 Task: Look for space in Sanctorum, Mexico from 12th August, 2023 to 16th August, 2023 for 8 adults in price range Rs.10000 to Rs.16000. Place can be private room with 8 bedrooms having 8 beds and 8 bathrooms. Property type can be house, flat, guest house, hotel. Amenities needed are: wifi, TV, free parkinig on premises, gym, breakfast. Booking option can be shelf check-in. Required host language is English.
Action: Mouse moved to (438, 90)
Screenshot: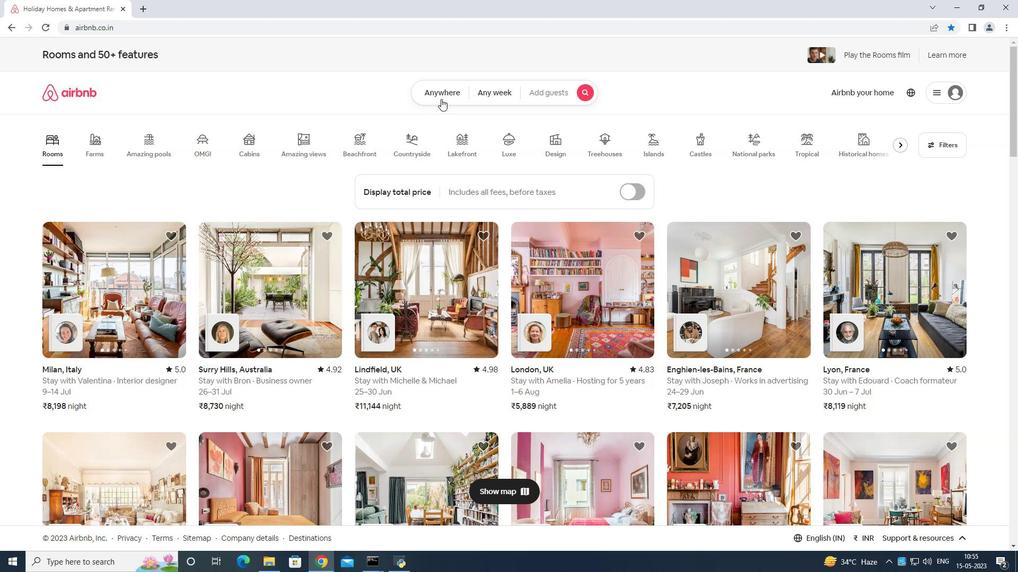 
Action: Mouse pressed left at (438, 90)
Screenshot: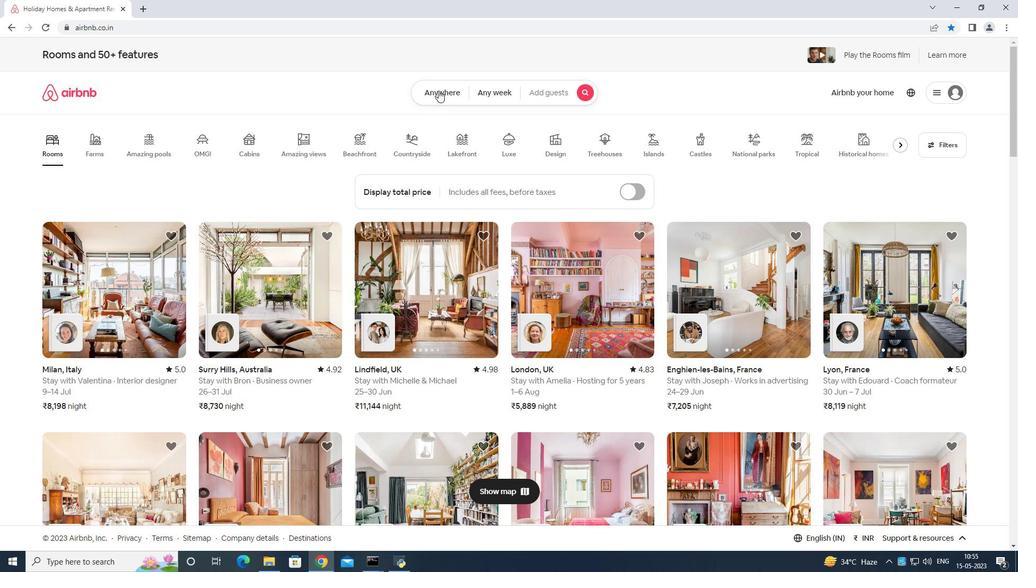 
Action: Mouse moved to (377, 126)
Screenshot: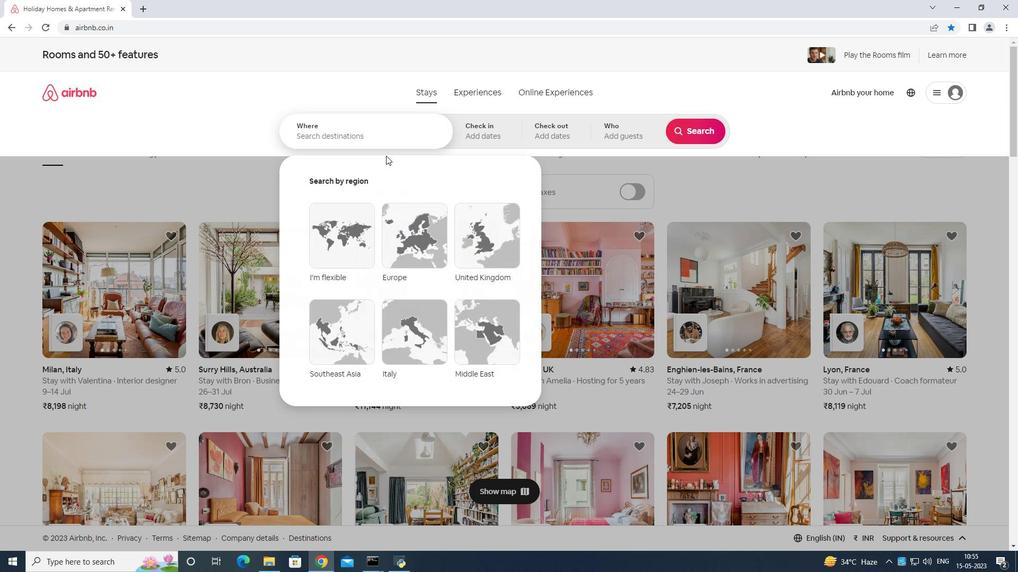 
Action: Mouse pressed left at (377, 126)
Screenshot: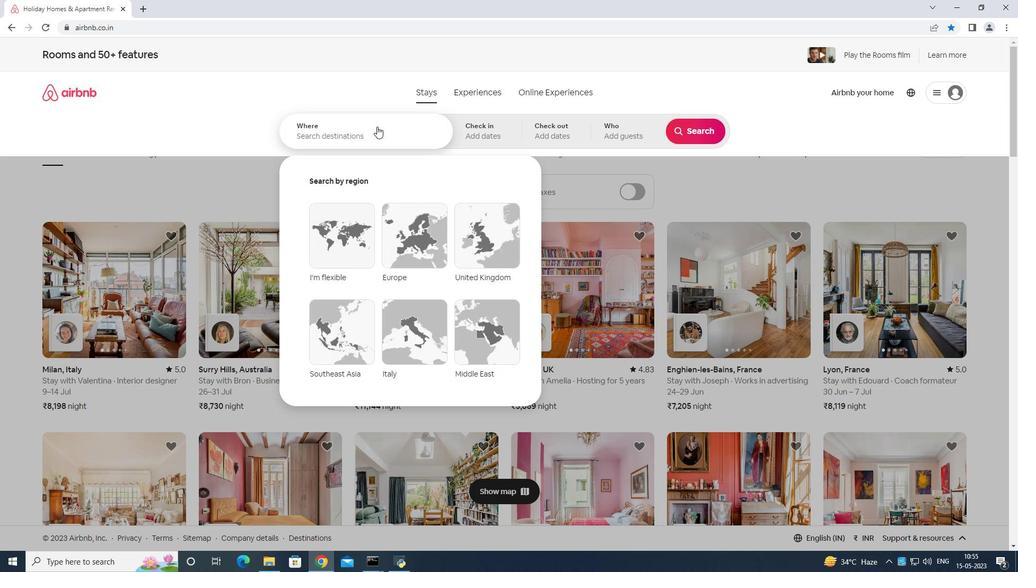 
Action: Key pressed <Key.shift>Sanctot<Key.backspace>rum<Key.space>mexico<Key.enter>
Screenshot: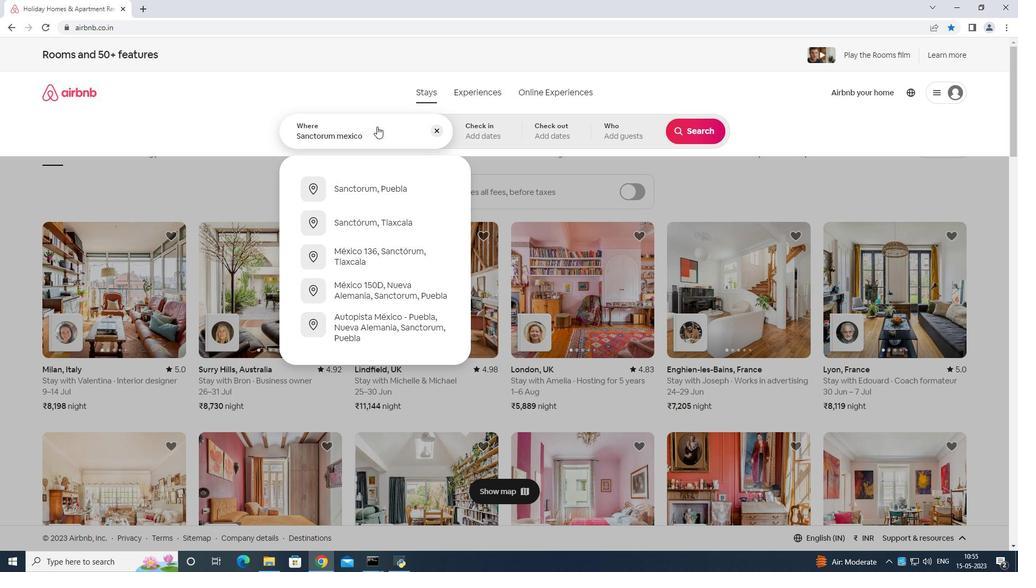 
Action: Mouse moved to (689, 215)
Screenshot: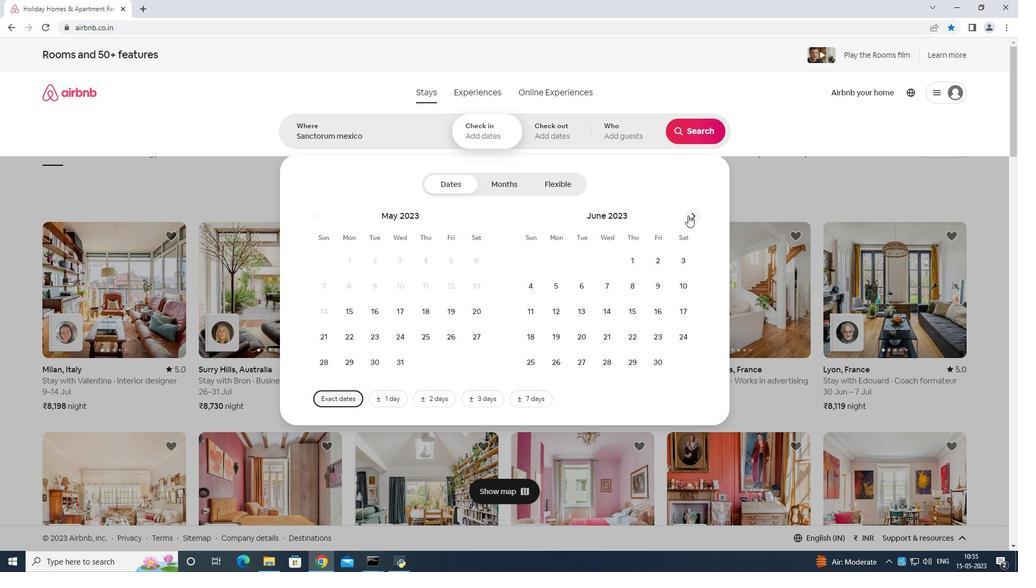 
Action: Mouse pressed left at (689, 215)
Screenshot: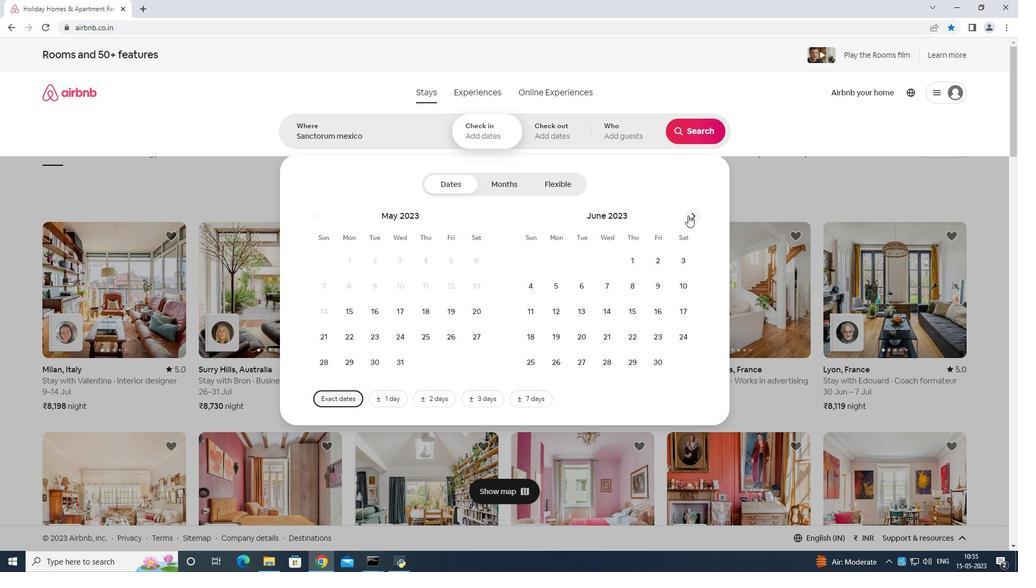 
Action: Mouse moved to (689, 215)
Screenshot: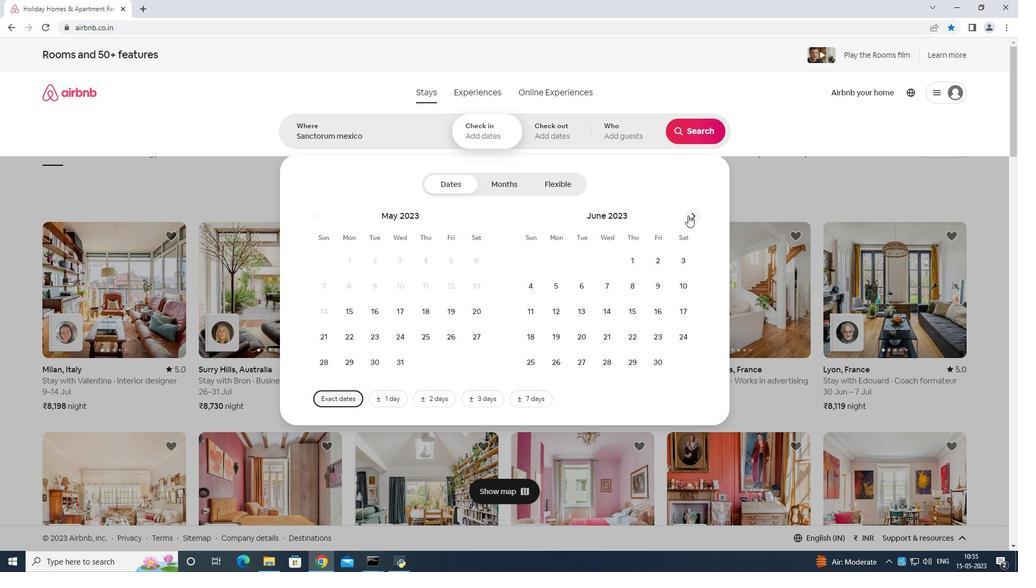 
Action: Mouse pressed left at (689, 215)
Screenshot: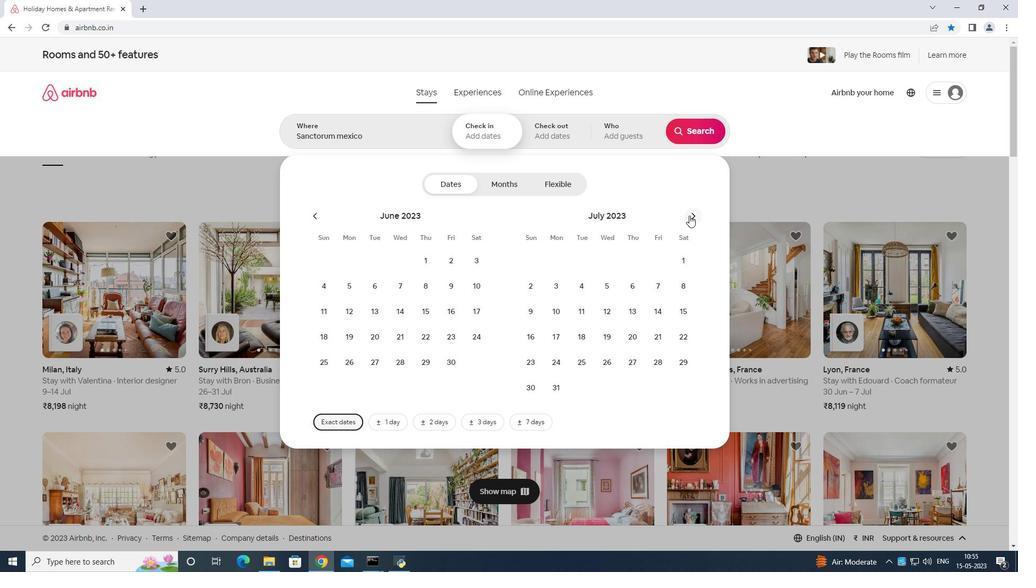 
Action: Mouse moved to (681, 287)
Screenshot: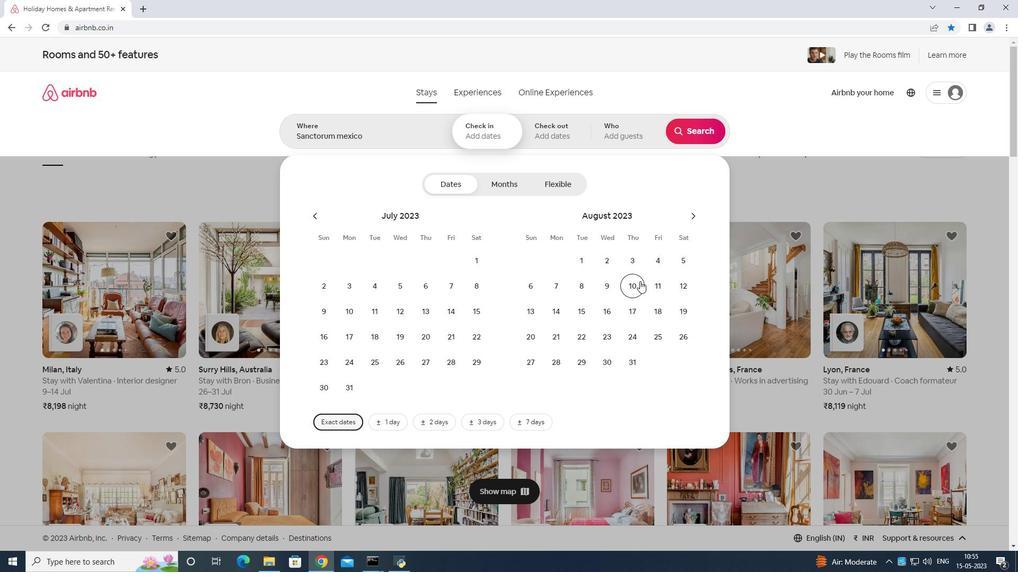 
Action: Mouse pressed left at (681, 287)
Screenshot: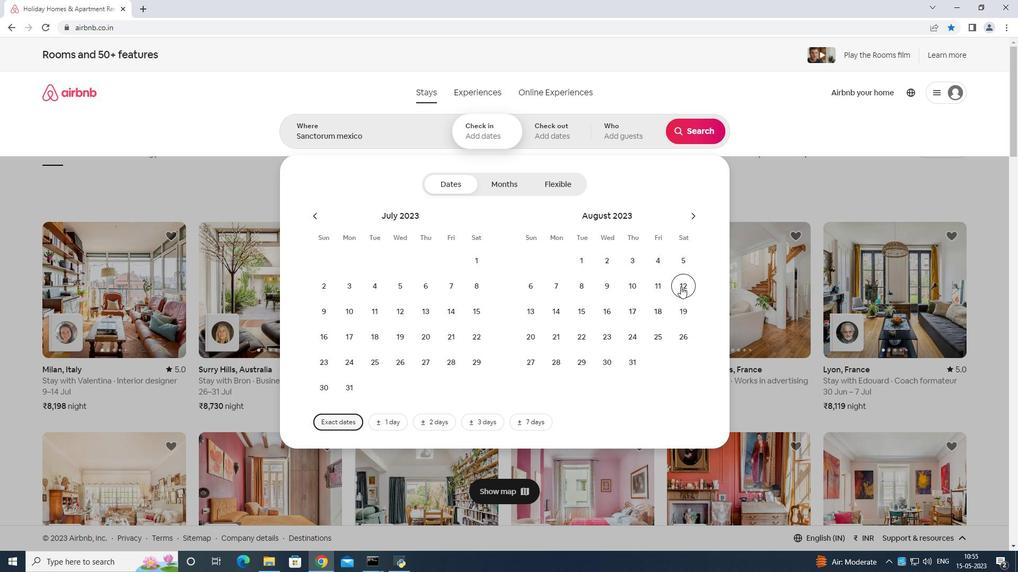 
Action: Mouse moved to (606, 309)
Screenshot: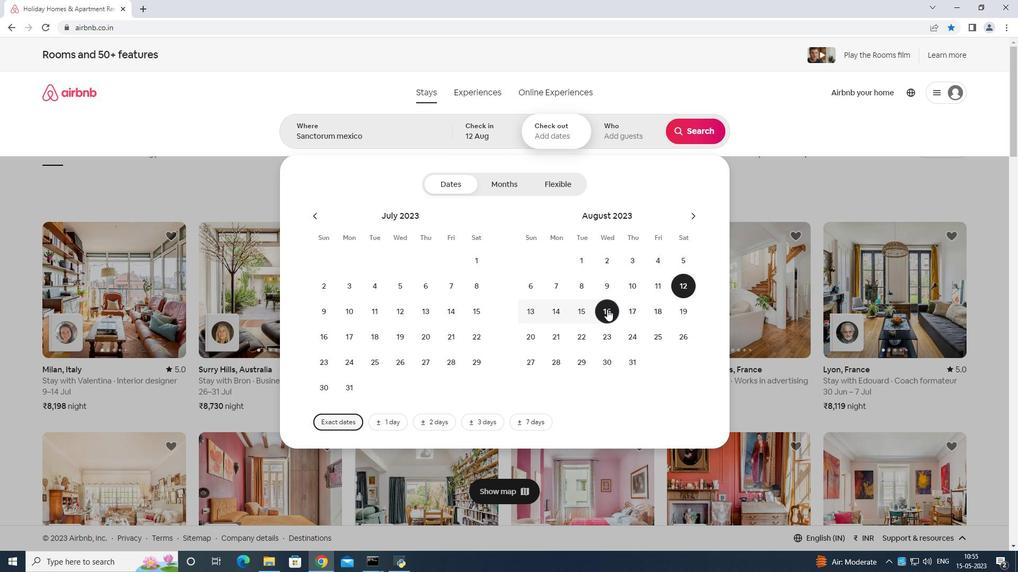 
Action: Mouse pressed left at (606, 309)
Screenshot: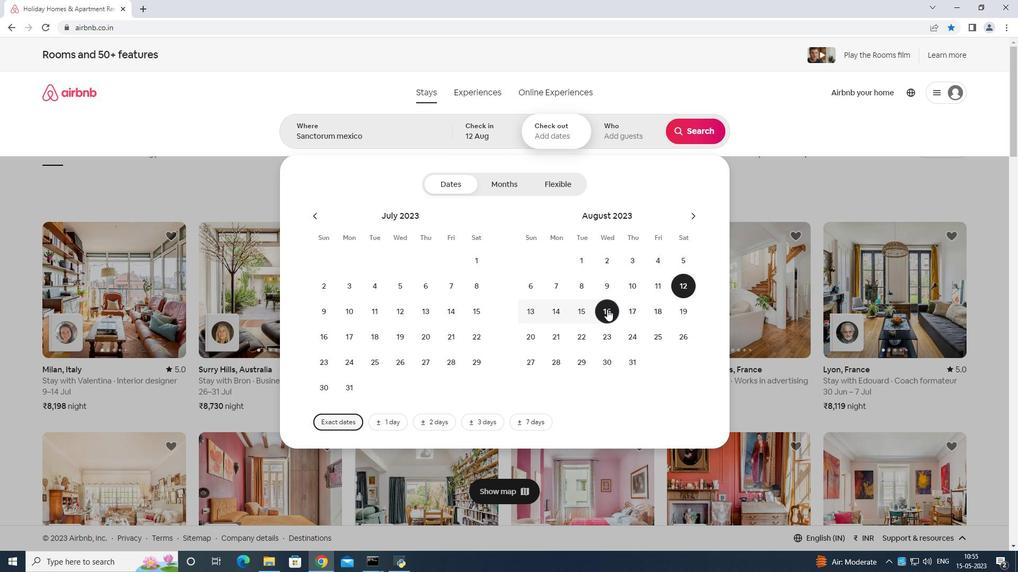 
Action: Mouse moved to (613, 134)
Screenshot: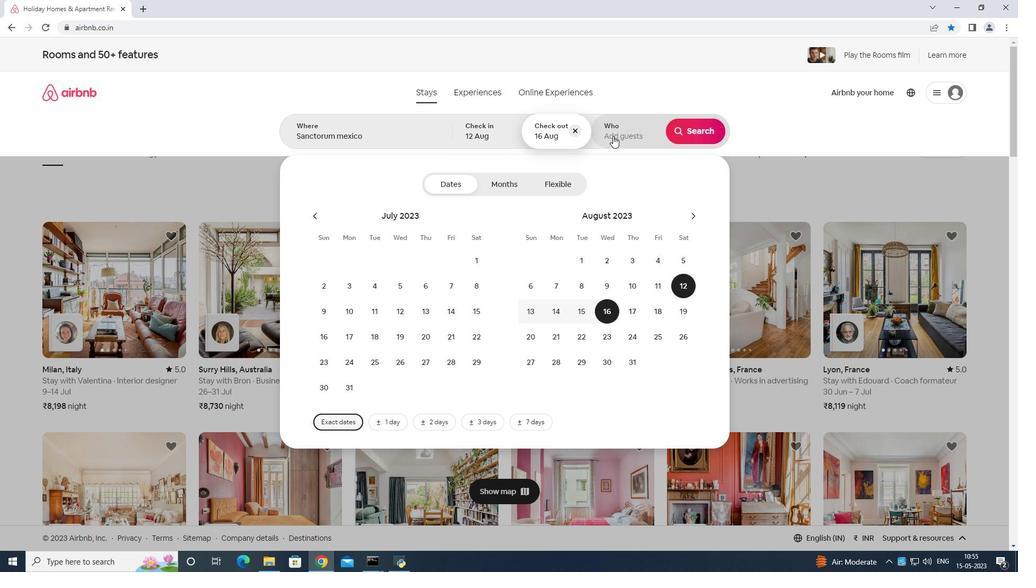
Action: Mouse pressed left at (613, 134)
Screenshot: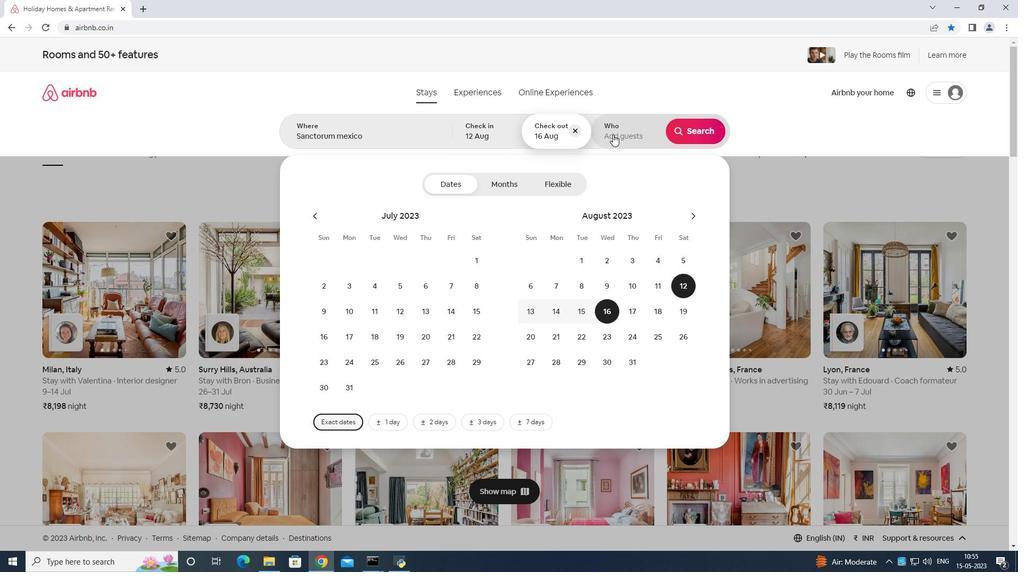 
Action: Mouse moved to (698, 185)
Screenshot: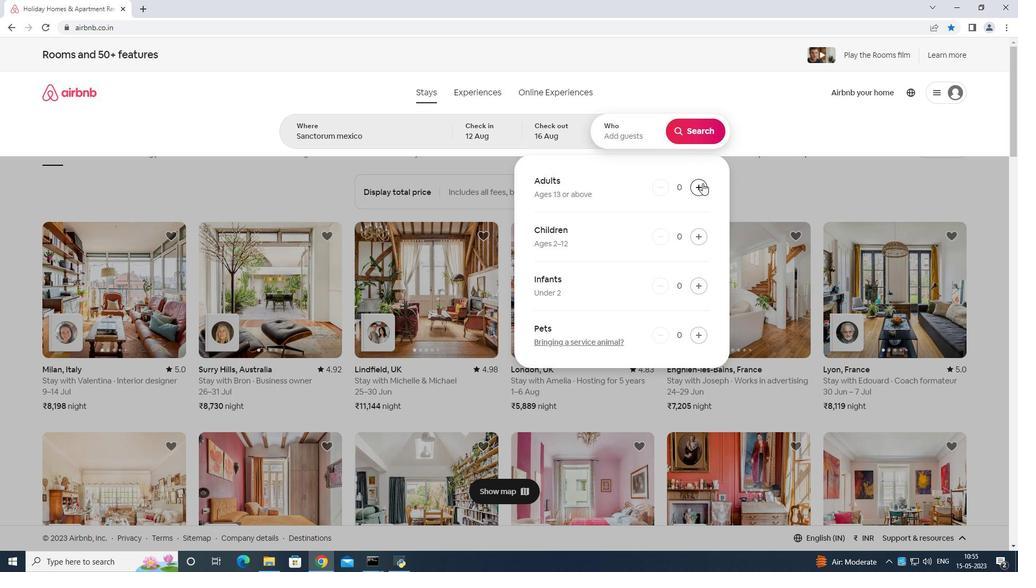 
Action: Mouse pressed left at (698, 185)
Screenshot: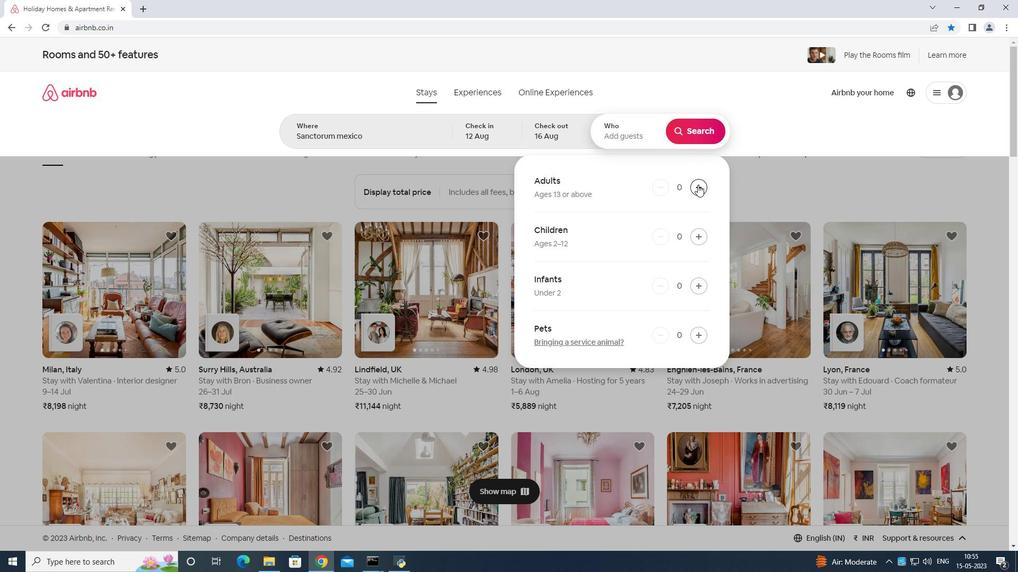 
Action: Mouse moved to (697, 185)
Screenshot: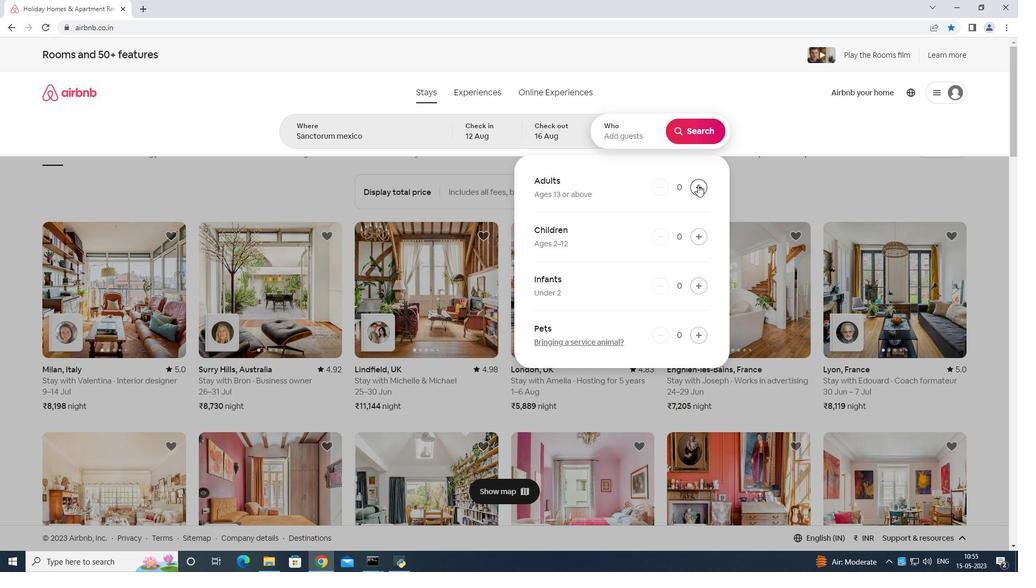 
Action: Mouse pressed left at (697, 185)
Screenshot: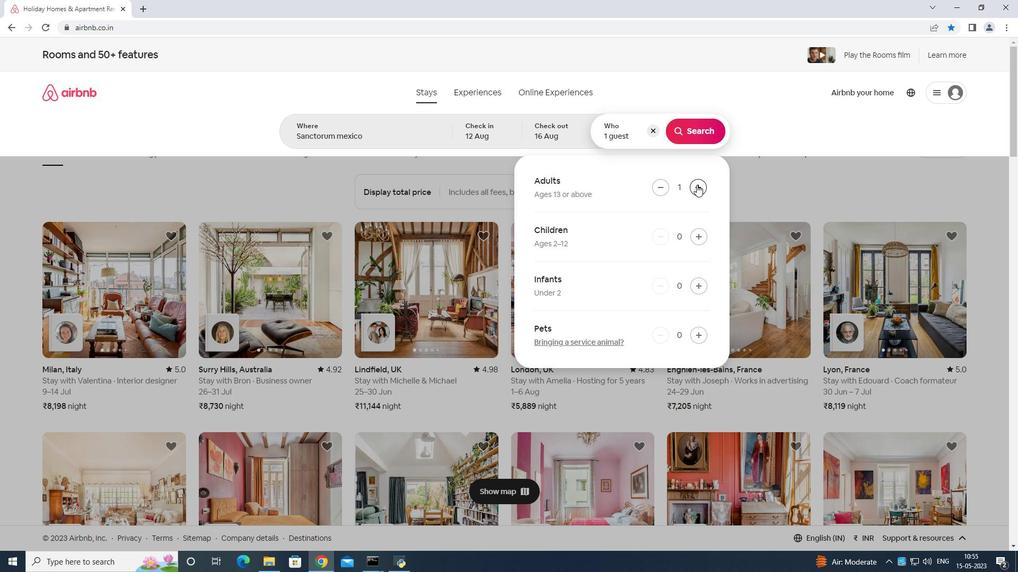 
Action: Mouse pressed left at (697, 185)
Screenshot: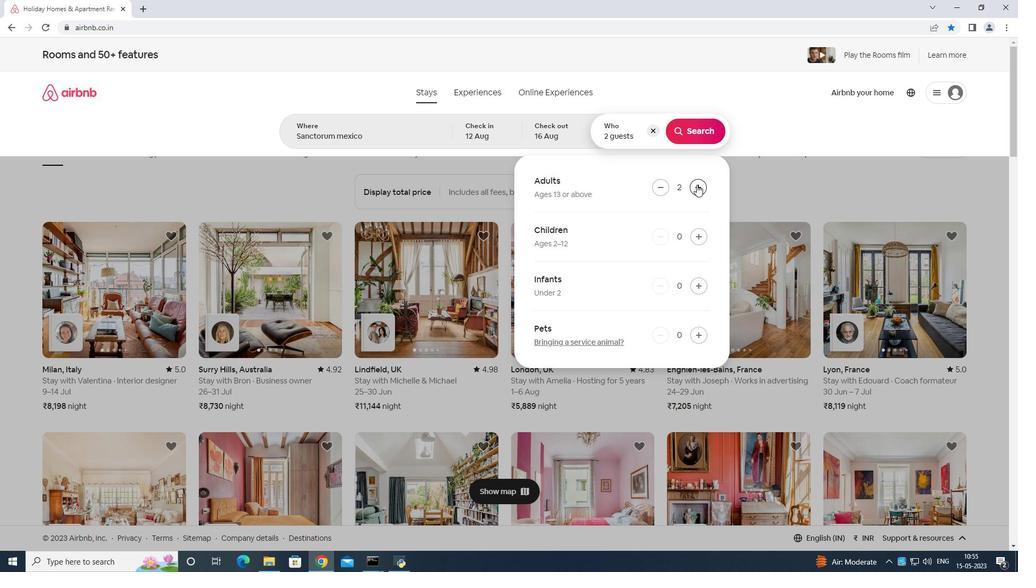 
Action: Mouse pressed left at (697, 185)
Screenshot: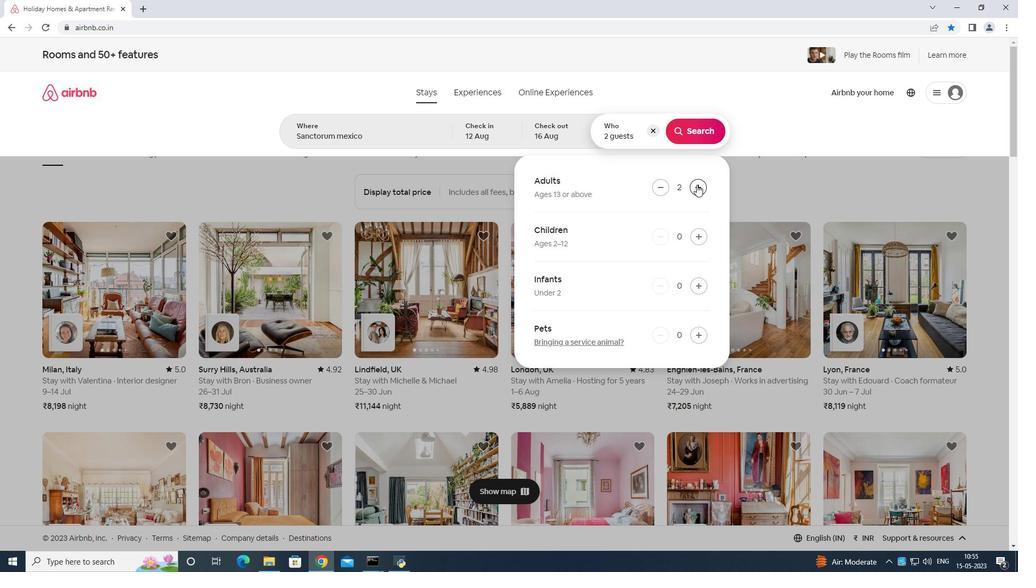 
Action: Mouse moved to (696, 185)
Screenshot: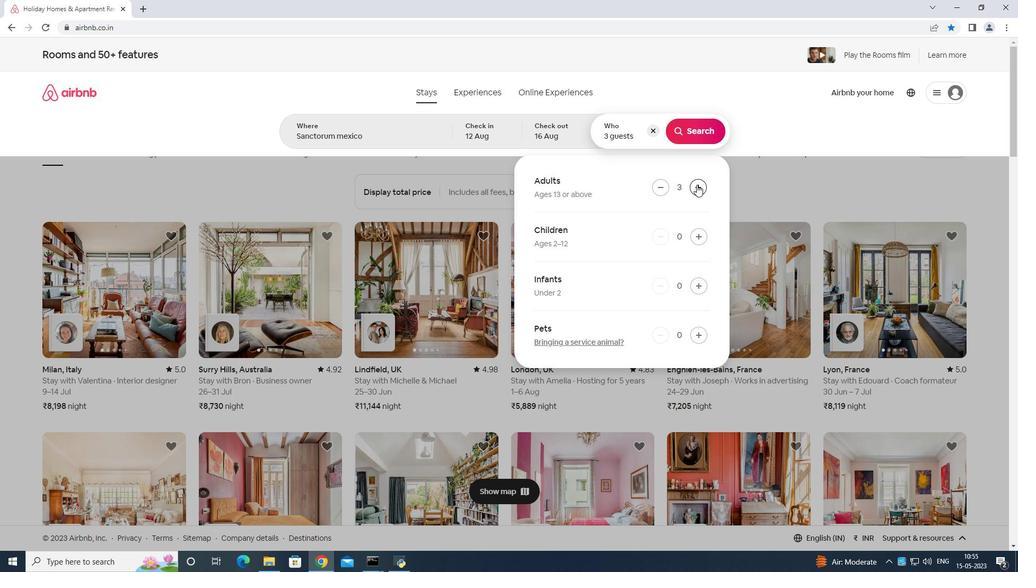 
Action: Mouse pressed left at (696, 185)
Screenshot: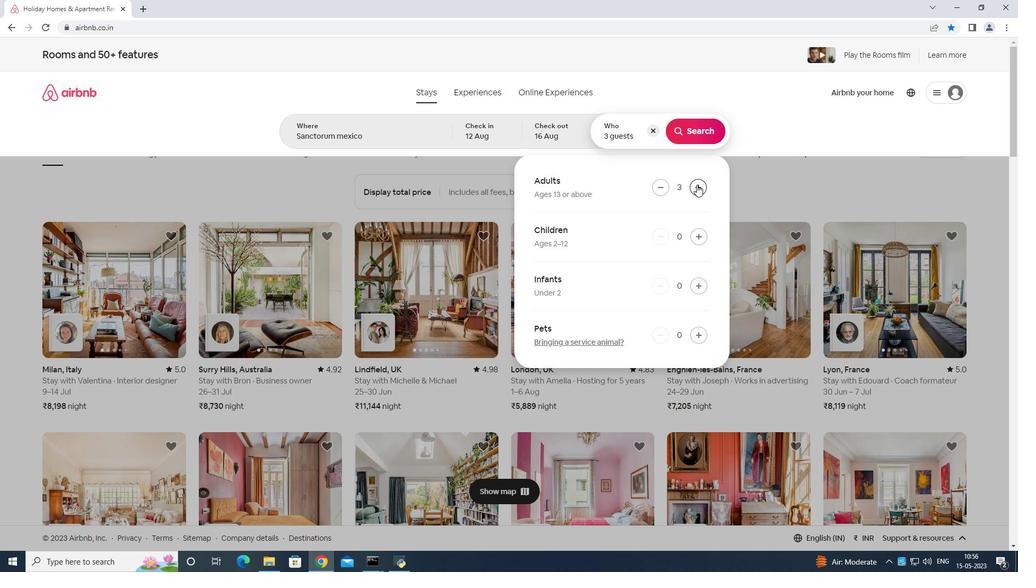 
Action: Mouse pressed left at (696, 185)
Screenshot: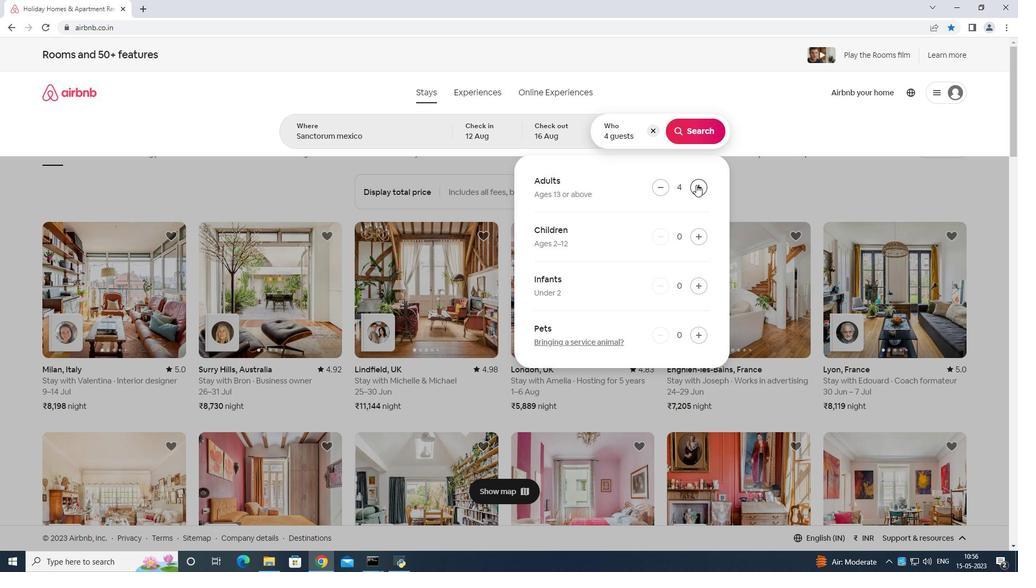 
Action: Mouse pressed left at (696, 185)
Screenshot: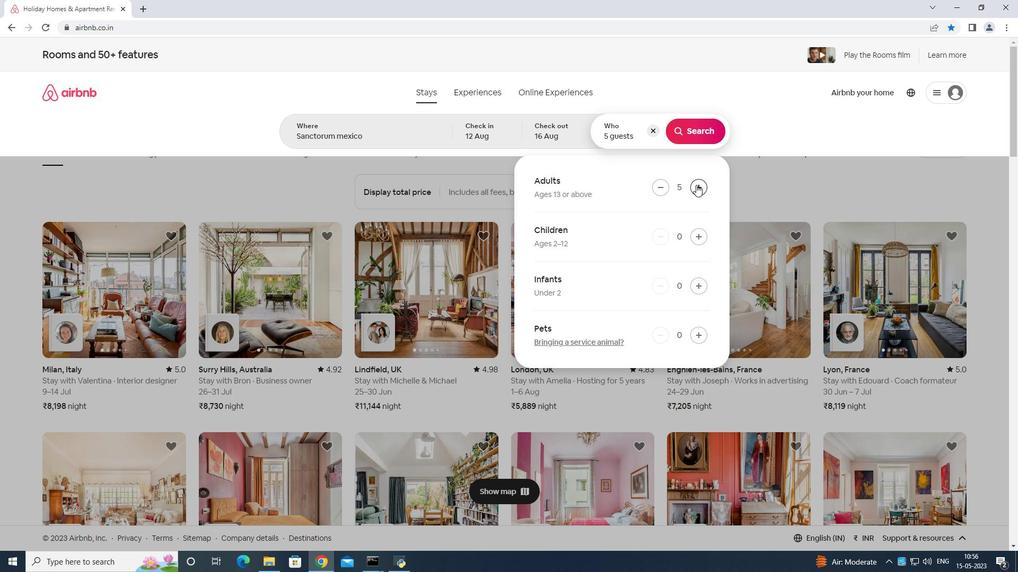 
Action: Mouse pressed left at (696, 185)
Screenshot: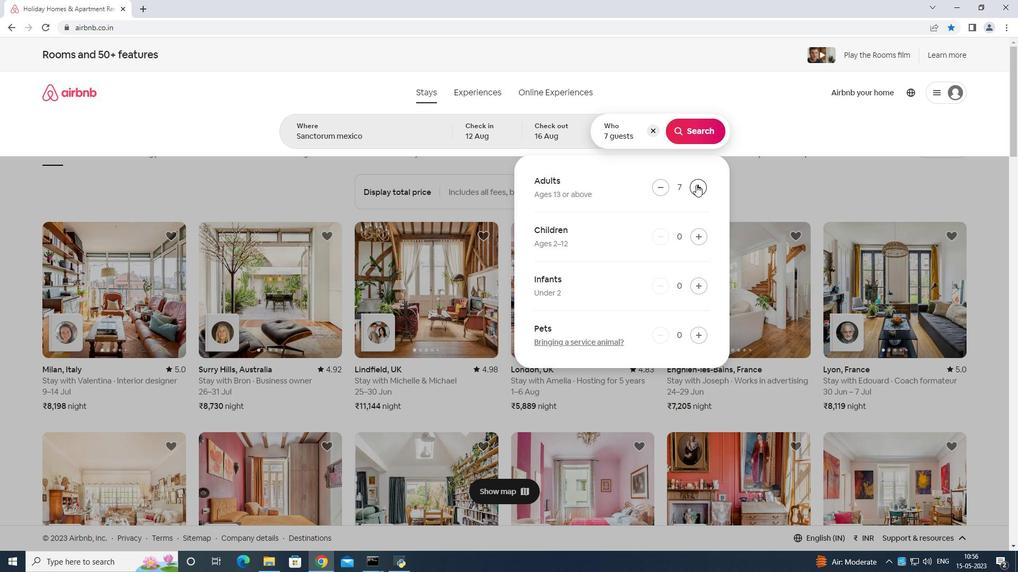 
Action: Mouse moved to (689, 134)
Screenshot: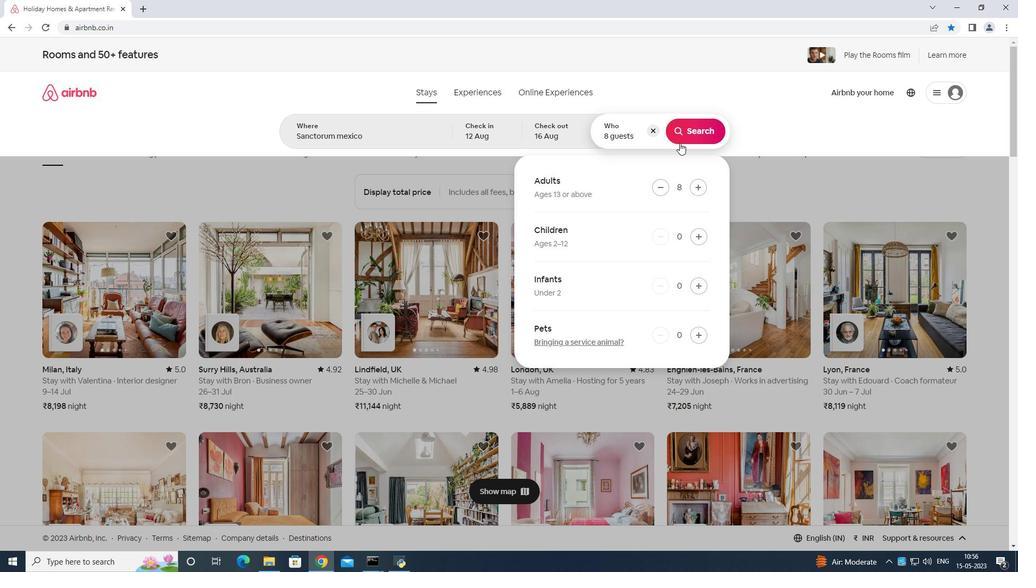 
Action: Mouse pressed left at (689, 134)
Screenshot: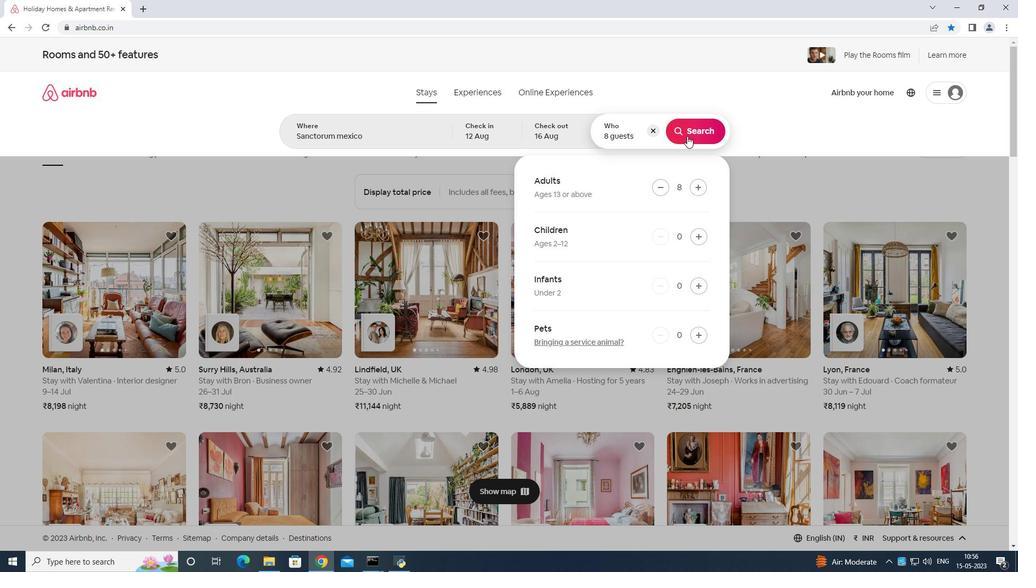 
Action: Mouse moved to (972, 96)
Screenshot: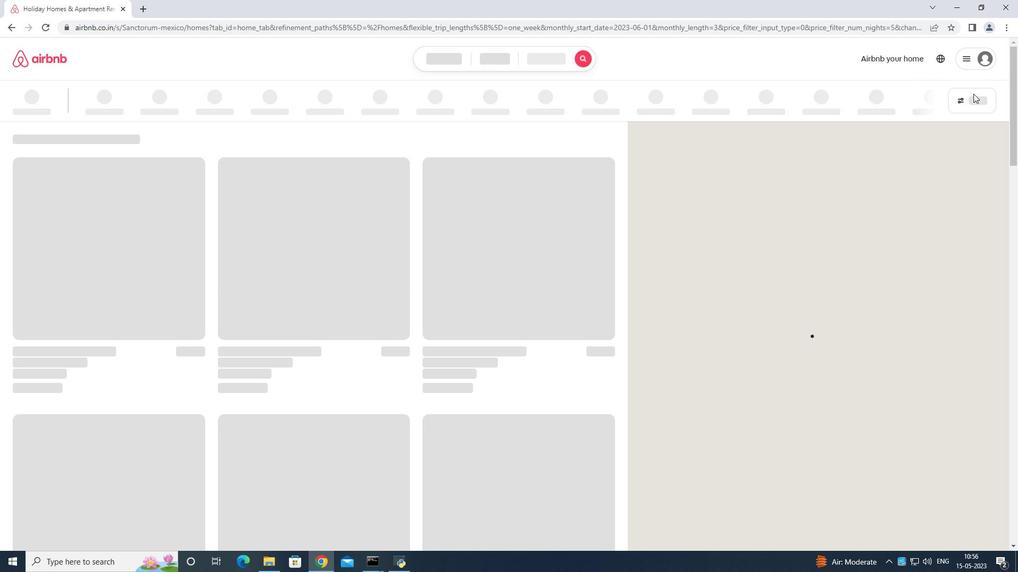 
Action: Mouse pressed left at (972, 96)
Screenshot: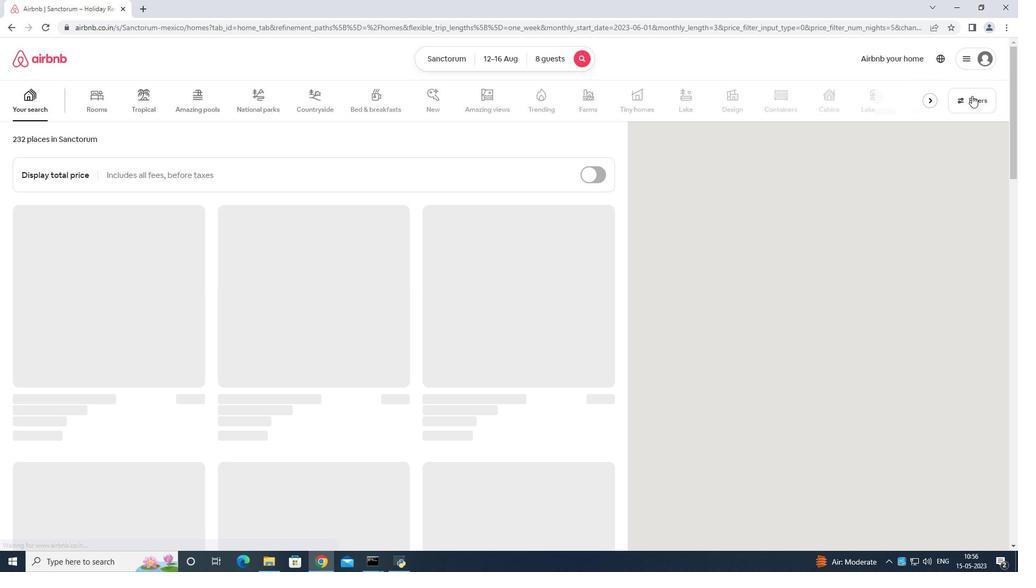 
Action: Mouse moved to (461, 352)
Screenshot: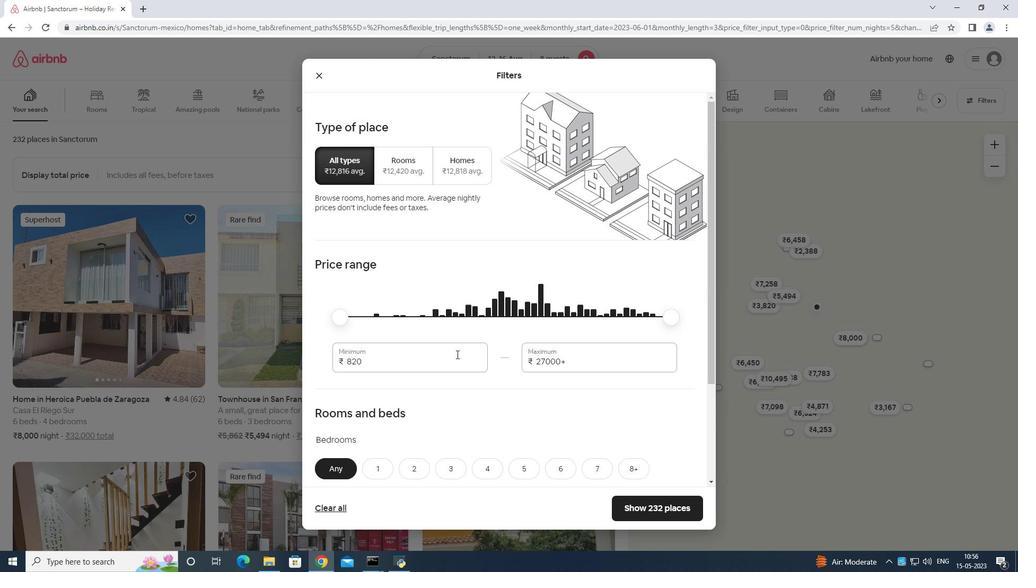 
Action: Mouse pressed left at (459, 353)
Screenshot: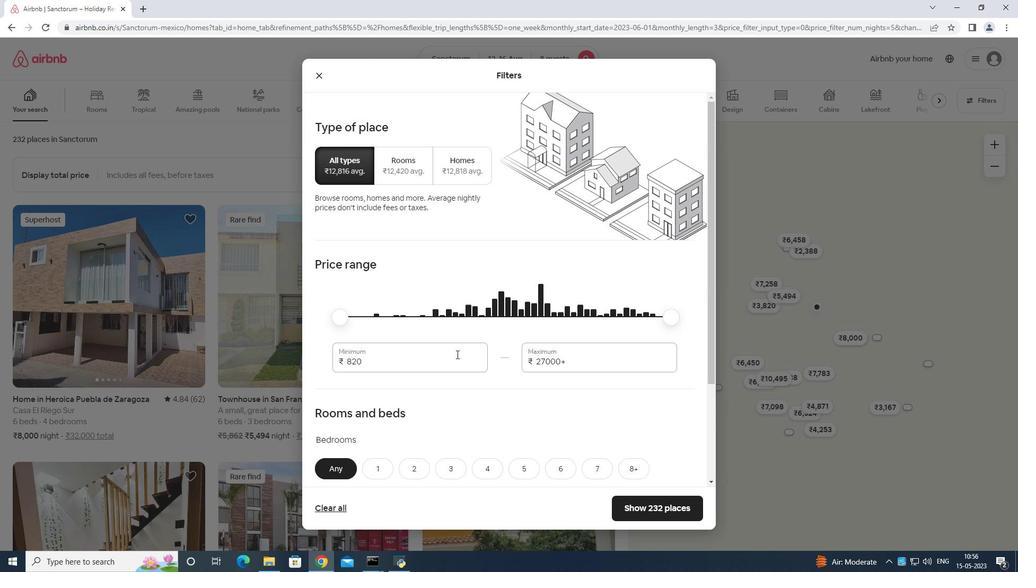 
Action: Mouse moved to (462, 352)
Screenshot: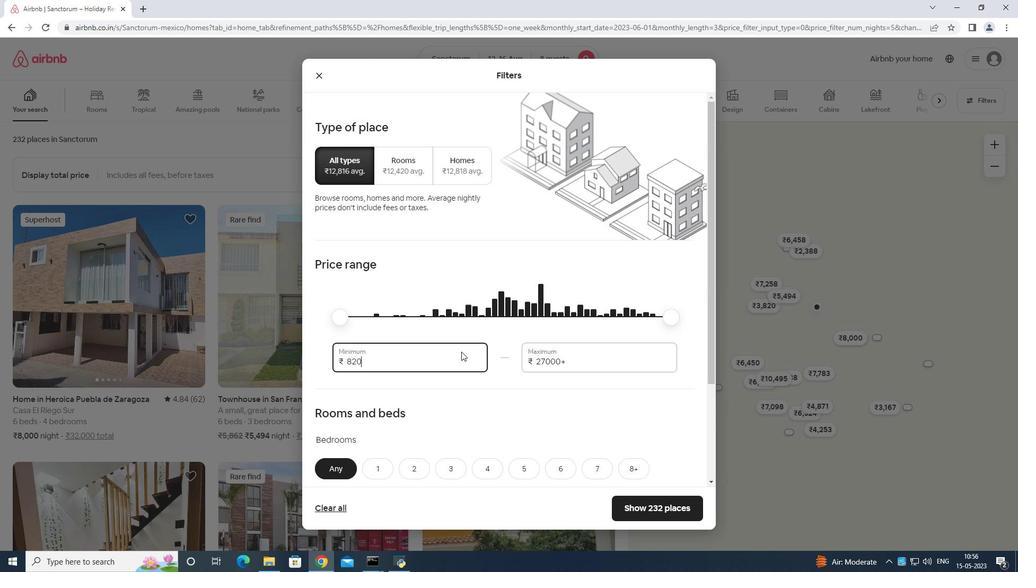 
Action: Key pressed <Key.backspace><Key.backspace><Key.backspace><Key.backspace><Key.backspace><Key.backspace><Key.backspace><Key.backspace><Key.backspace>10000
Screenshot: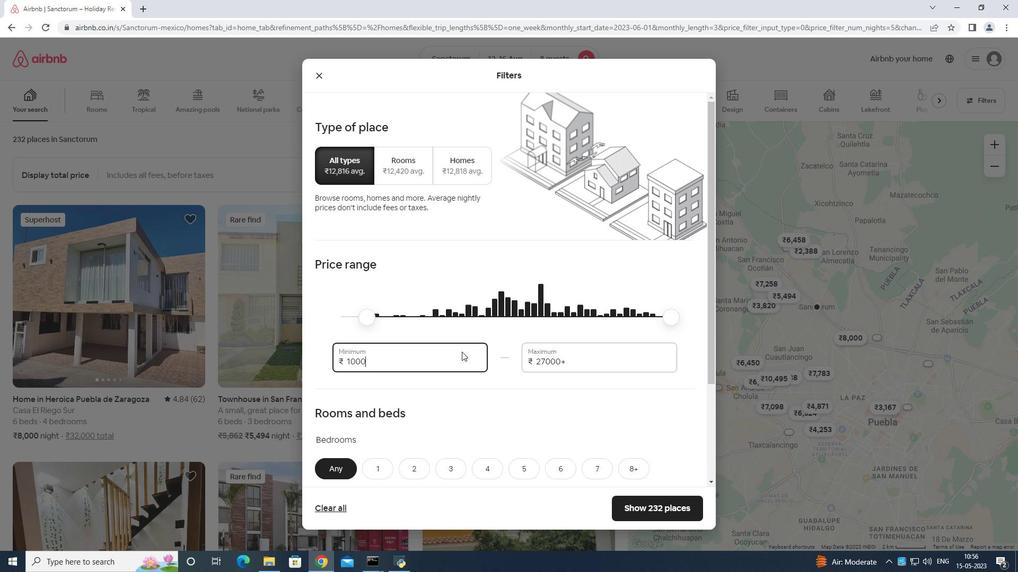 
Action: Mouse moved to (615, 357)
Screenshot: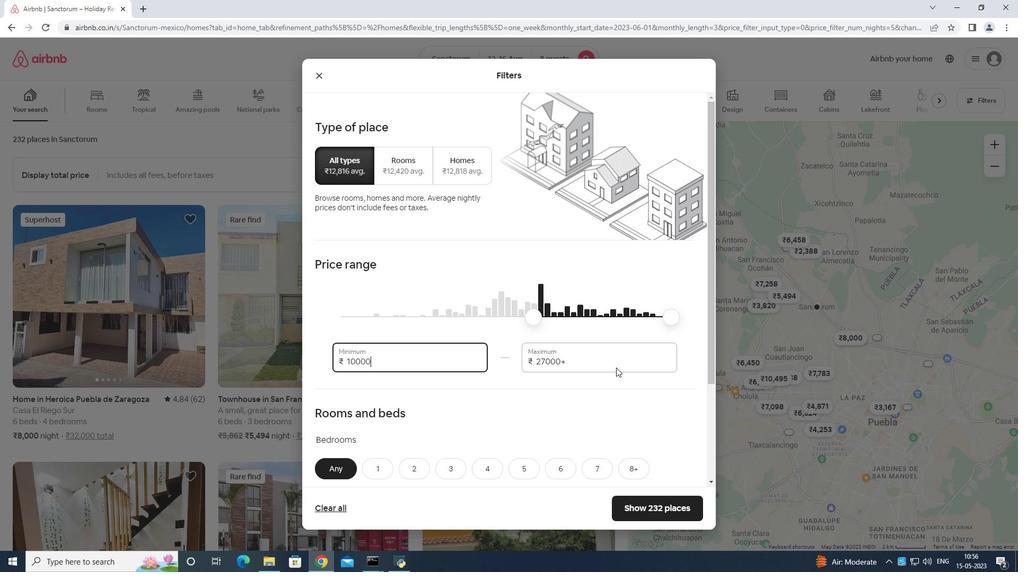 
Action: Mouse pressed left at (615, 357)
Screenshot: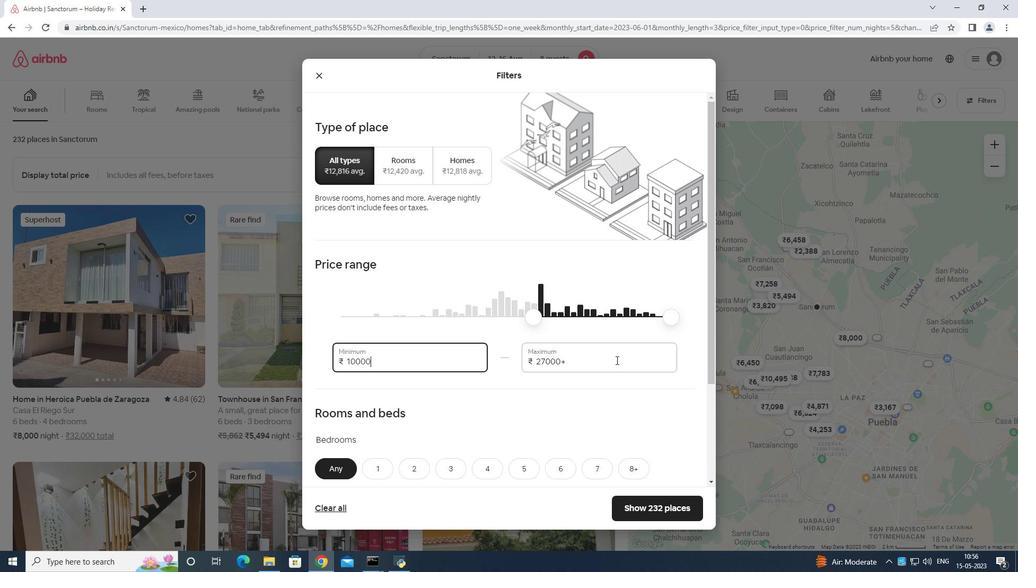 
Action: Mouse moved to (615, 357)
Screenshot: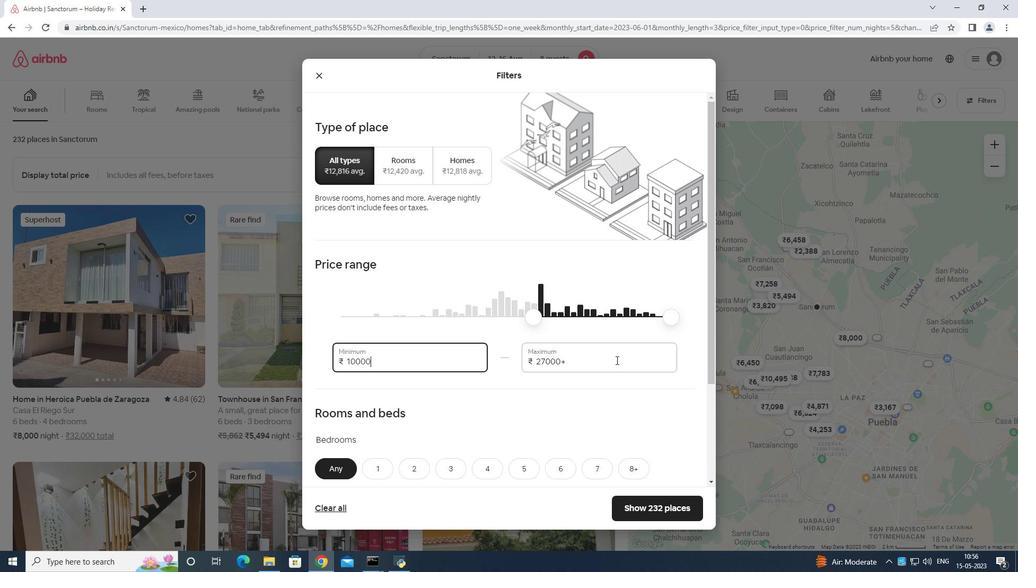 
Action: Key pressed <Key.backspace><Key.backspace><Key.backspace><Key.backspace><Key.backspace><Key.backspace><Key.backspace><Key.backspace><Key.backspace><Key.backspace><Key.backspace>16000
Screenshot: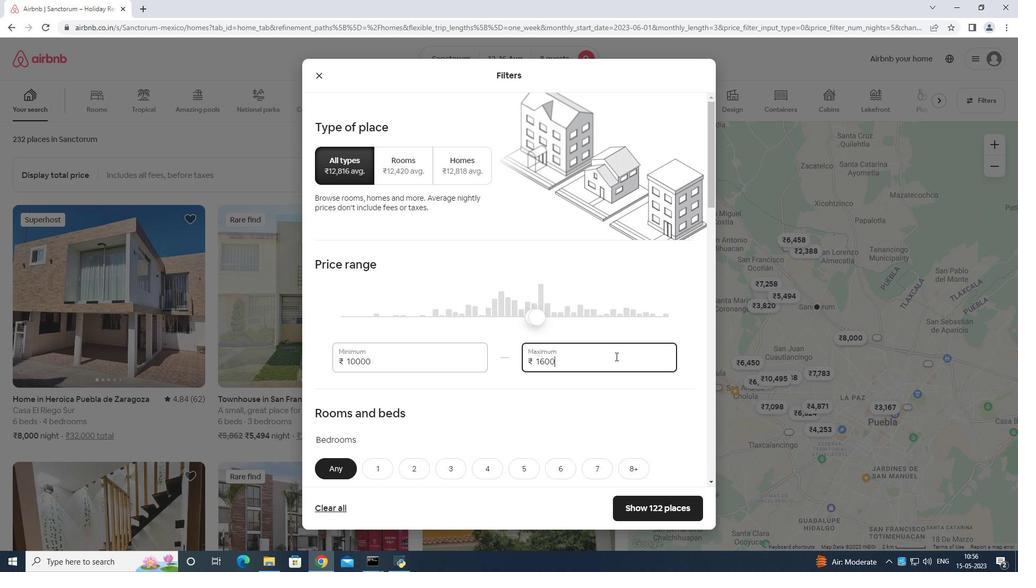 
Action: Mouse moved to (617, 355)
Screenshot: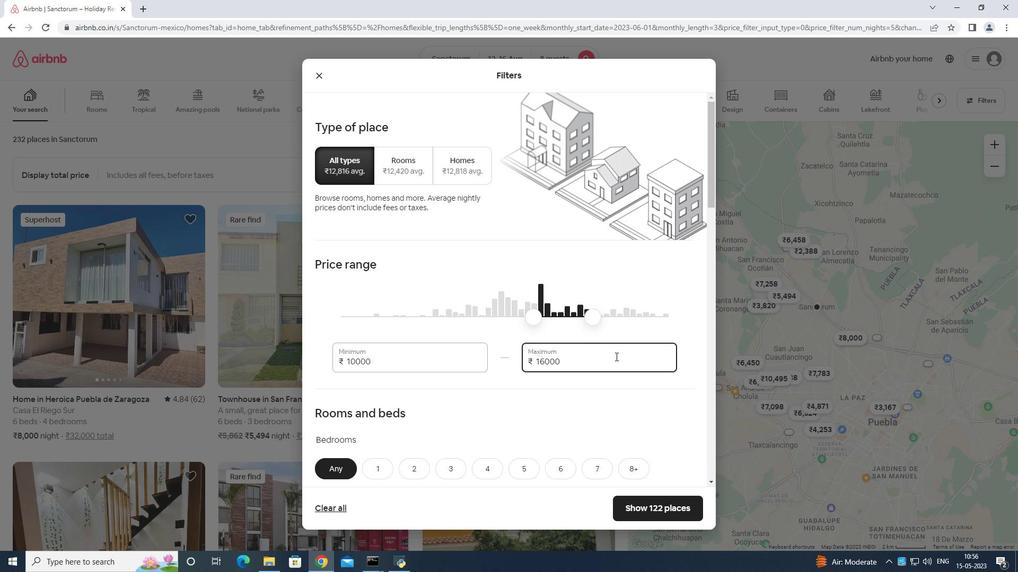 
Action: Mouse scrolled (617, 354) with delta (0, 0)
Screenshot: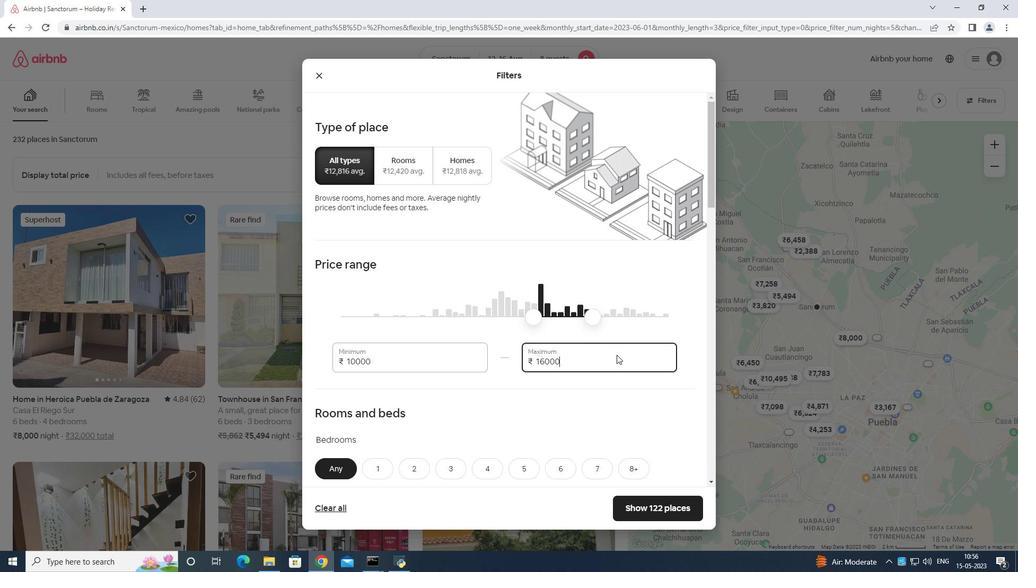 
Action: Mouse scrolled (617, 354) with delta (0, 0)
Screenshot: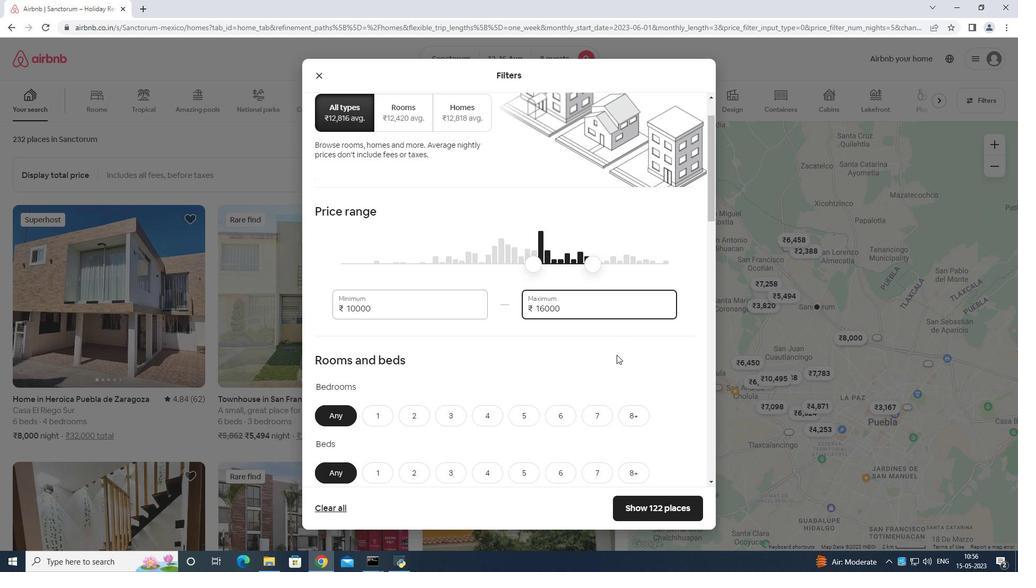 
Action: Mouse scrolled (617, 354) with delta (0, 0)
Screenshot: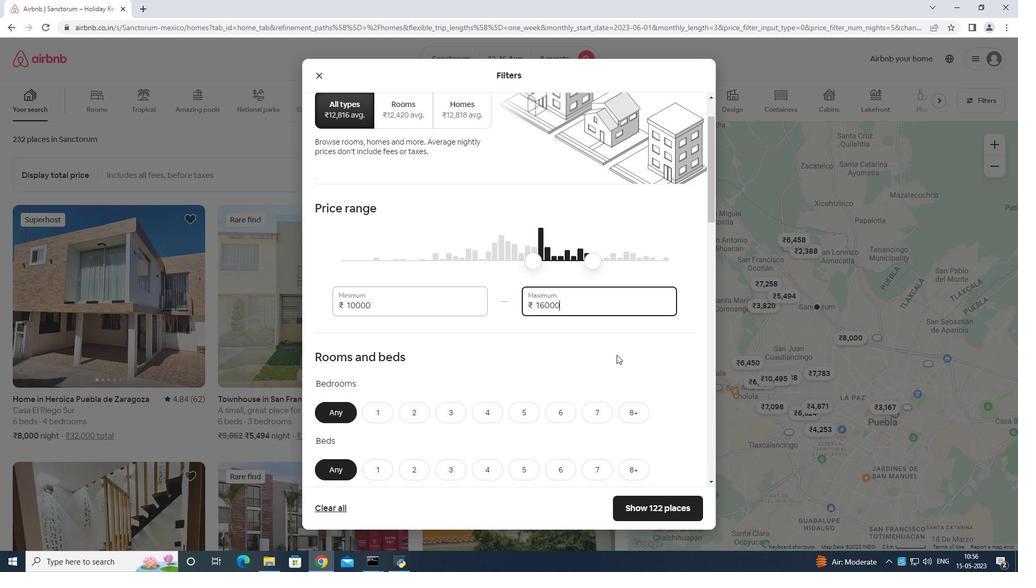 
Action: Mouse scrolled (617, 354) with delta (0, 0)
Screenshot: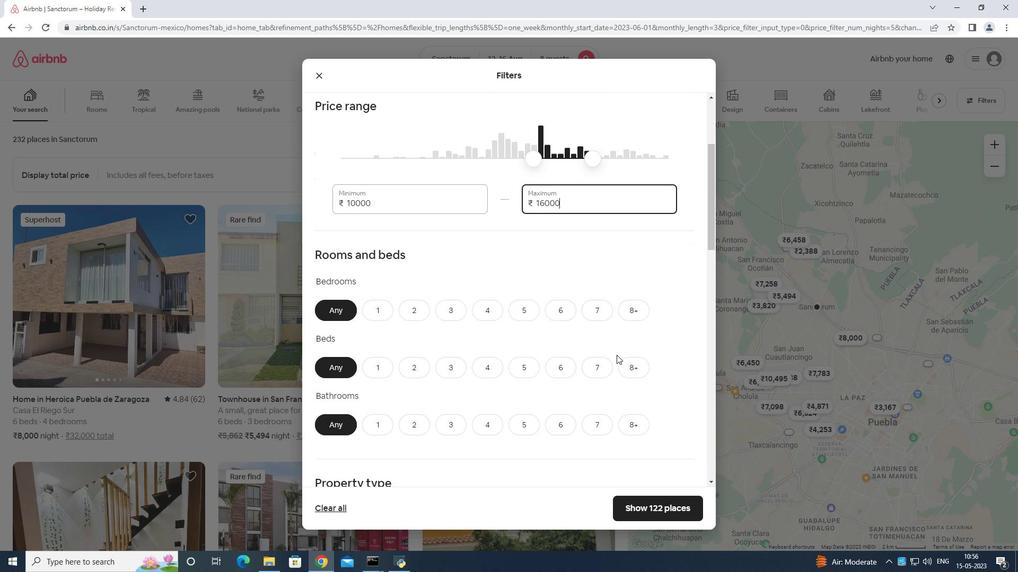 
Action: Mouse moved to (638, 255)
Screenshot: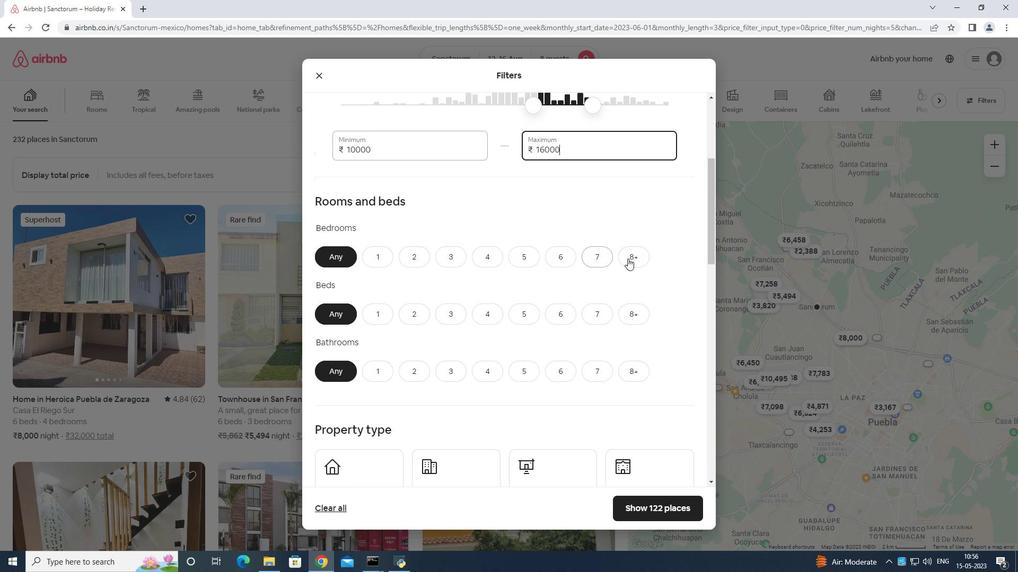 
Action: Mouse pressed left at (638, 255)
Screenshot: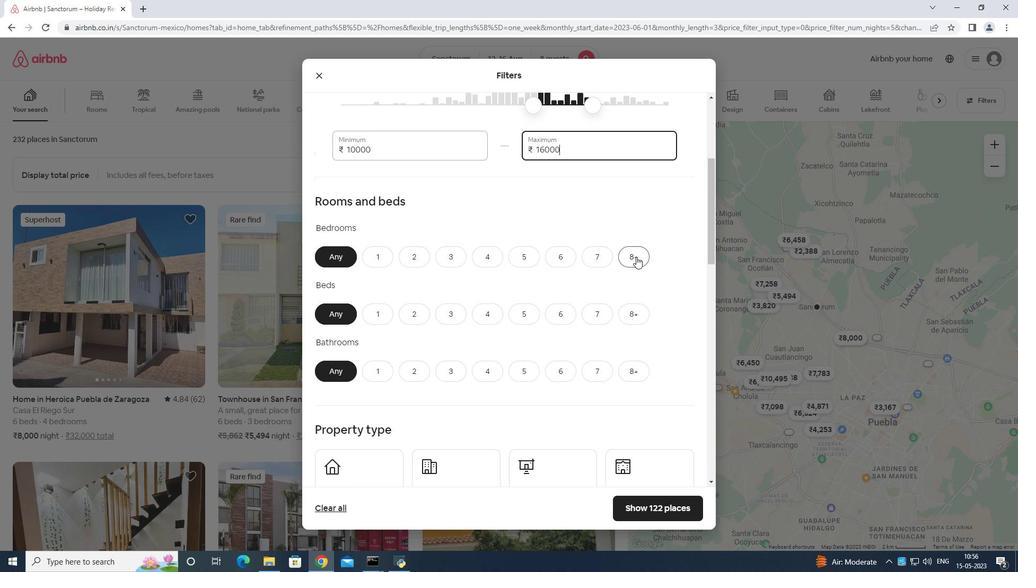 
Action: Mouse moved to (634, 309)
Screenshot: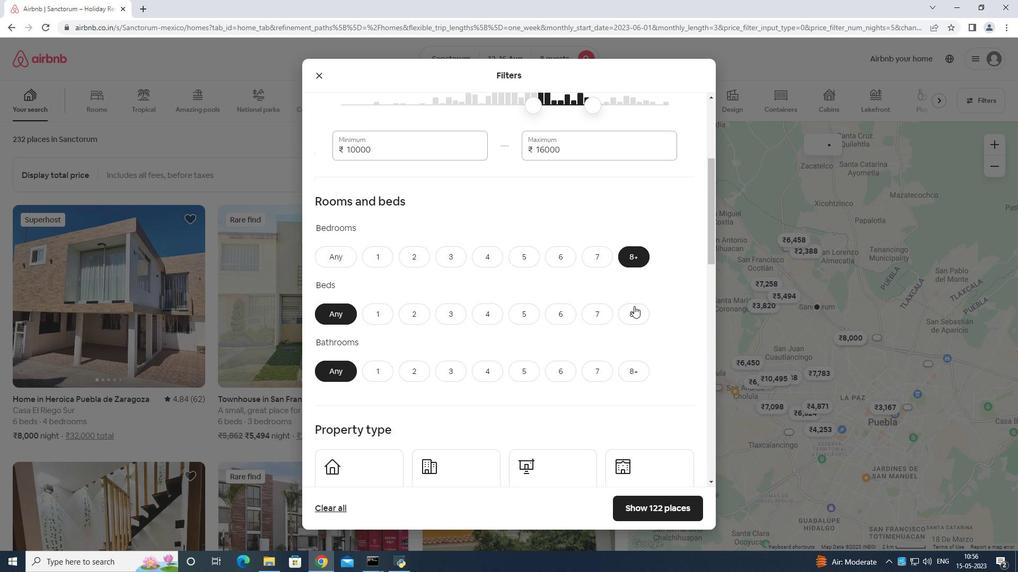 
Action: Mouse pressed left at (634, 309)
Screenshot: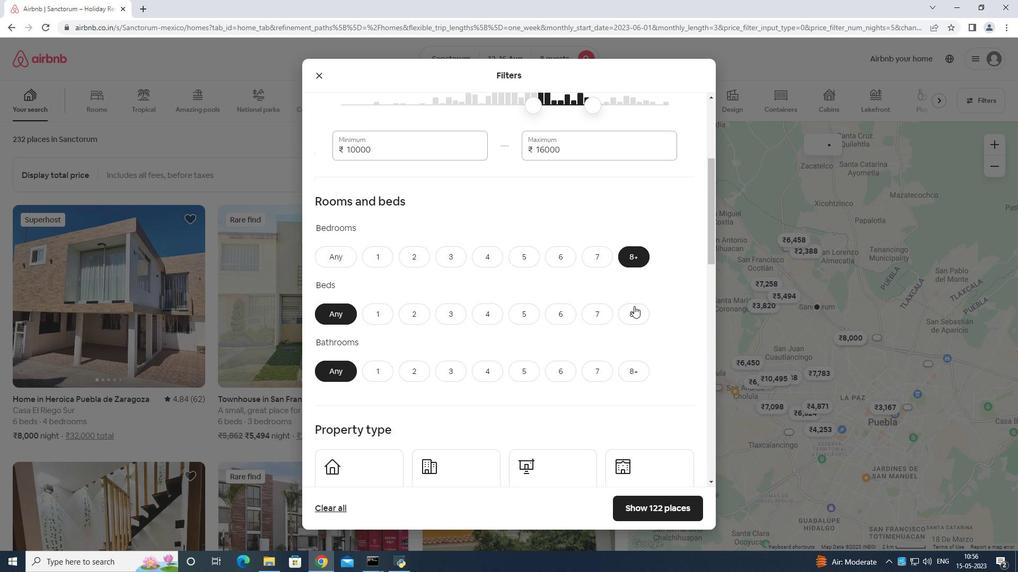 
Action: Mouse moved to (631, 374)
Screenshot: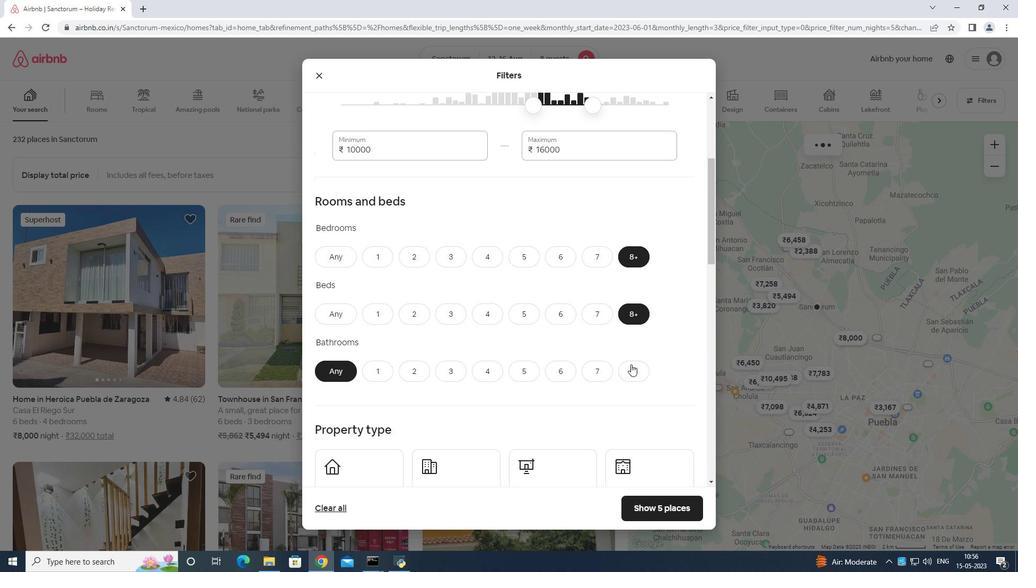 
Action: Mouse pressed left at (631, 374)
Screenshot: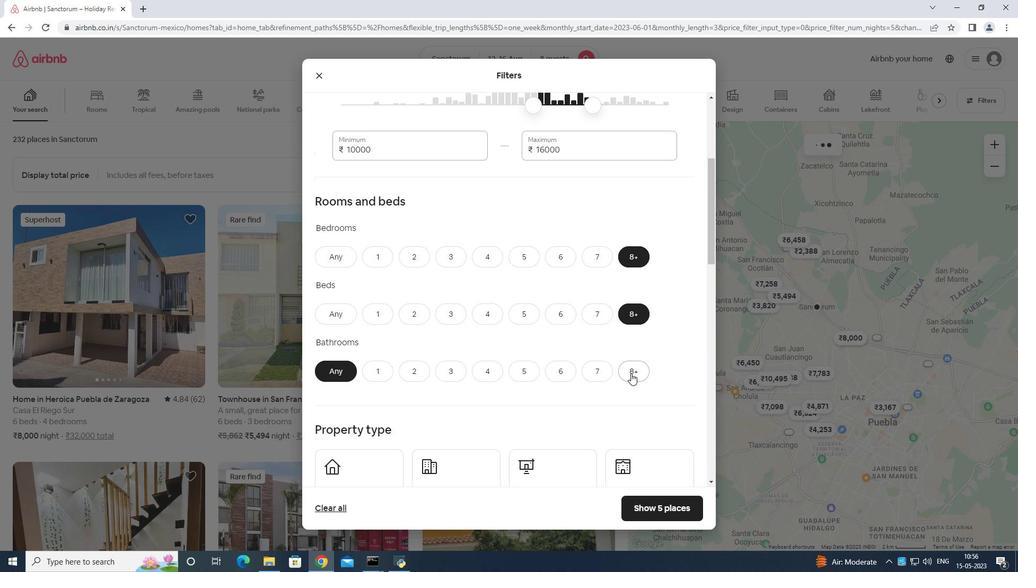 
Action: Mouse moved to (632, 353)
Screenshot: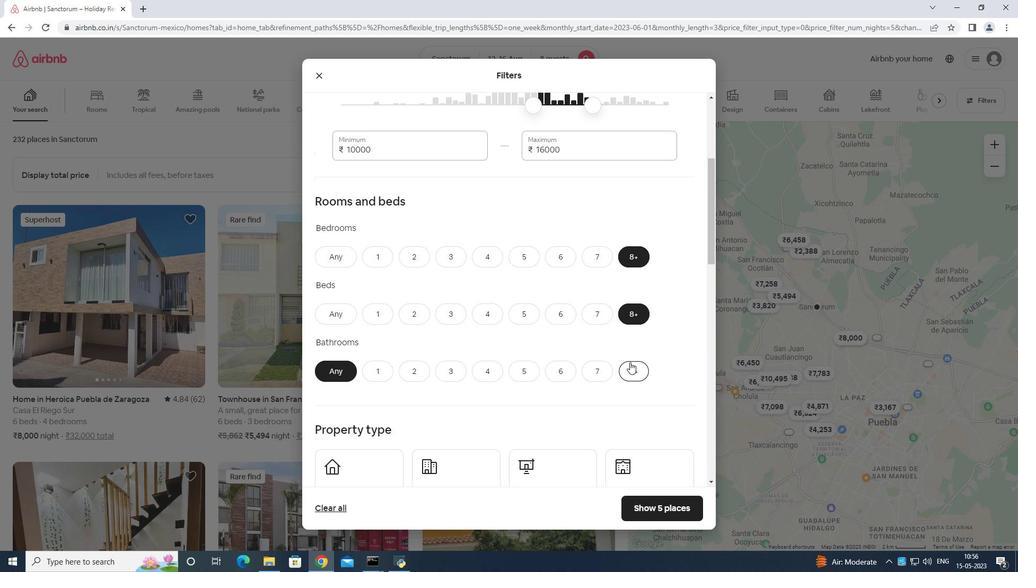 
Action: Mouse scrolled (632, 353) with delta (0, 0)
Screenshot: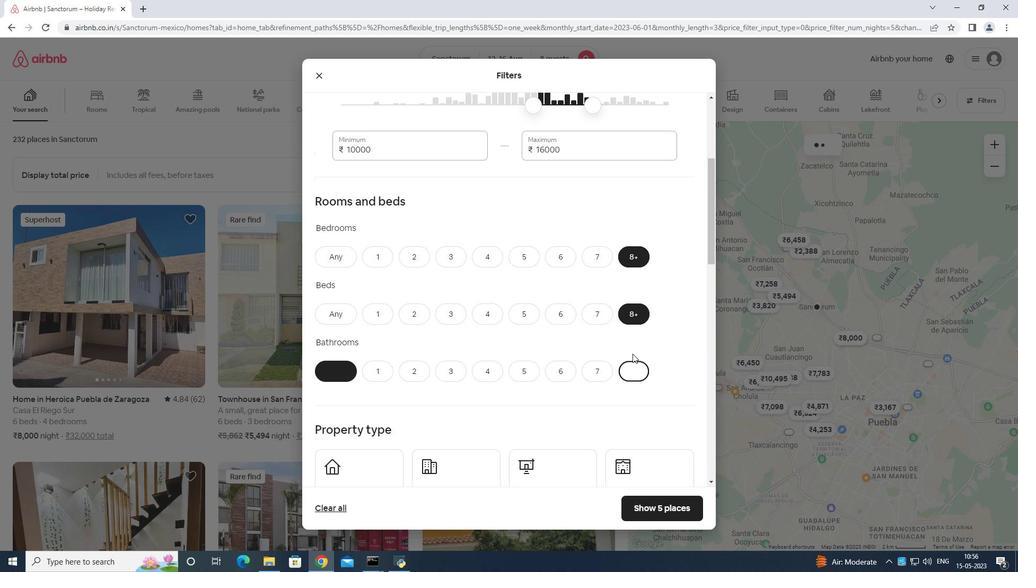 
Action: Mouse moved to (630, 354)
Screenshot: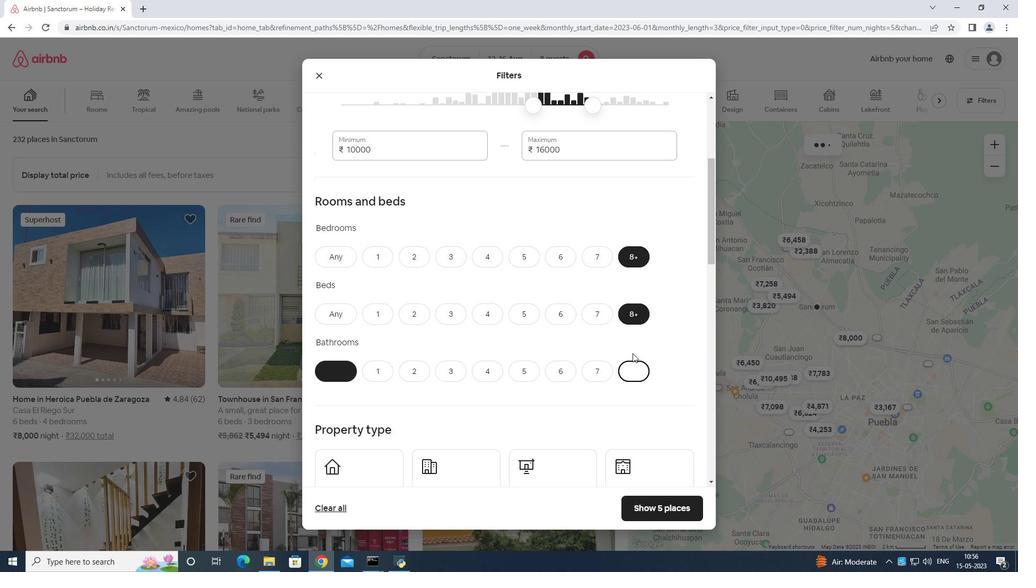 
Action: Mouse scrolled (630, 353) with delta (0, 0)
Screenshot: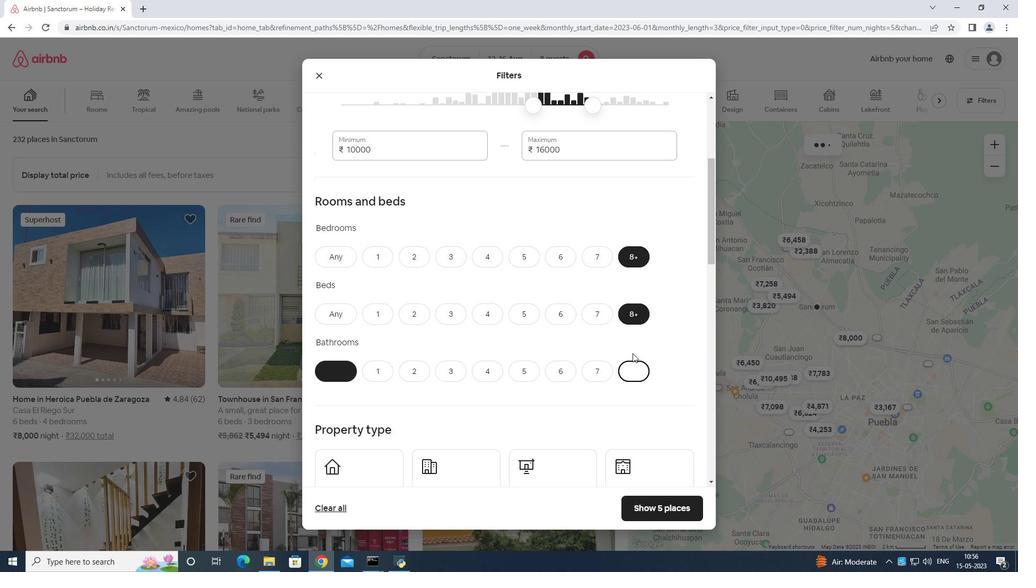 
Action: Mouse moved to (630, 354)
Screenshot: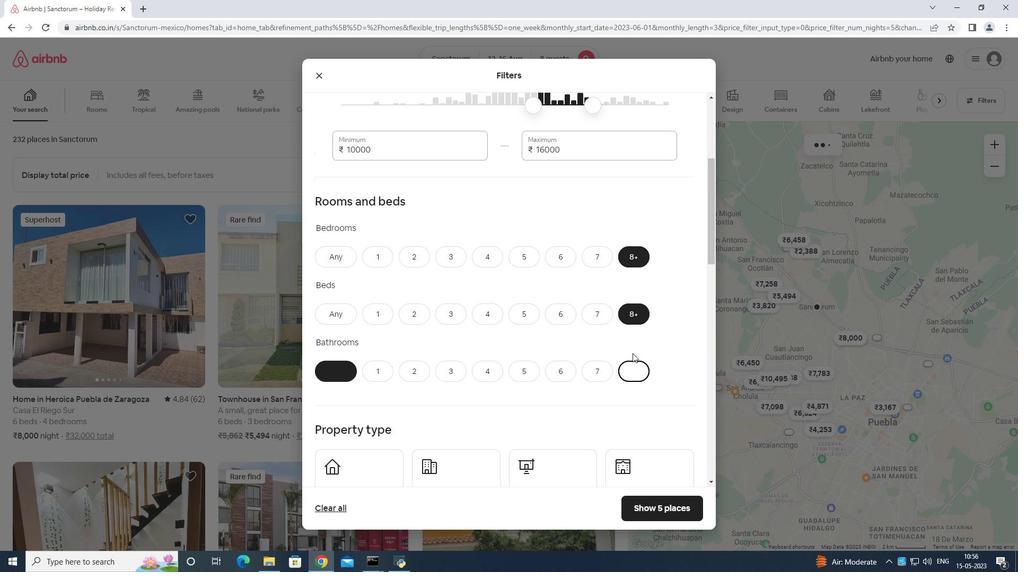 
Action: Mouse scrolled (630, 353) with delta (0, 0)
Screenshot: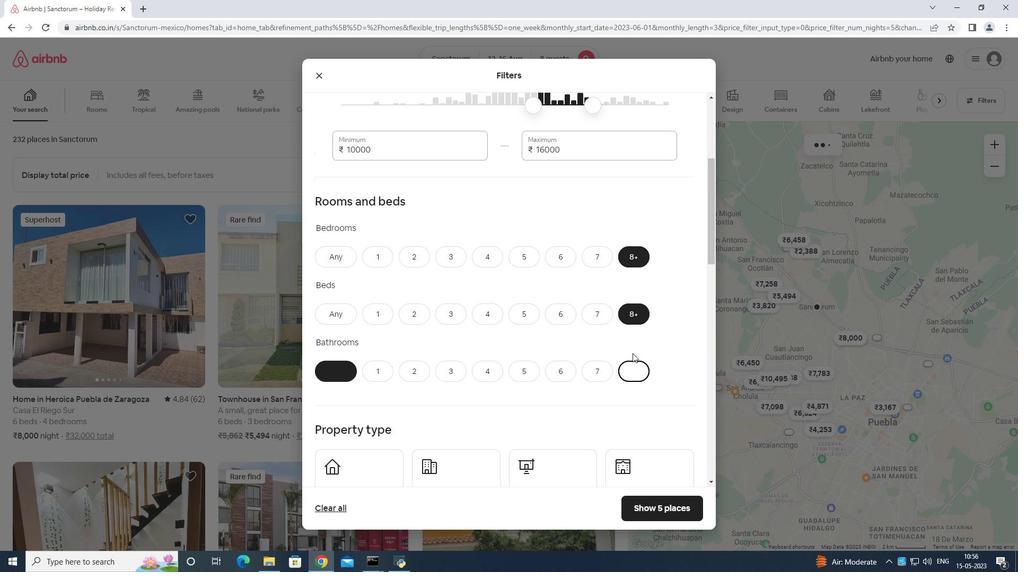 
Action: Mouse moved to (357, 308)
Screenshot: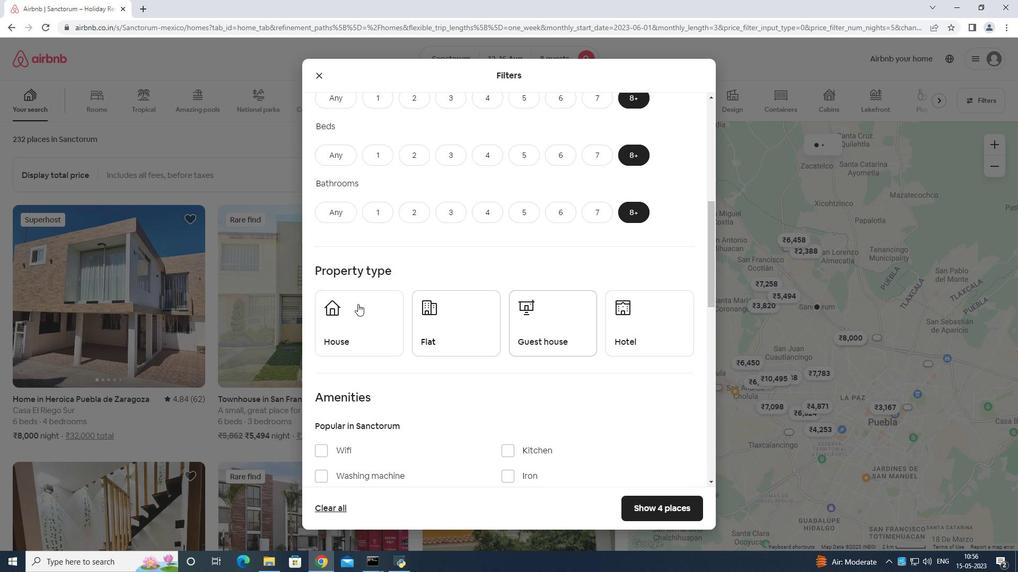 
Action: Mouse pressed left at (357, 308)
Screenshot: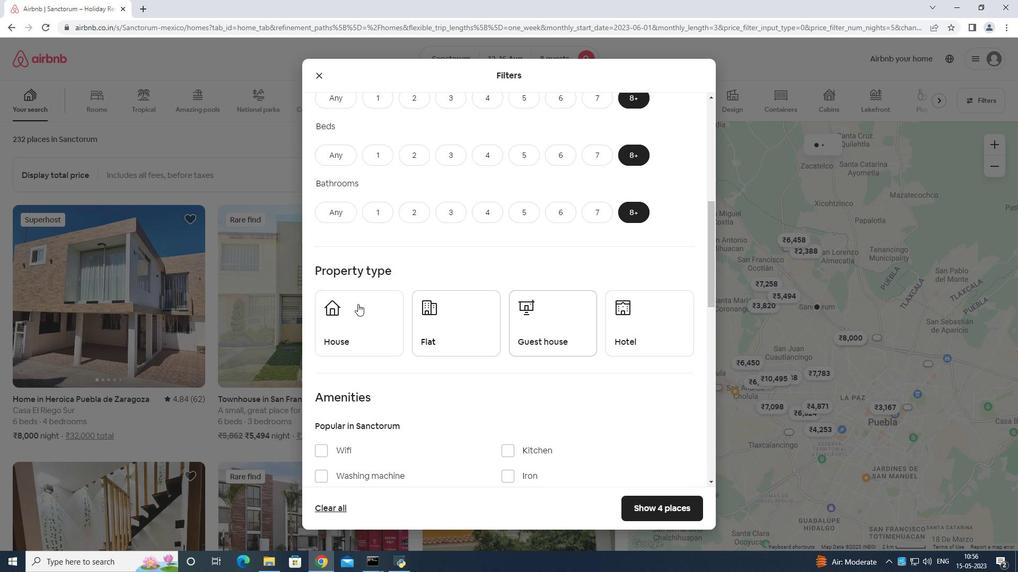 
Action: Mouse moved to (441, 314)
Screenshot: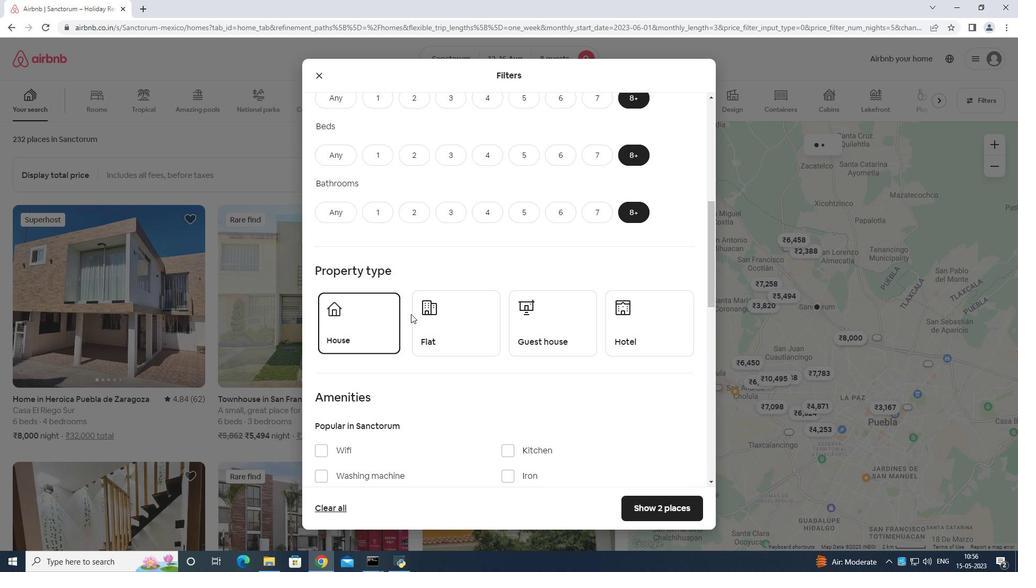 
Action: Mouse pressed left at (441, 314)
Screenshot: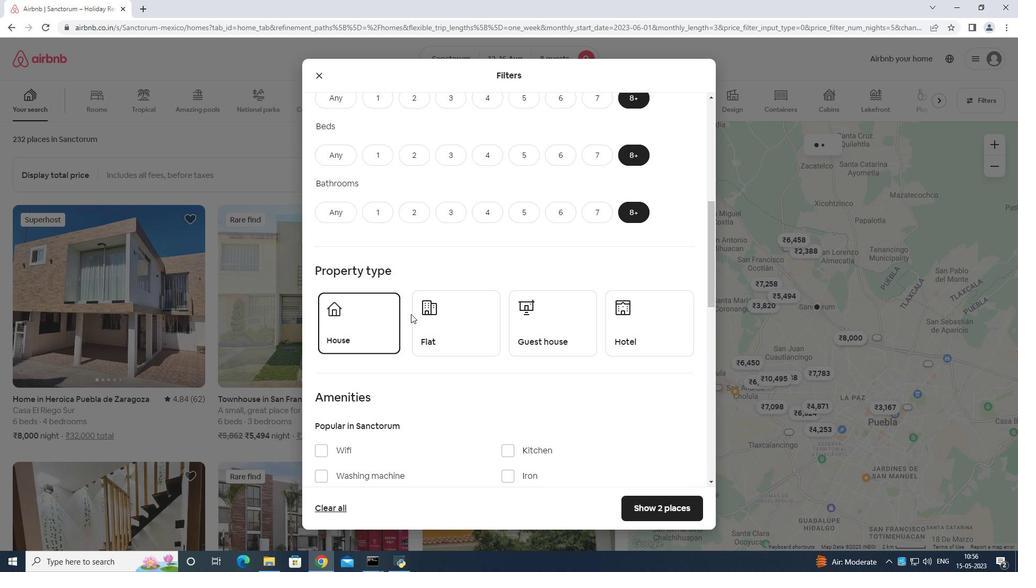 
Action: Mouse moved to (538, 326)
Screenshot: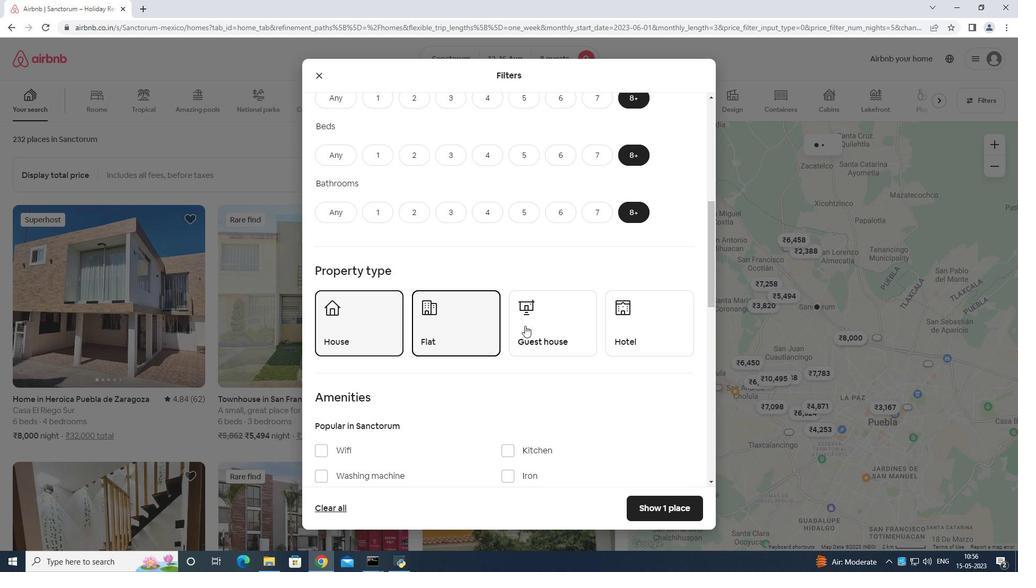 
Action: Mouse pressed left at (538, 326)
Screenshot: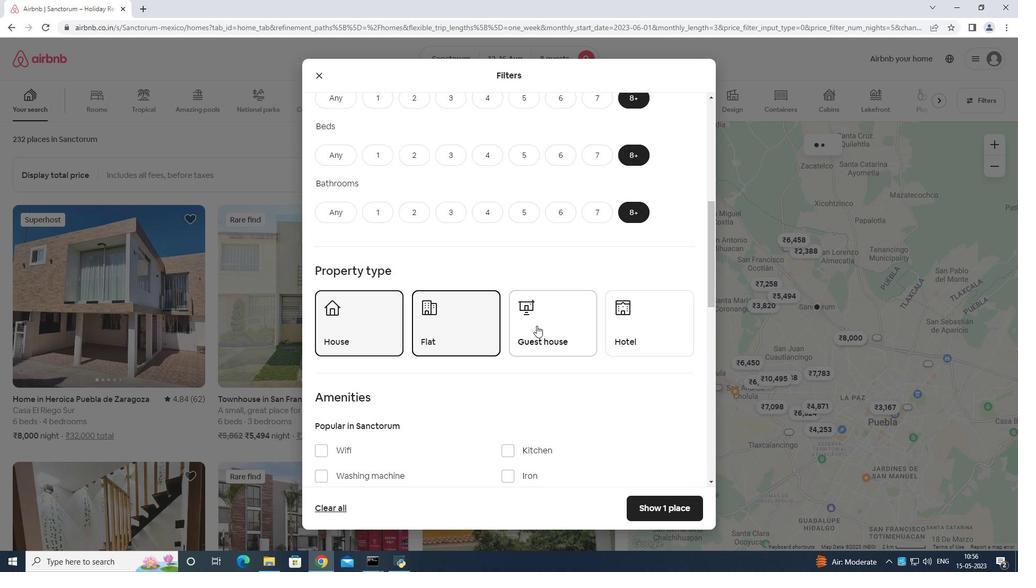 
Action: Mouse moved to (637, 320)
Screenshot: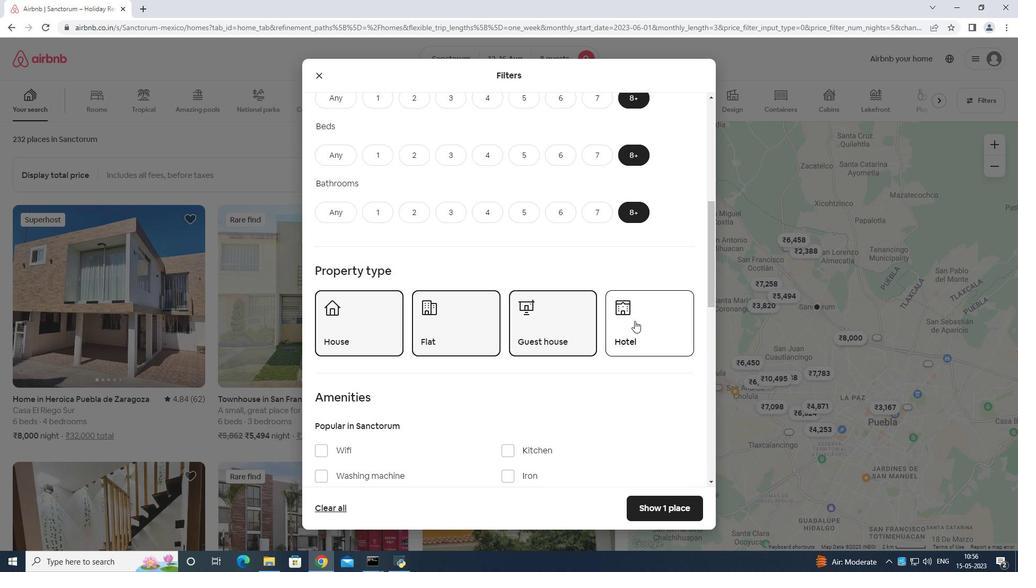 
Action: Mouse pressed left at (637, 320)
Screenshot: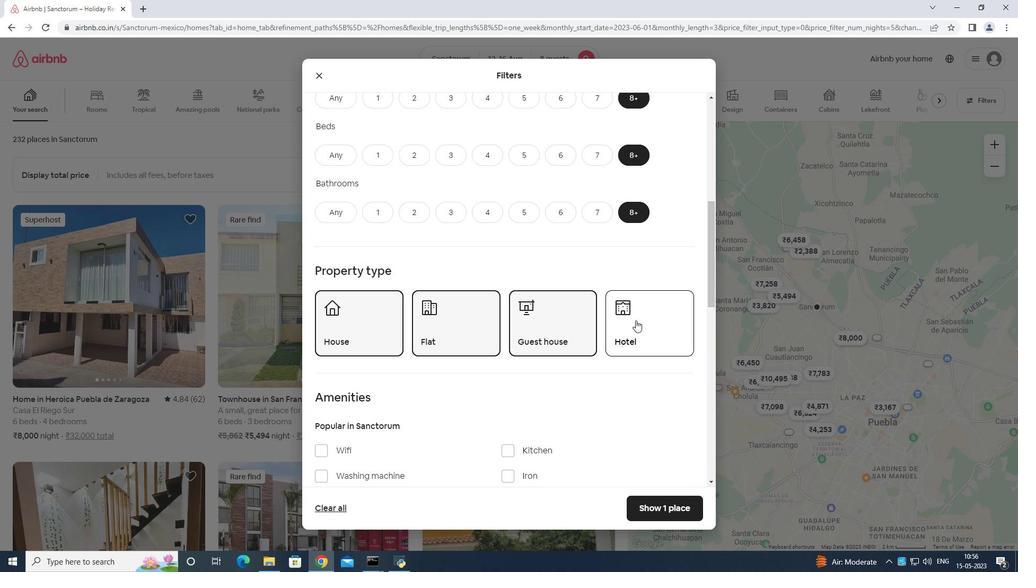 
Action: Mouse moved to (531, 358)
Screenshot: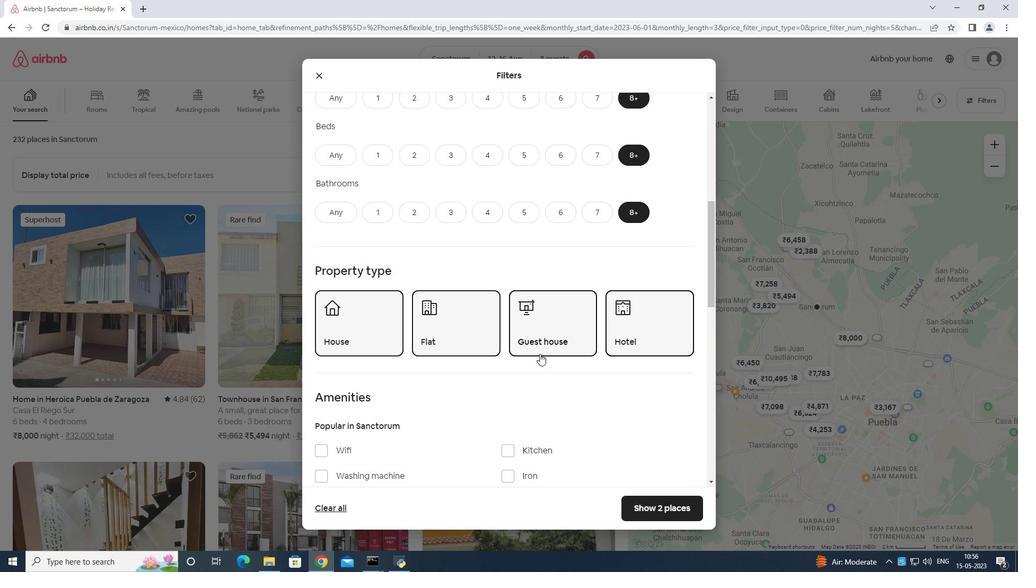 
Action: Mouse scrolled (531, 358) with delta (0, 0)
Screenshot: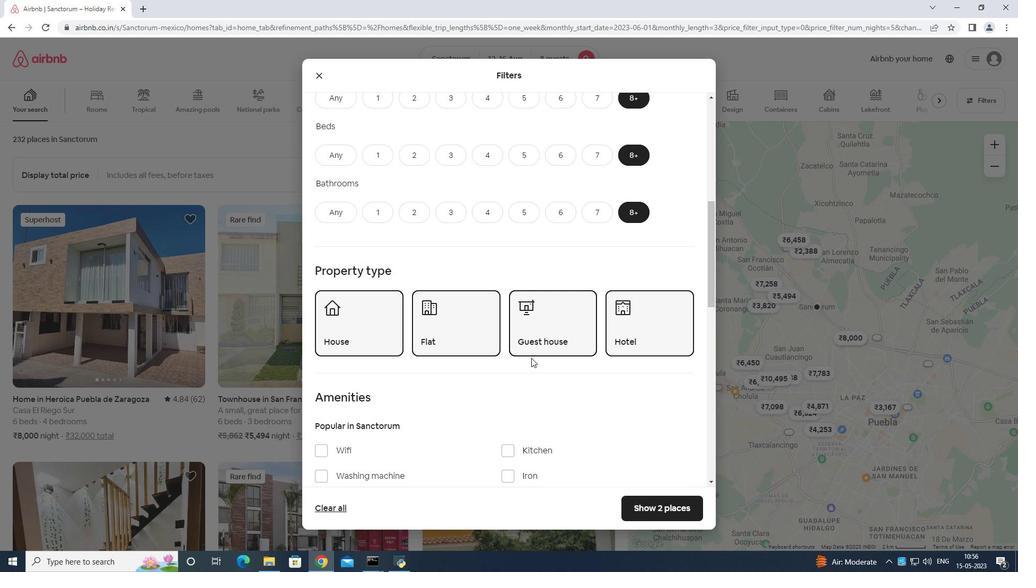 
Action: Mouse moved to (531, 359)
Screenshot: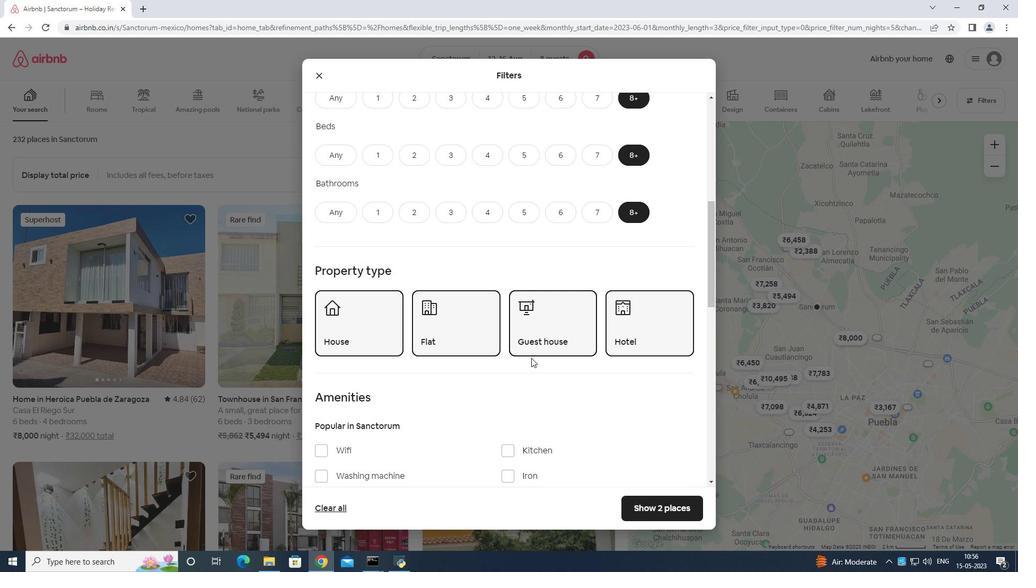 
Action: Mouse scrolled (531, 358) with delta (0, 0)
Screenshot: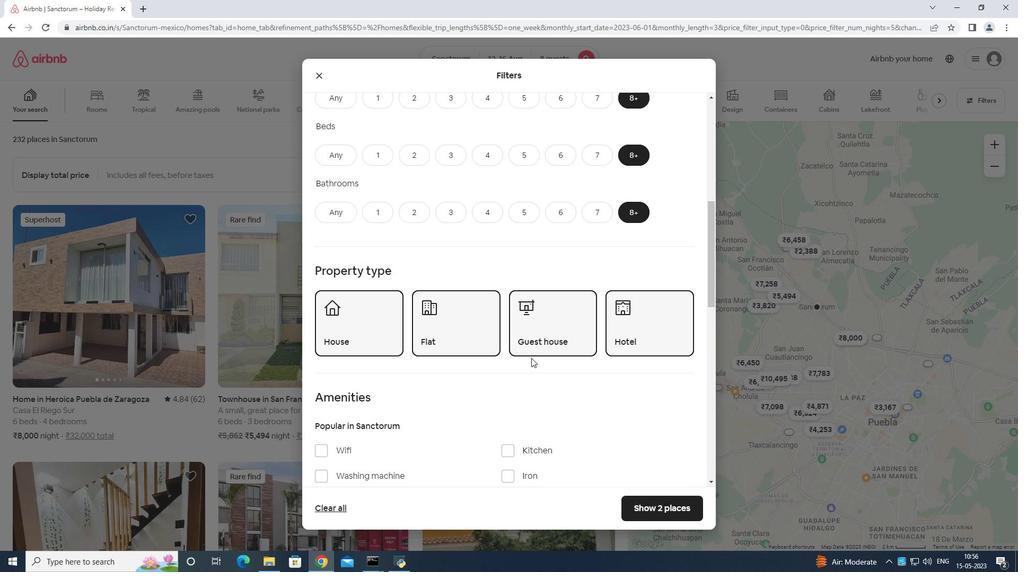 
Action: Mouse moved to (529, 356)
Screenshot: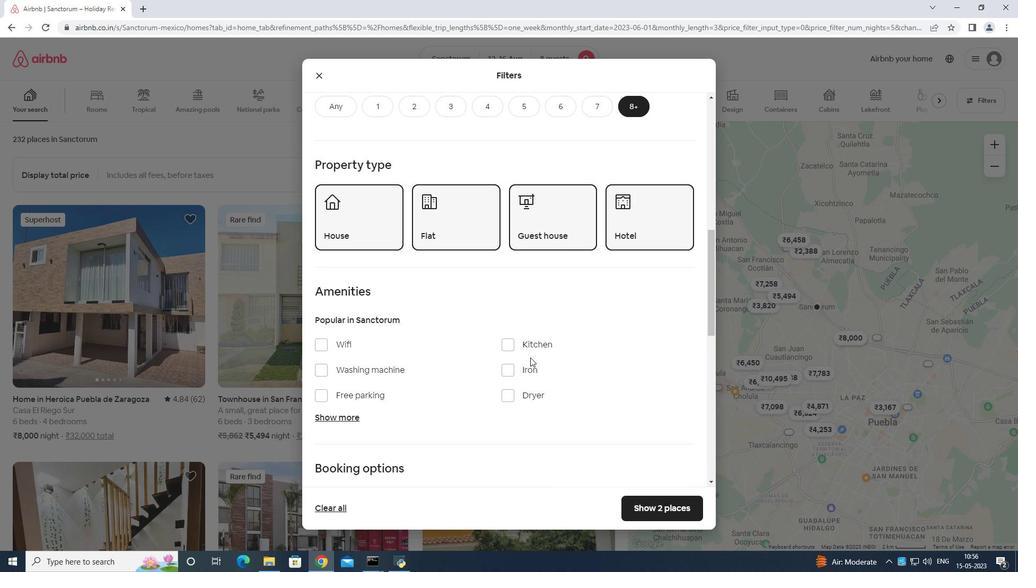 
Action: Mouse scrolled (529, 355) with delta (0, 0)
Screenshot: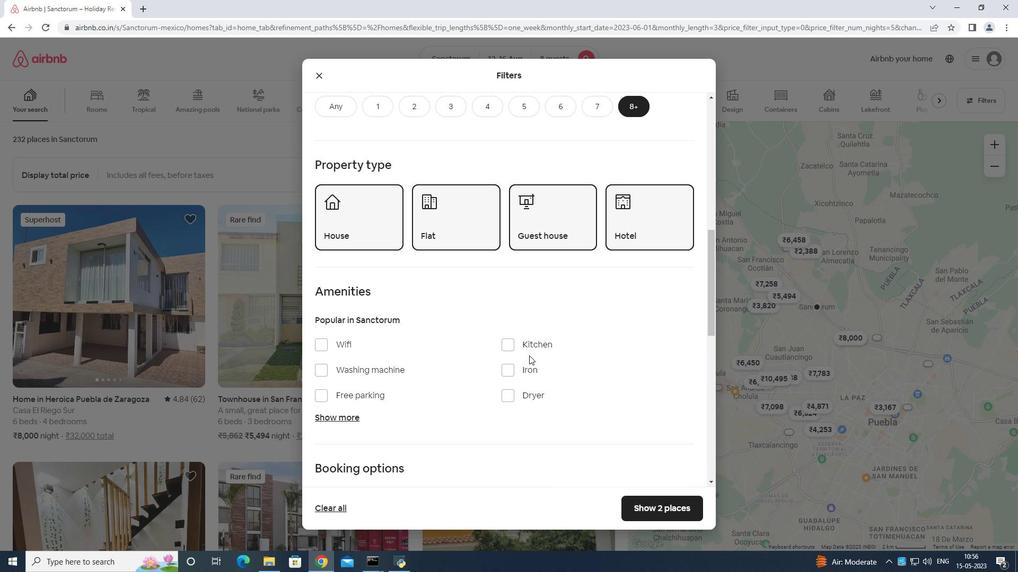 
Action: Mouse moved to (327, 288)
Screenshot: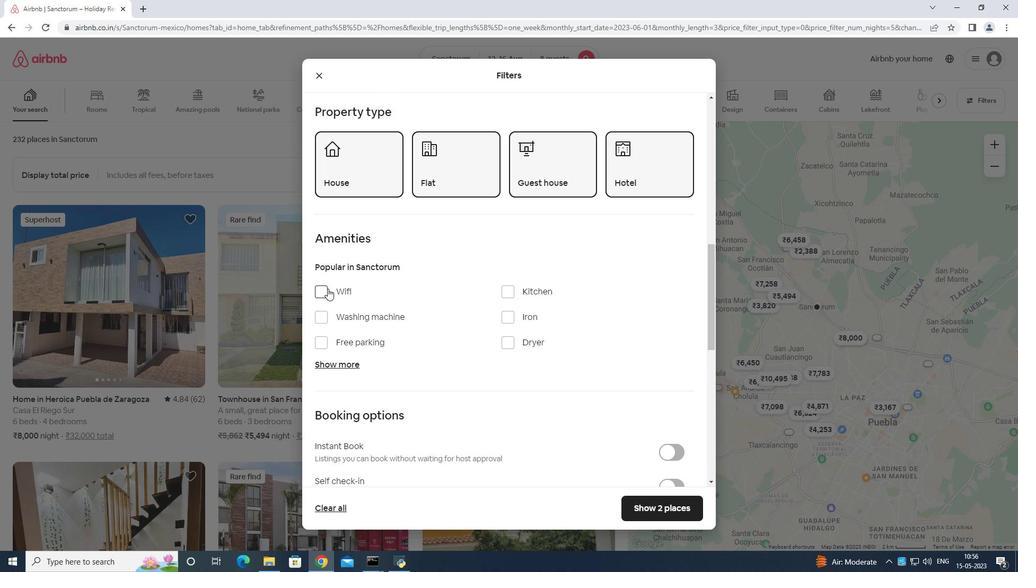 
Action: Mouse pressed left at (327, 288)
Screenshot: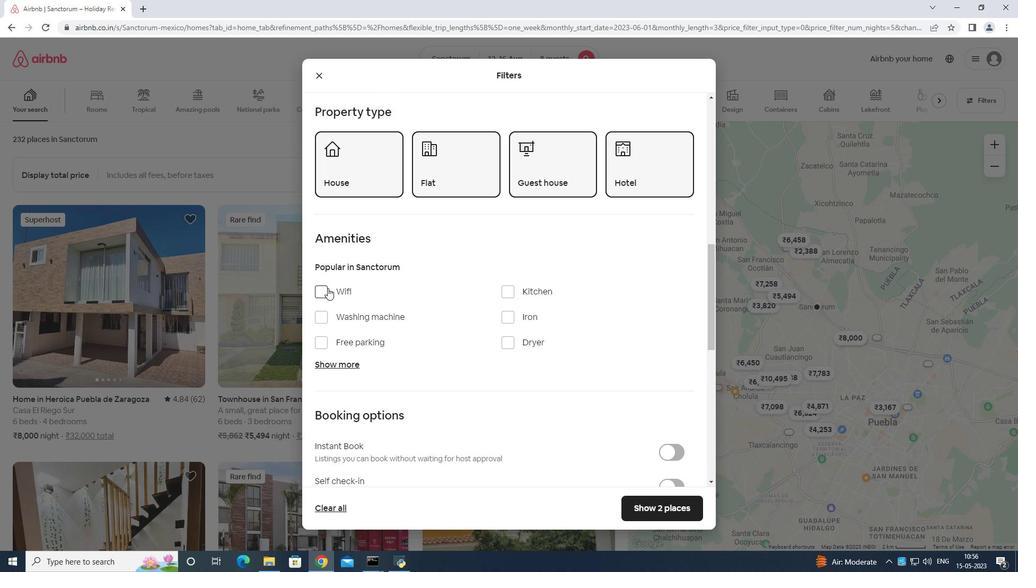 
Action: Mouse moved to (340, 337)
Screenshot: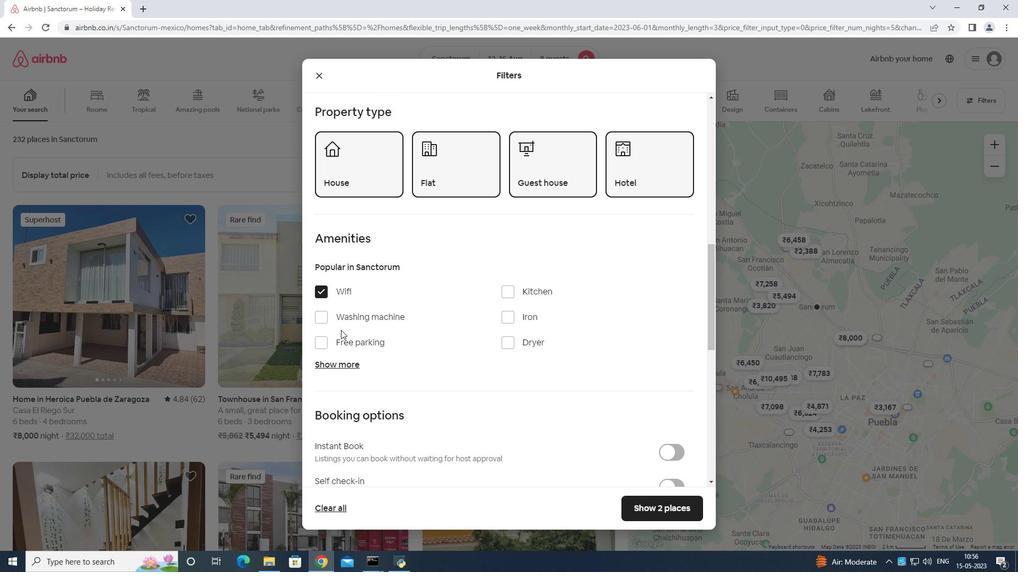 
Action: Mouse pressed left at (340, 337)
Screenshot: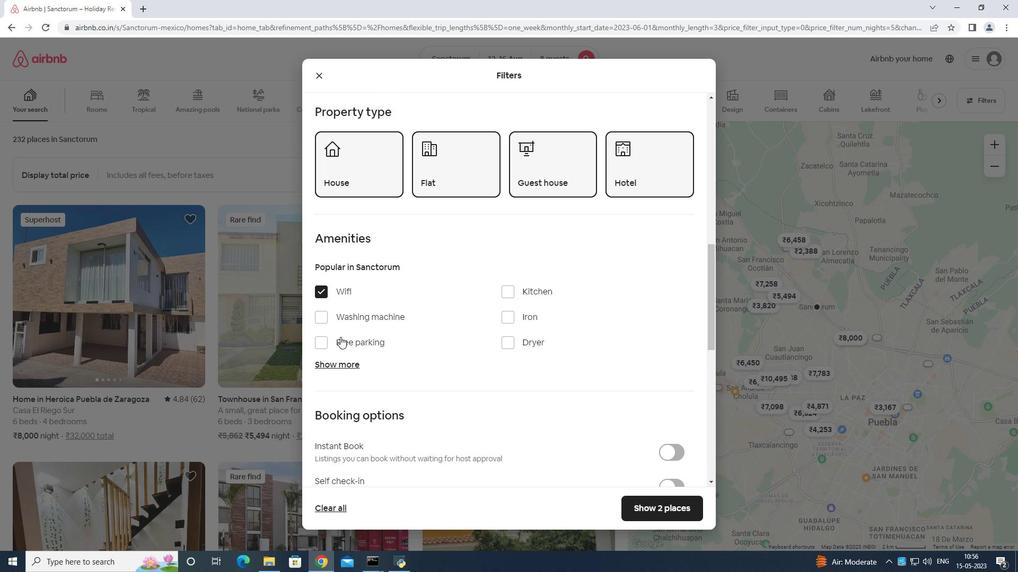 
Action: Mouse moved to (340, 353)
Screenshot: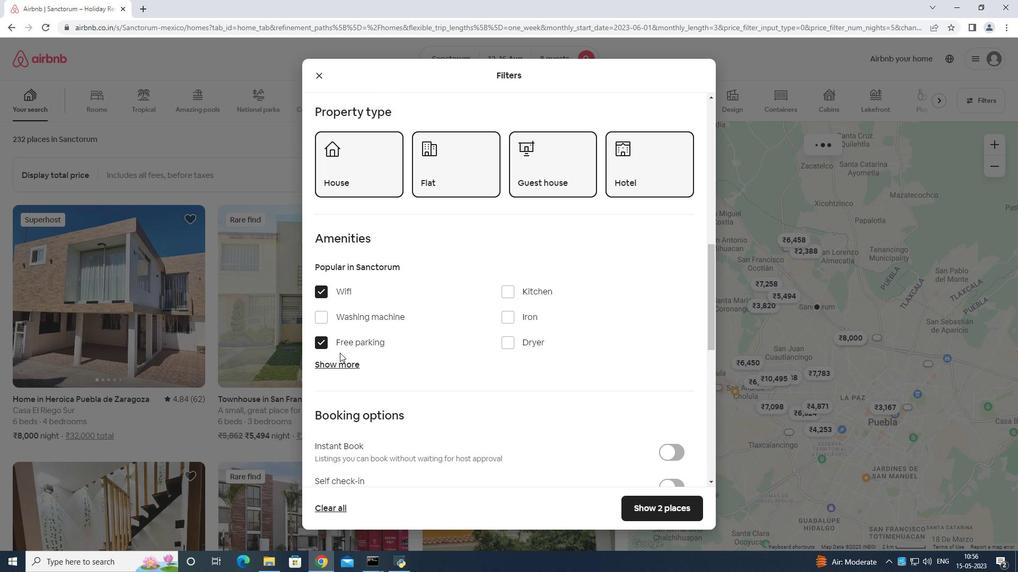 
Action: Mouse pressed left at (340, 353)
Screenshot: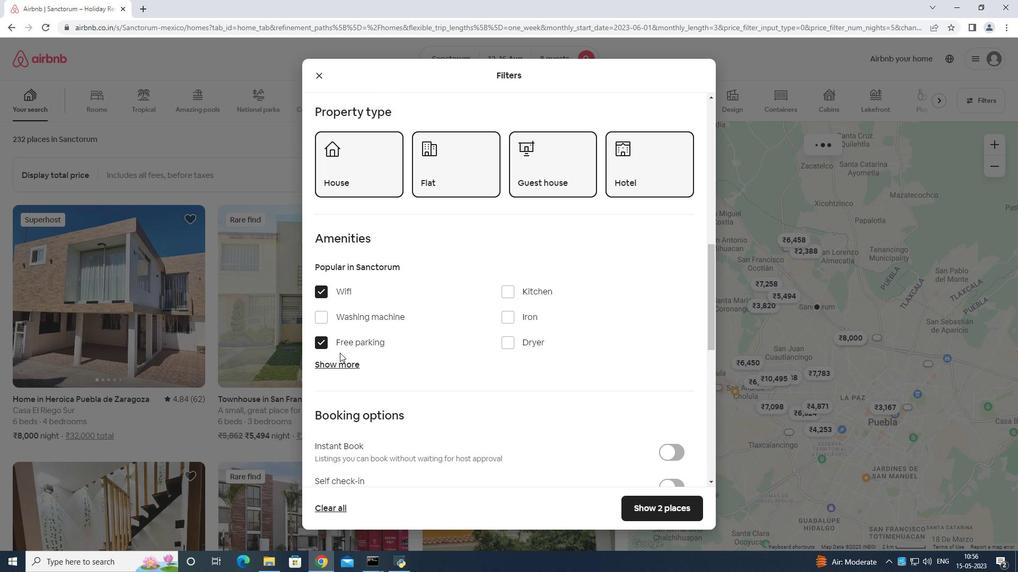 
Action: Mouse moved to (340, 360)
Screenshot: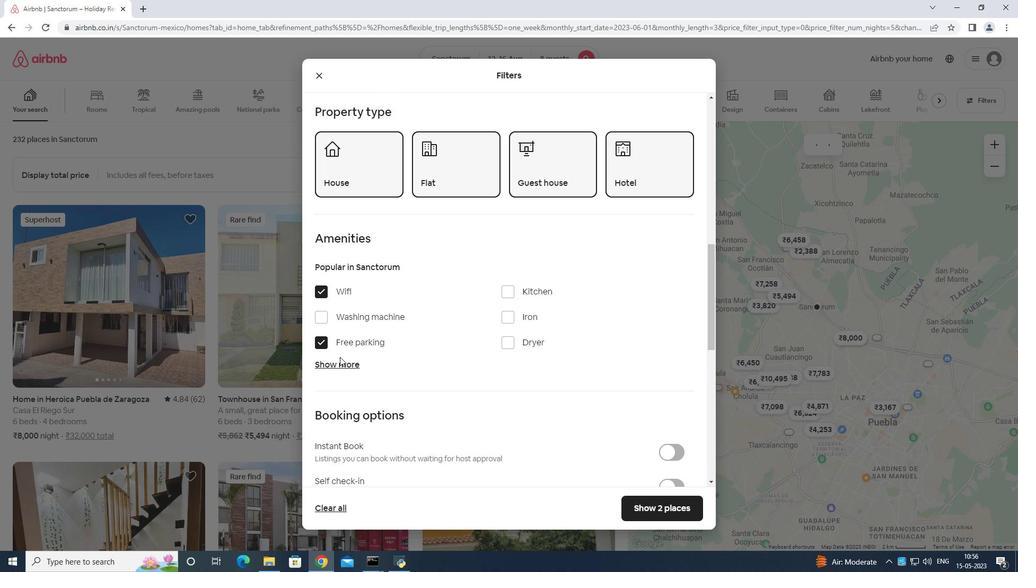 
Action: Mouse pressed left at (340, 360)
Screenshot: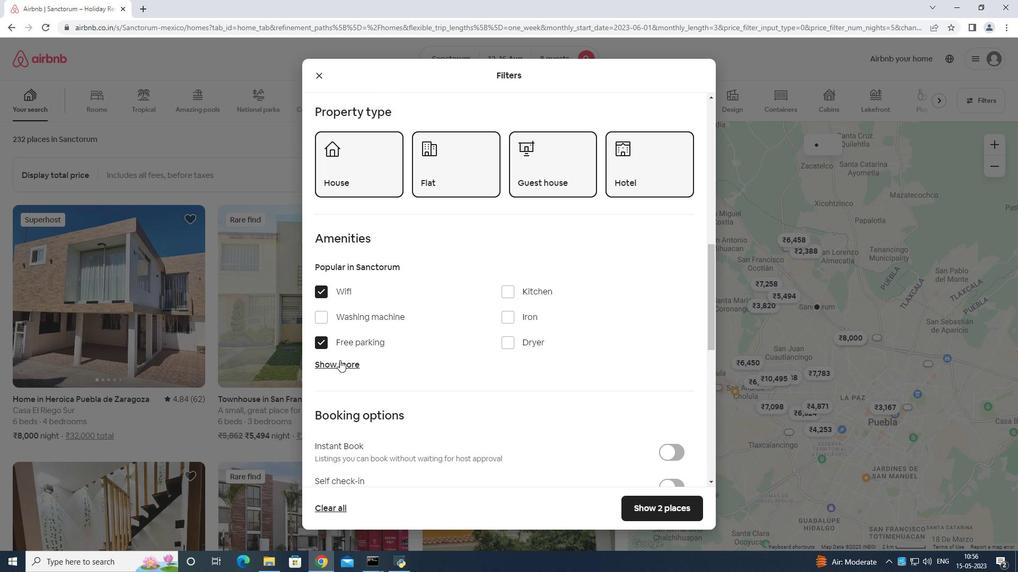 
Action: Mouse moved to (502, 427)
Screenshot: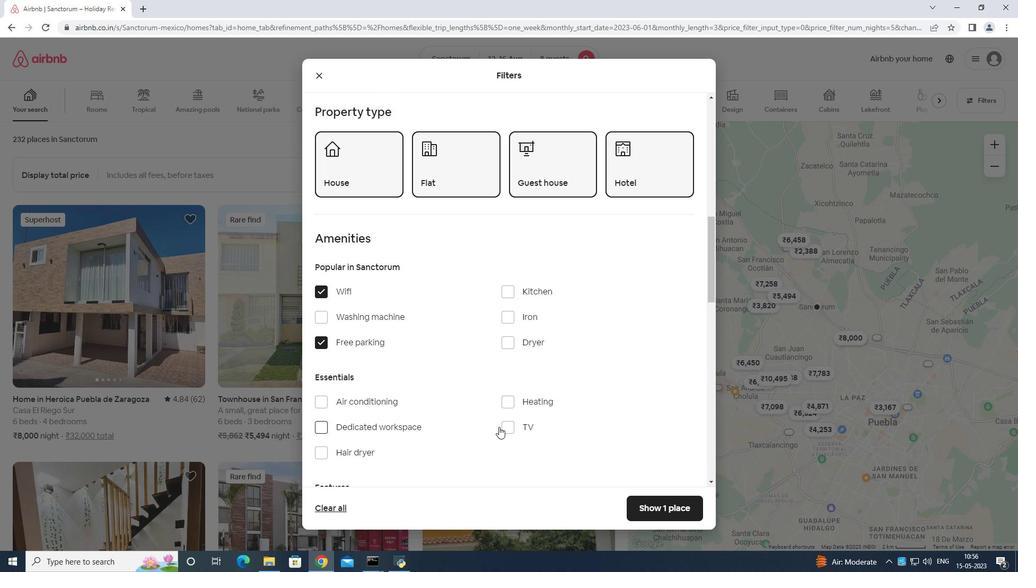 
Action: Mouse pressed left at (502, 427)
Screenshot: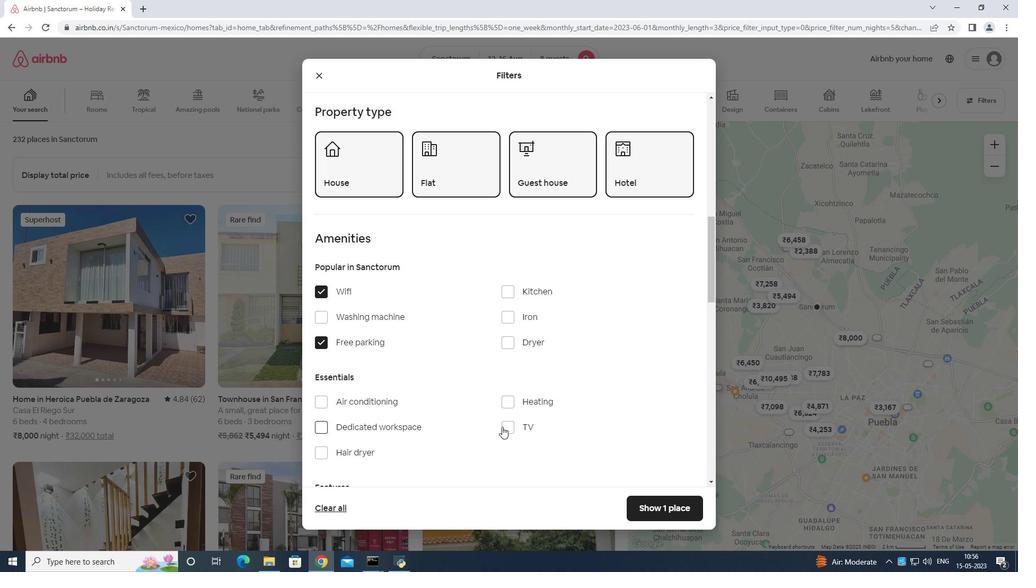 
Action: Mouse moved to (516, 405)
Screenshot: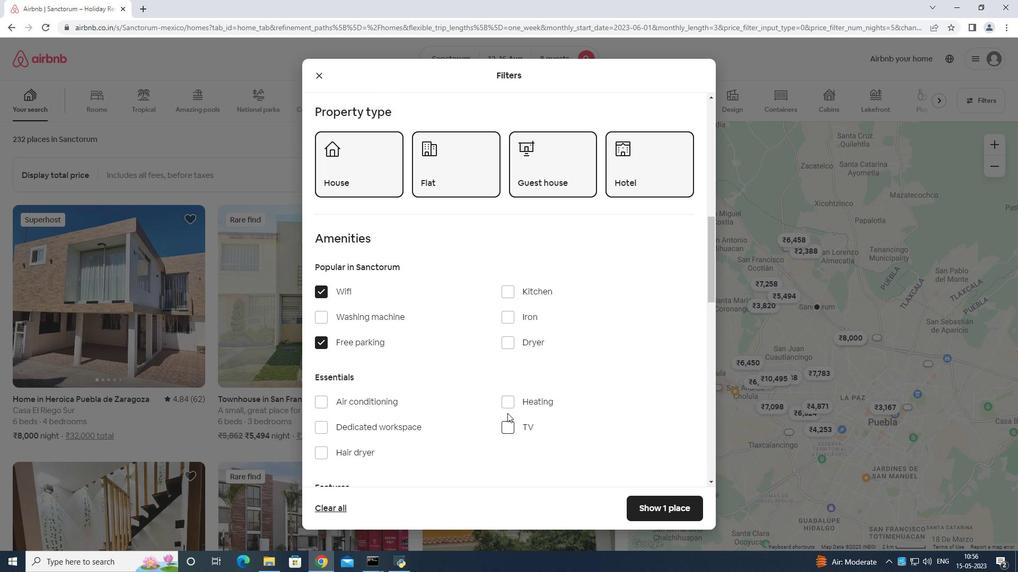 
Action: Mouse scrolled (516, 405) with delta (0, 0)
Screenshot: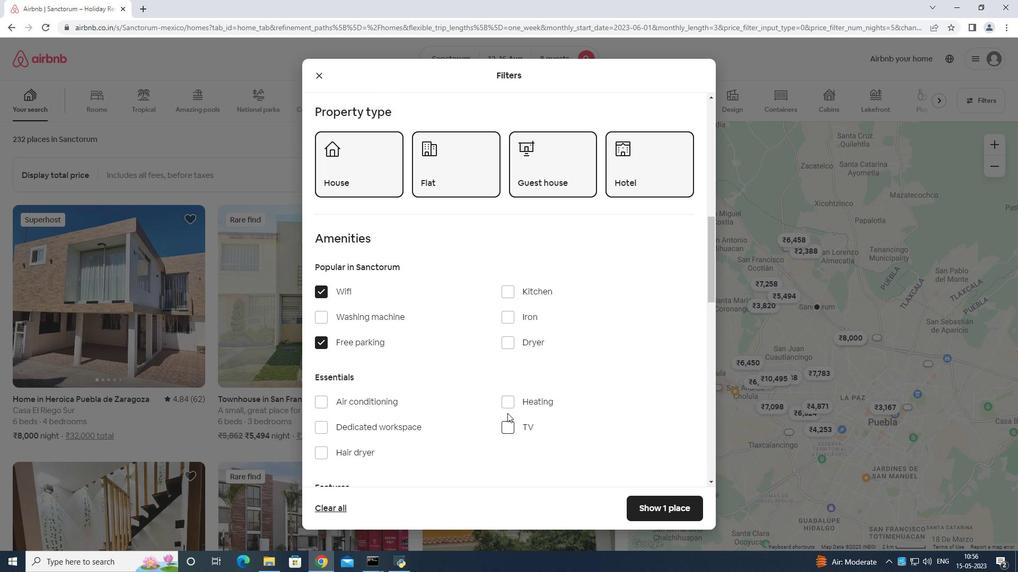 
Action: Mouse moved to (516, 406)
Screenshot: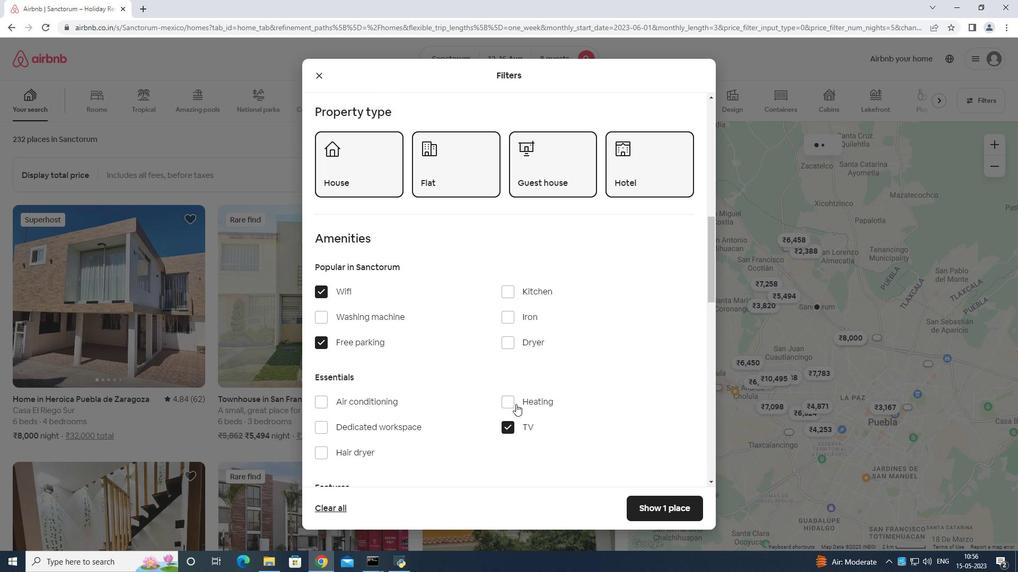 
Action: Mouse scrolled (516, 406) with delta (0, 0)
Screenshot: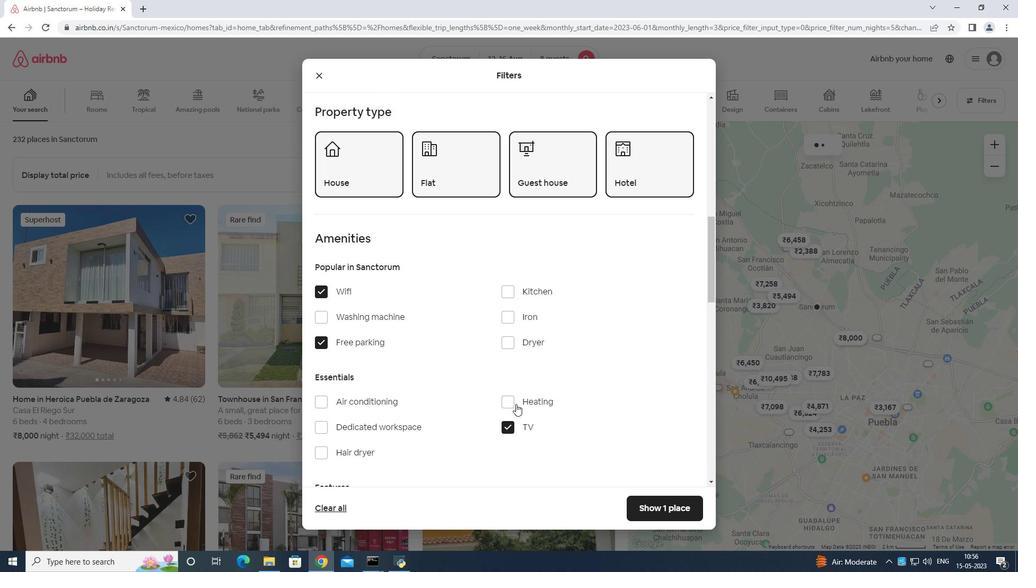 
Action: Mouse scrolled (516, 406) with delta (0, 0)
Screenshot: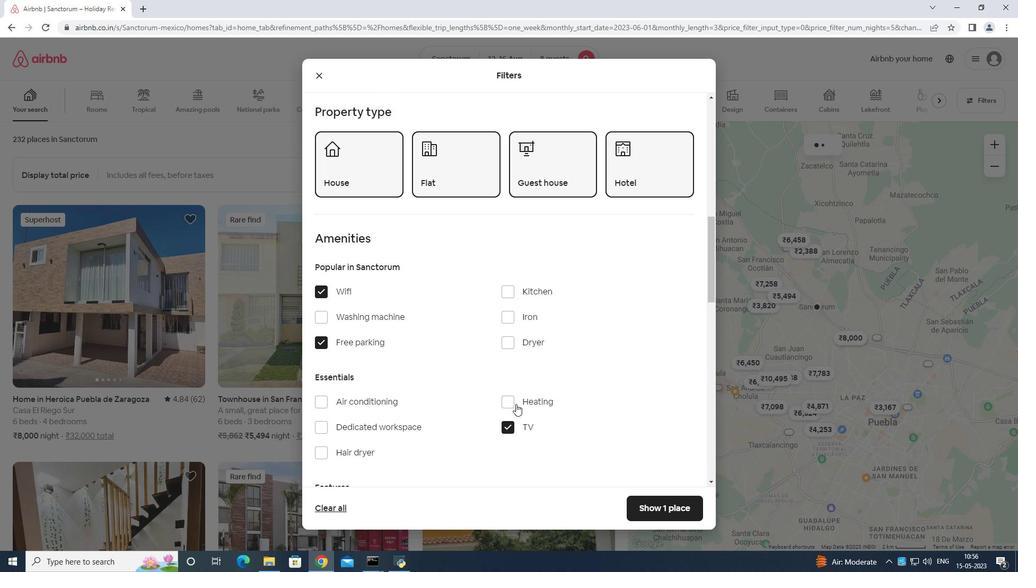 
Action: Mouse scrolled (516, 406) with delta (0, 0)
Screenshot: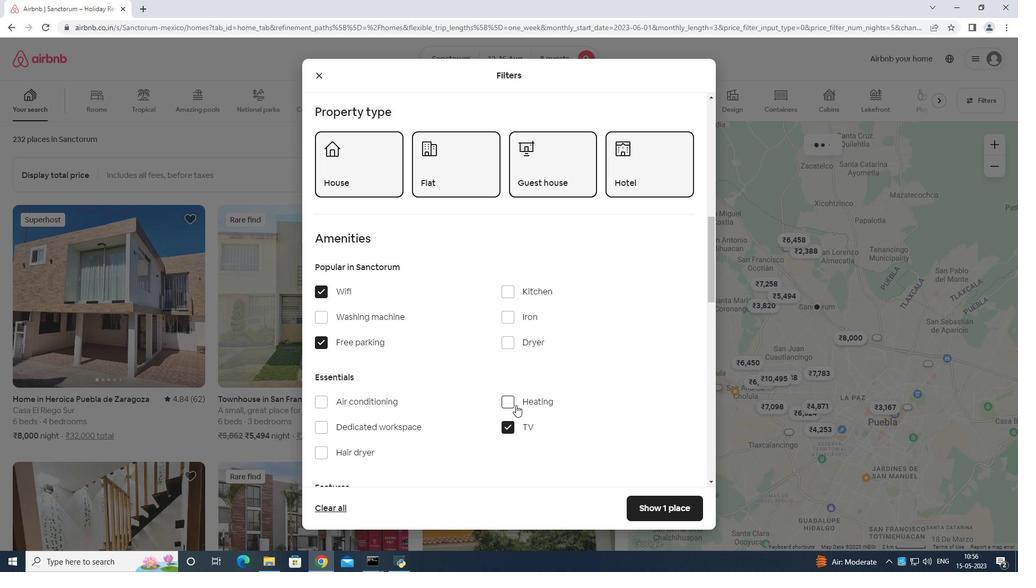 
Action: Mouse moved to (516, 405)
Screenshot: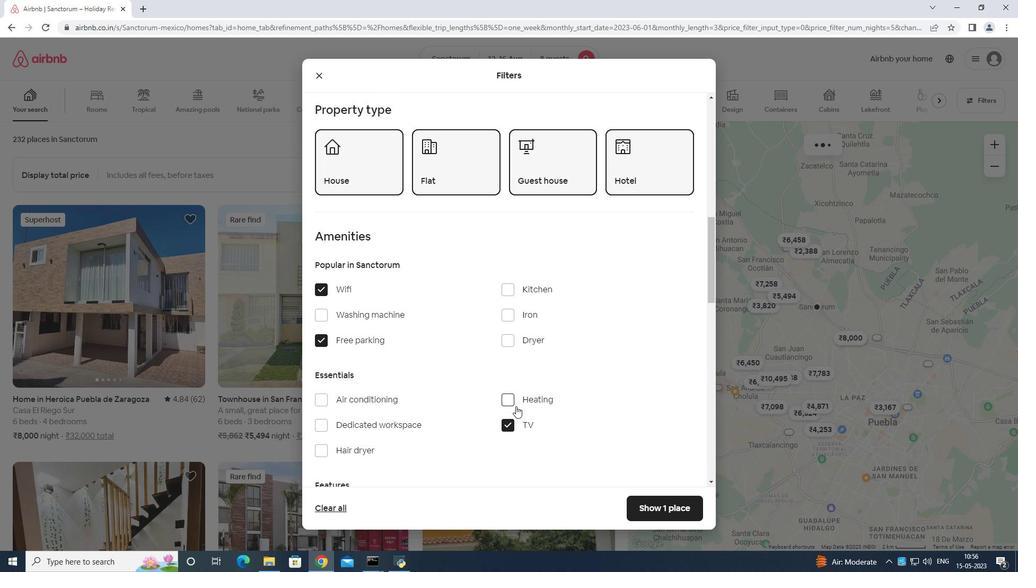 
Action: Mouse scrolled (516, 405) with delta (0, 0)
Screenshot: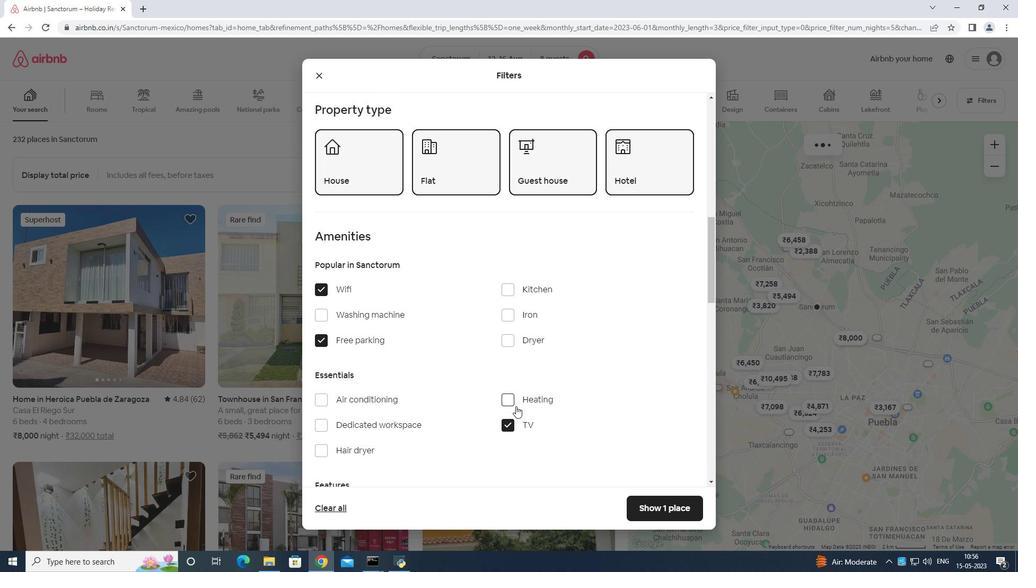 
Action: Mouse moved to (335, 299)
Screenshot: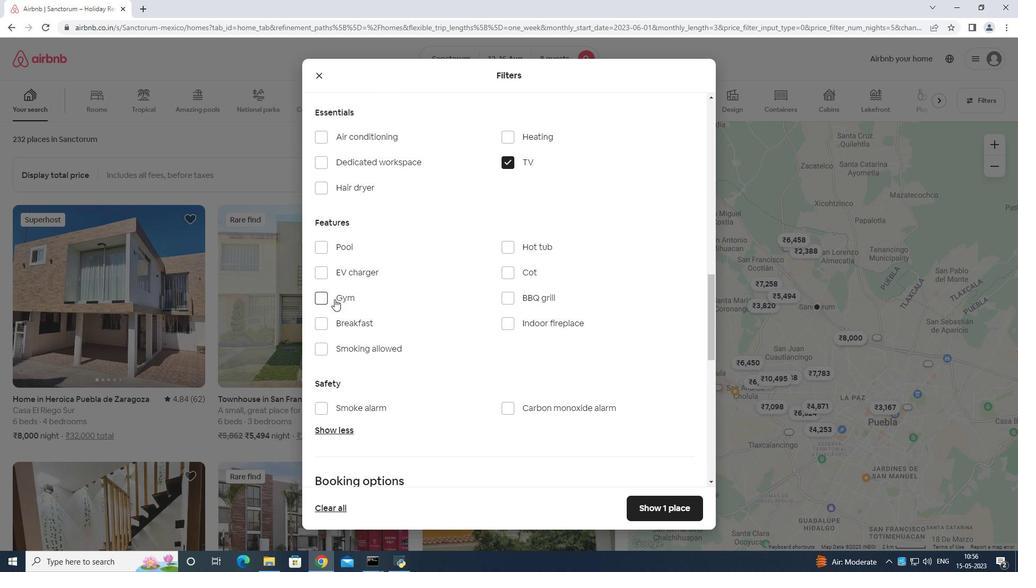 
Action: Mouse pressed left at (335, 299)
Screenshot: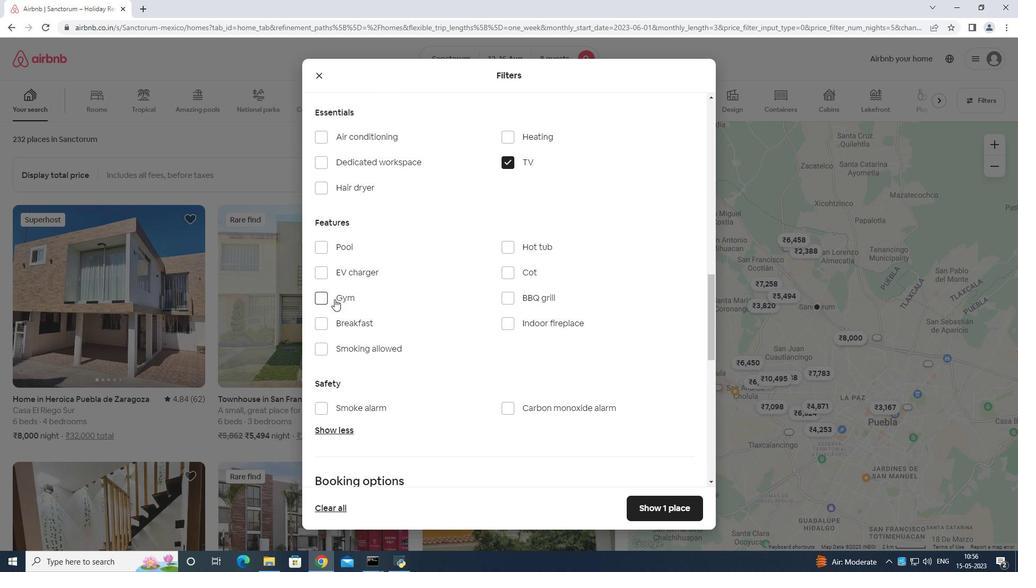 
Action: Mouse moved to (345, 320)
Screenshot: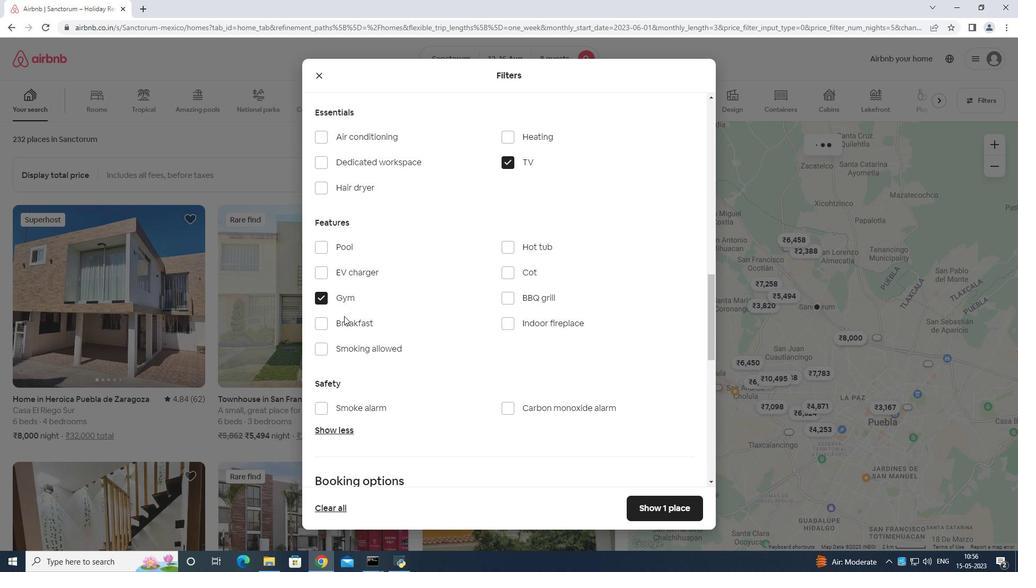 
Action: Mouse pressed left at (345, 320)
Screenshot: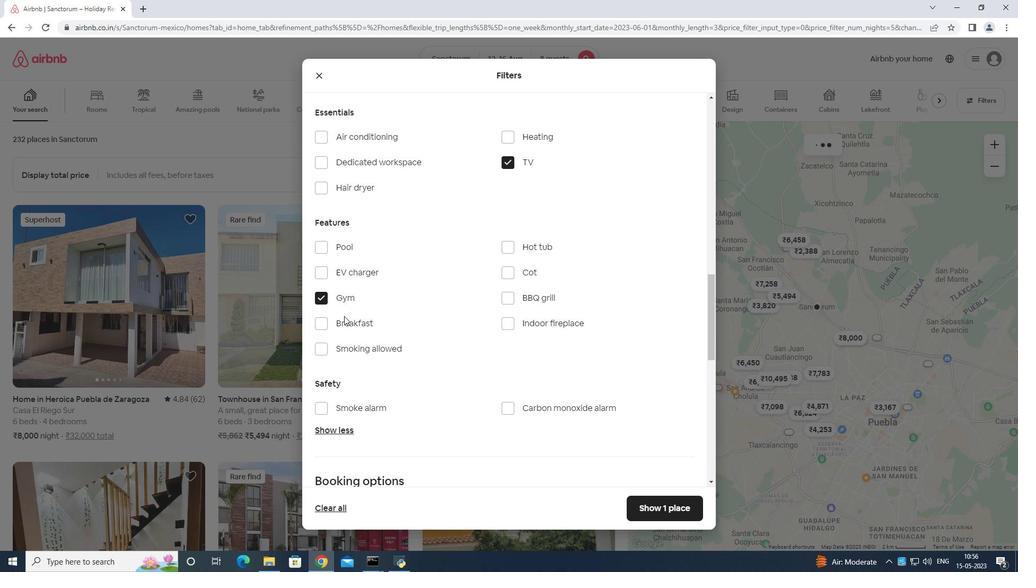 
Action: Mouse moved to (415, 326)
Screenshot: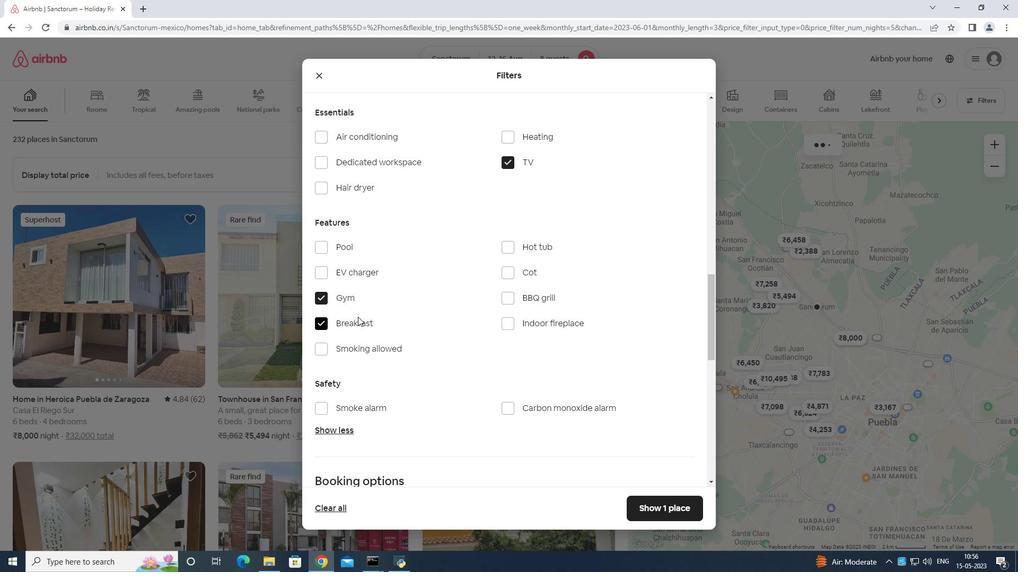 
Action: Mouse scrolled (415, 326) with delta (0, 0)
Screenshot: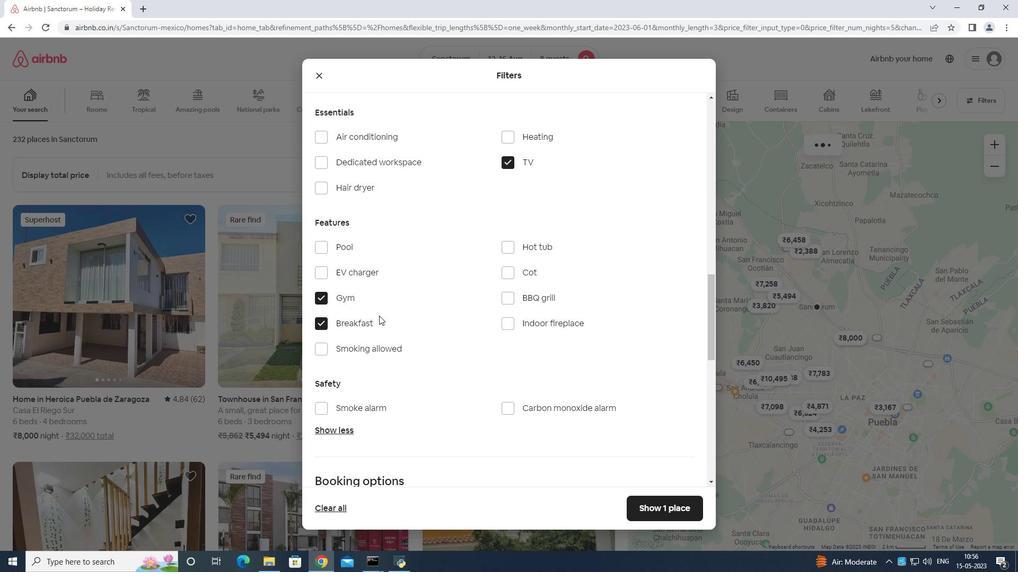 
Action: Mouse moved to (427, 330)
Screenshot: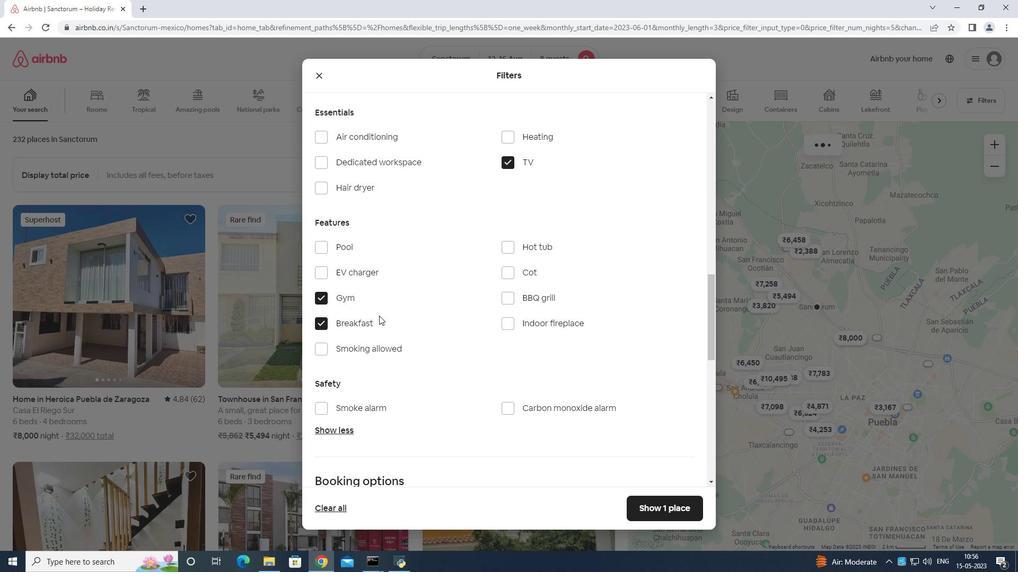 
Action: Mouse scrolled (427, 330) with delta (0, 0)
Screenshot: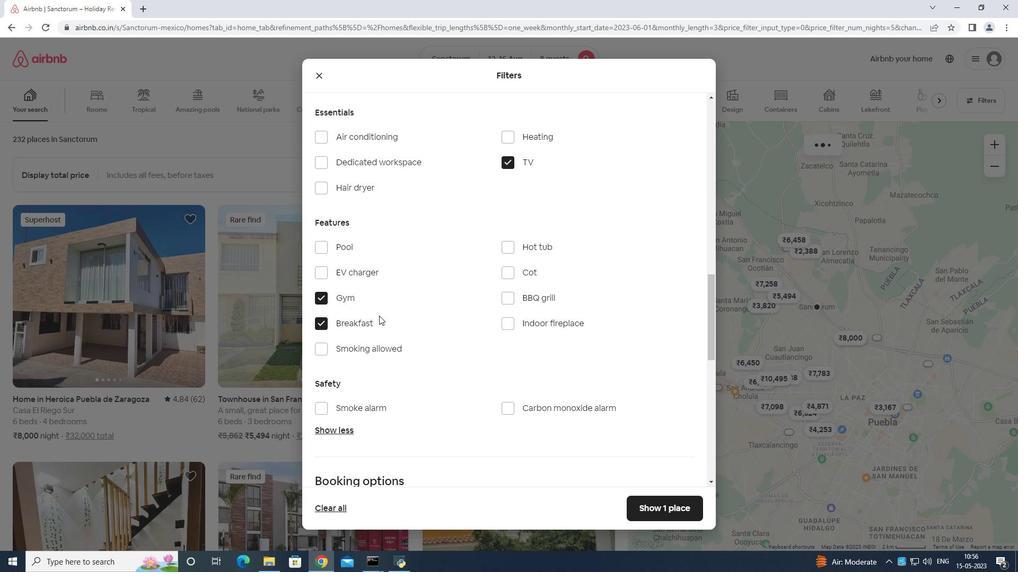 
Action: Mouse moved to (441, 332)
Screenshot: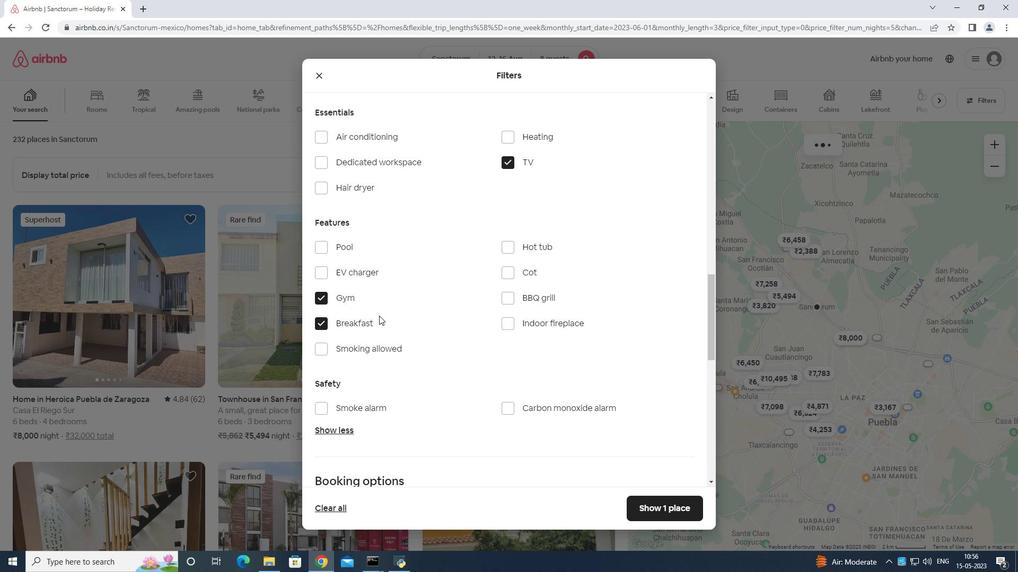 
Action: Mouse scrolled (441, 331) with delta (0, 0)
Screenshot: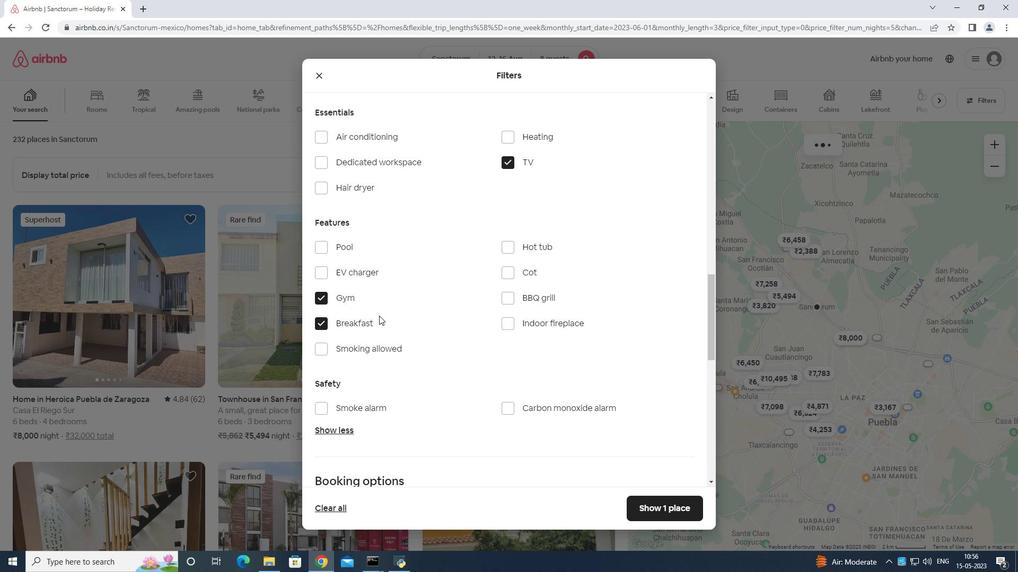 
Action: Mouse moved to (452, 332)
Screenshot: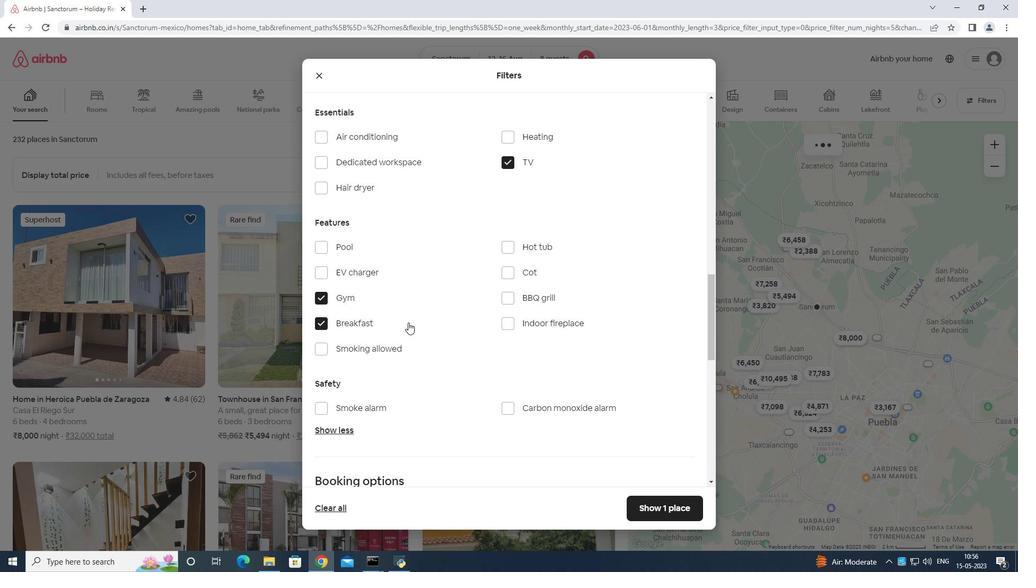 
Action: Mouse scrolled (452, 332) with delta (0, 0)
Screenshot: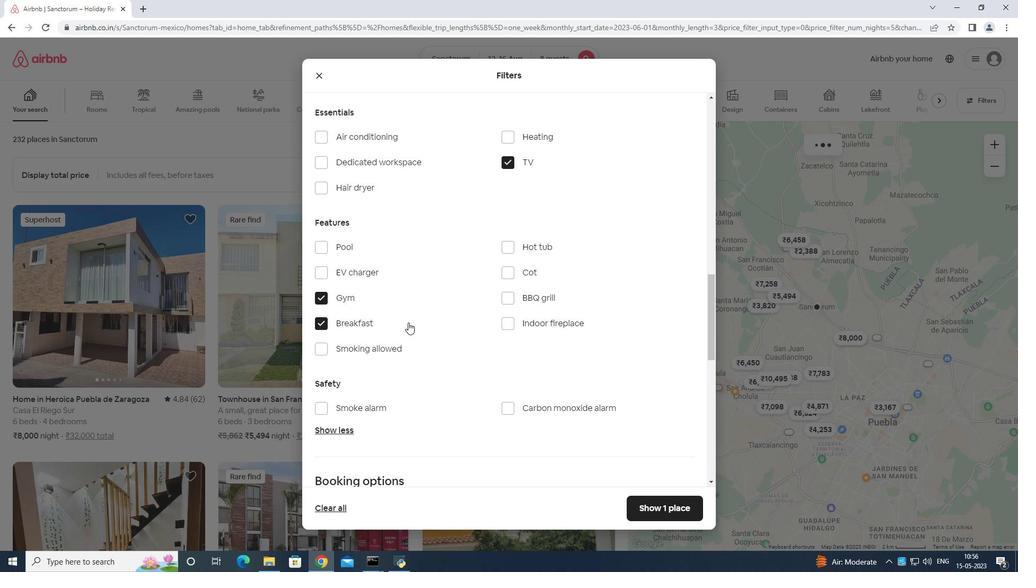 
Action: Mouse moved to (669, 338)
Screenshot: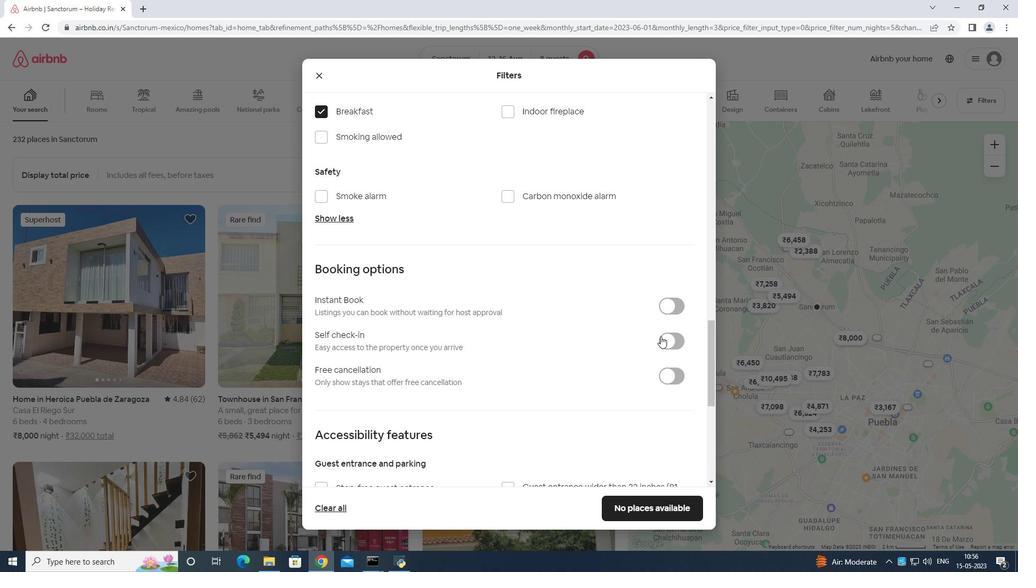 
Action: Mouse pressed left at (669, 338)
Screenshot: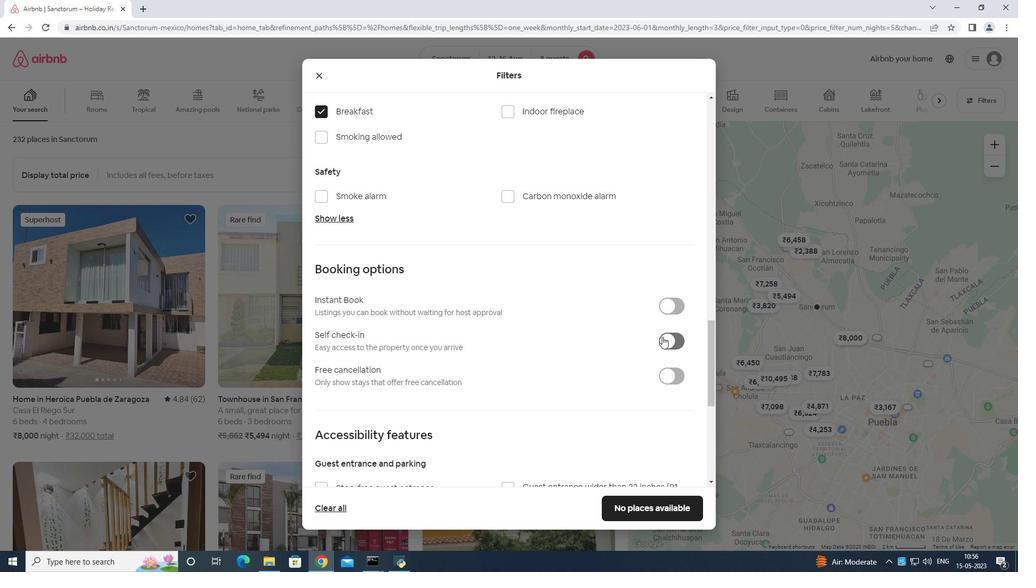 
Action: Mouse moved to (676, 336)
Screenshot: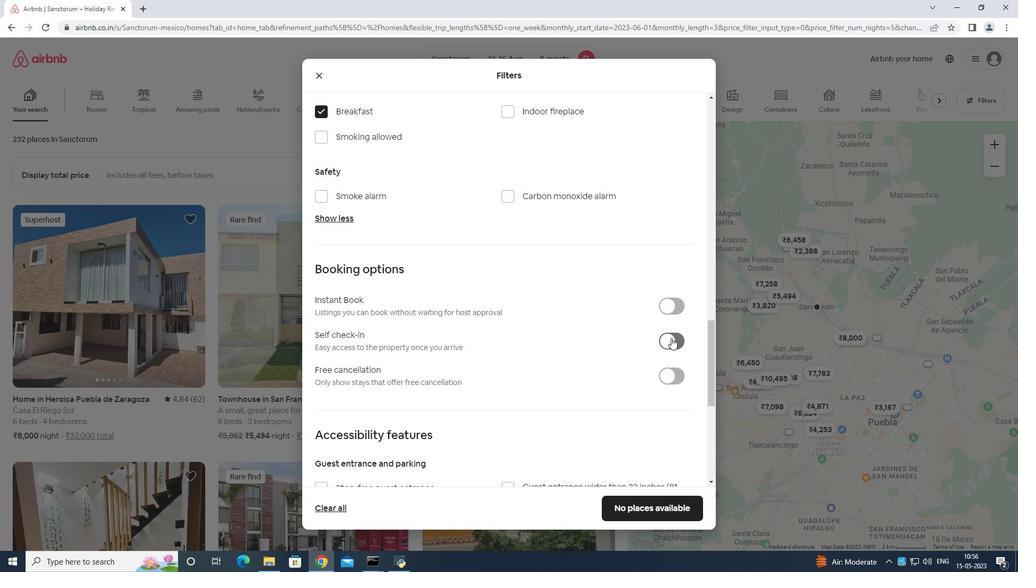 
Action: Mouse scrolled (676, 335) with delta (0, 0)
Screenshot: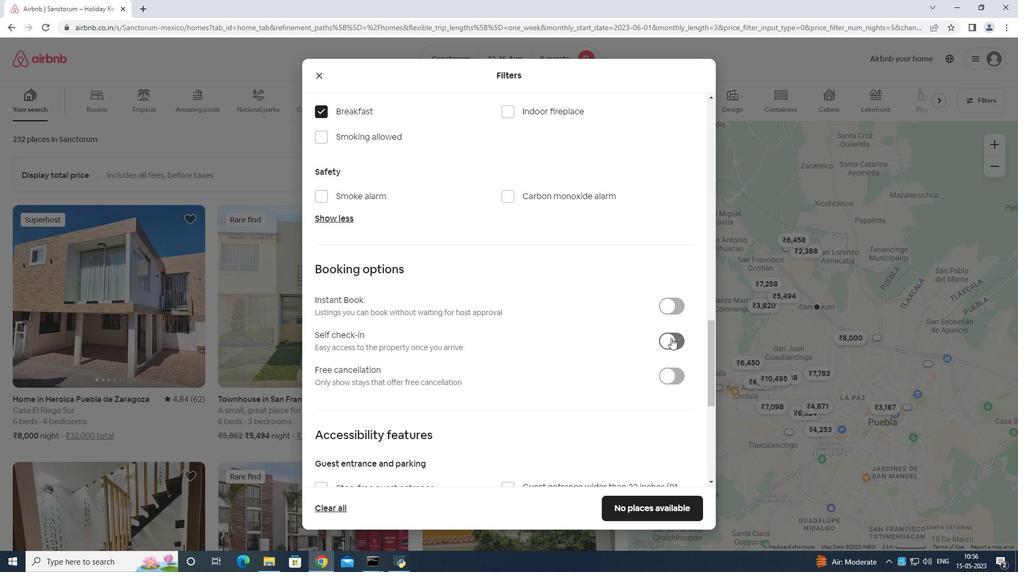 
Action: Mouse scrolled (676, 335) with delta (0, 0)
Screenshot: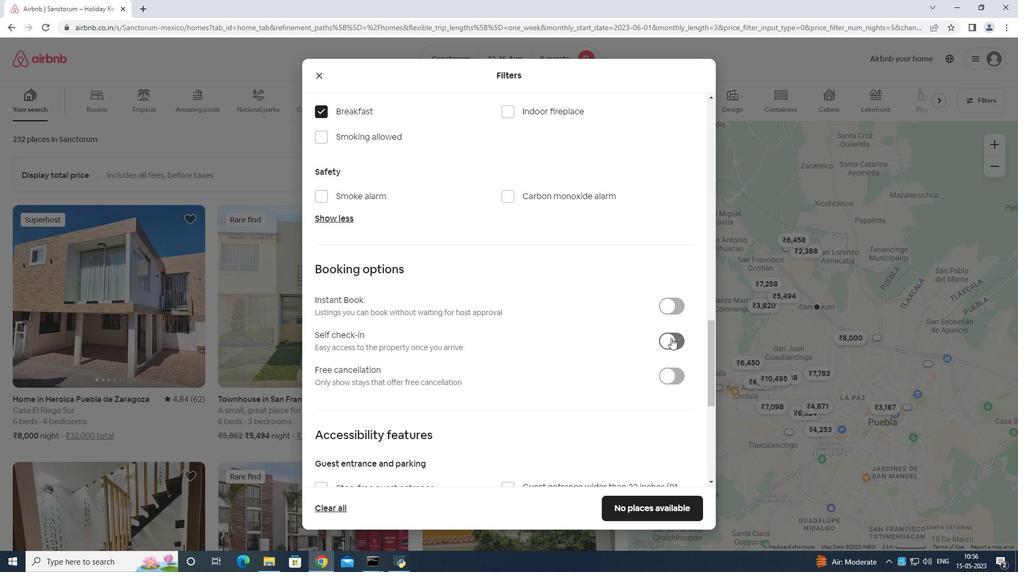 
Action: Mouse scrolled (676, 335) with delta (0, 0)
Screenshot: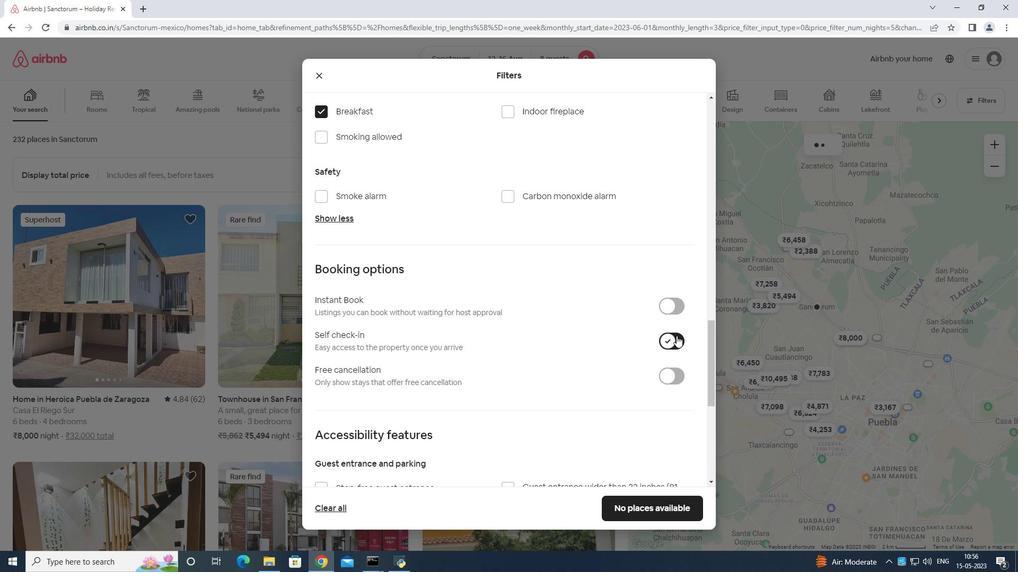 
Action: Mouse scrolled (676, 335) with delta (0, 0)
Screenshot: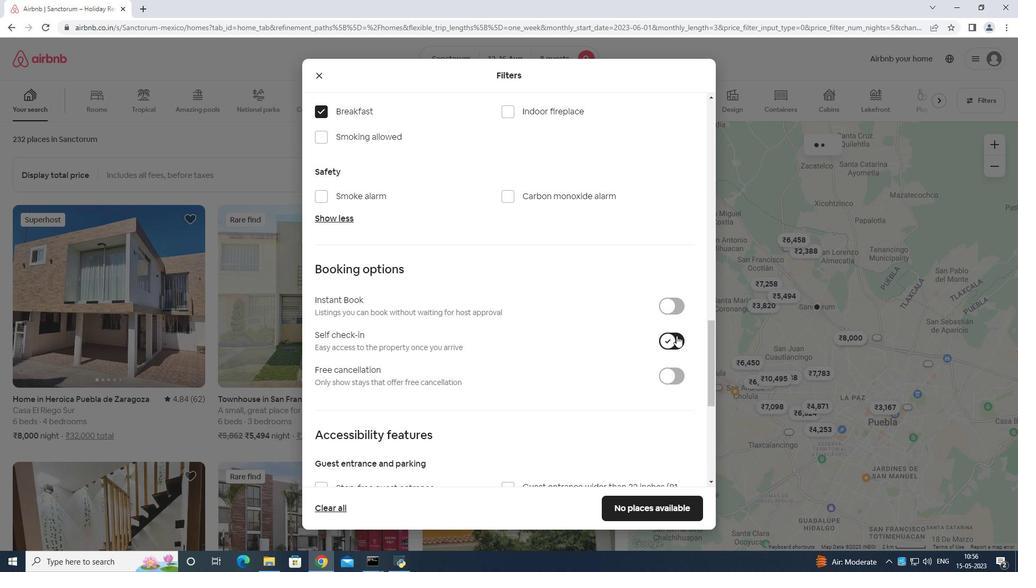 
Action: Mouse moved to (657, 314)
Screenshot: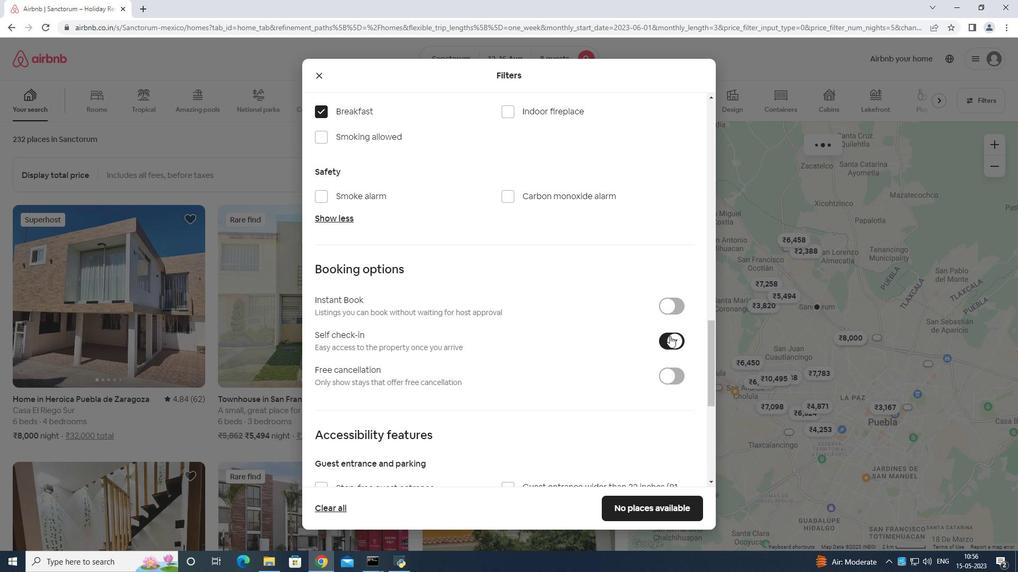 
Action: Mouse scrolled (657, 313) with delta (0, 0)
Screenshot: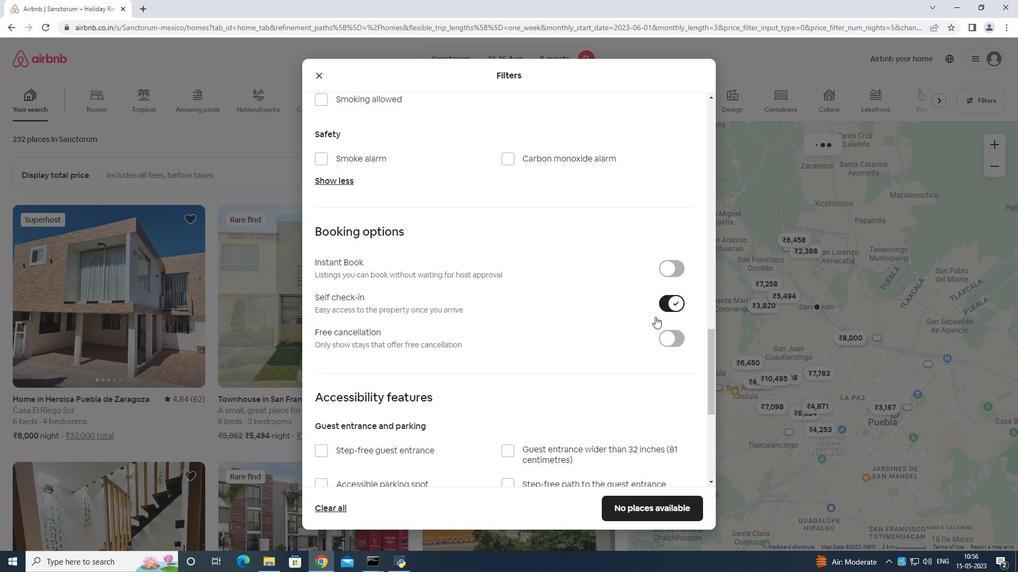 
Action: Mouse scrolled (657, 313) with delta (0, 0)
Screenshot: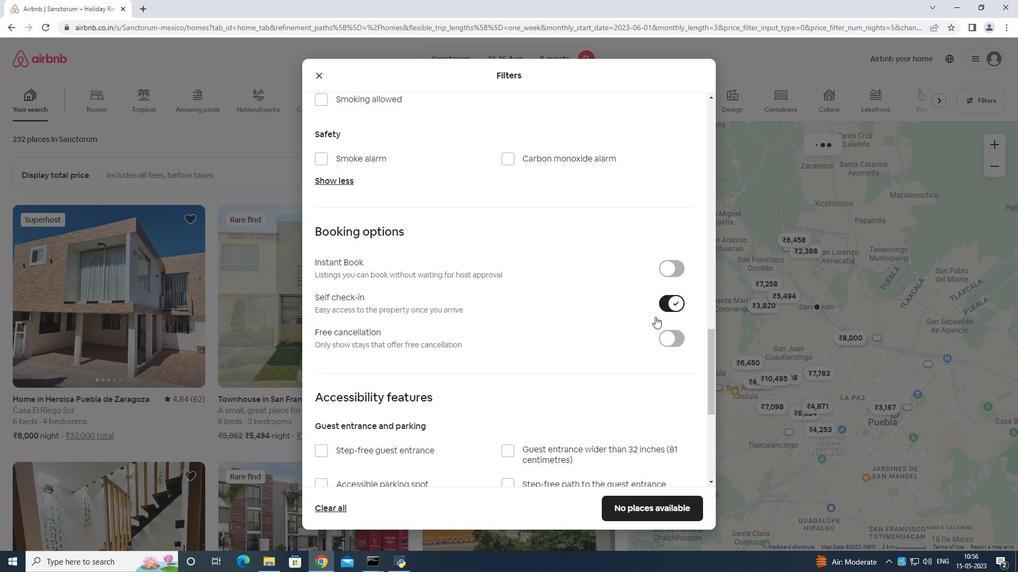 
Action: Mouse scrolled (657, 313) with delta (0, 0)
Screenshot: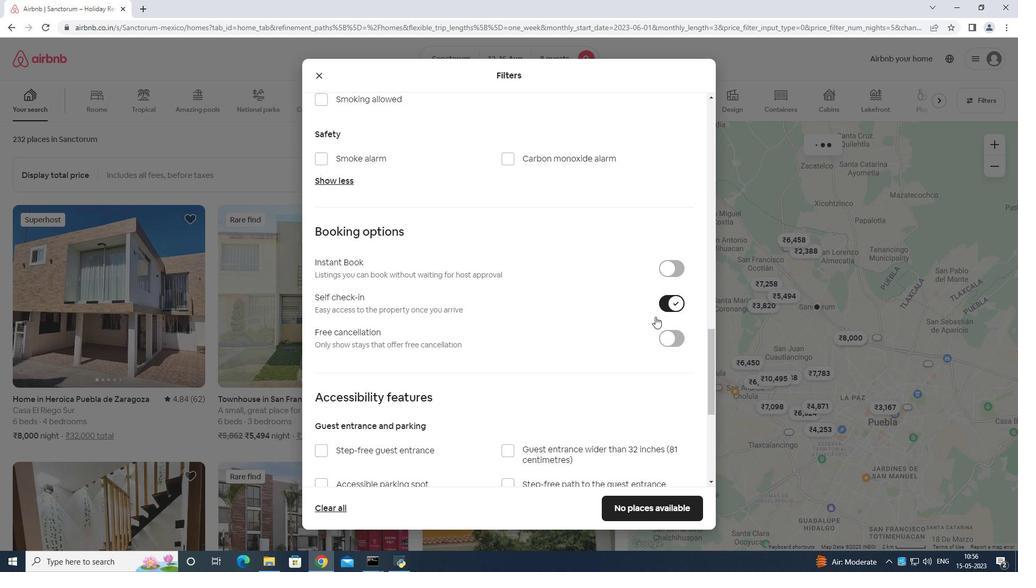 
Action: Mouse scrolled (657, 313) with delta (0, 0)
Screenshot: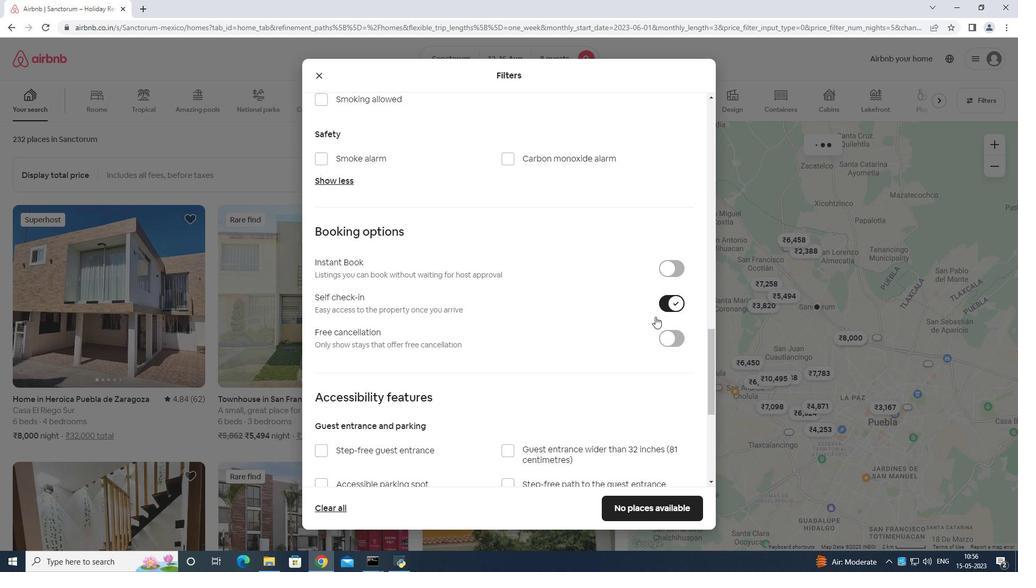 
Action: Mouse moved to (641, 319)
Screenshot: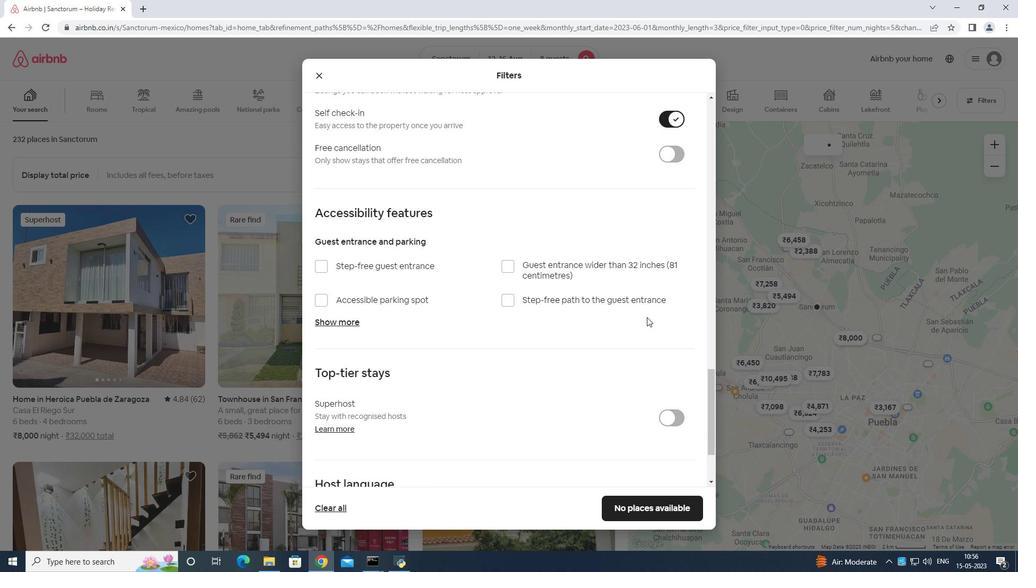 
Action: Mouse scrolled (641, 319) with delta (0, 0)
Screenshot: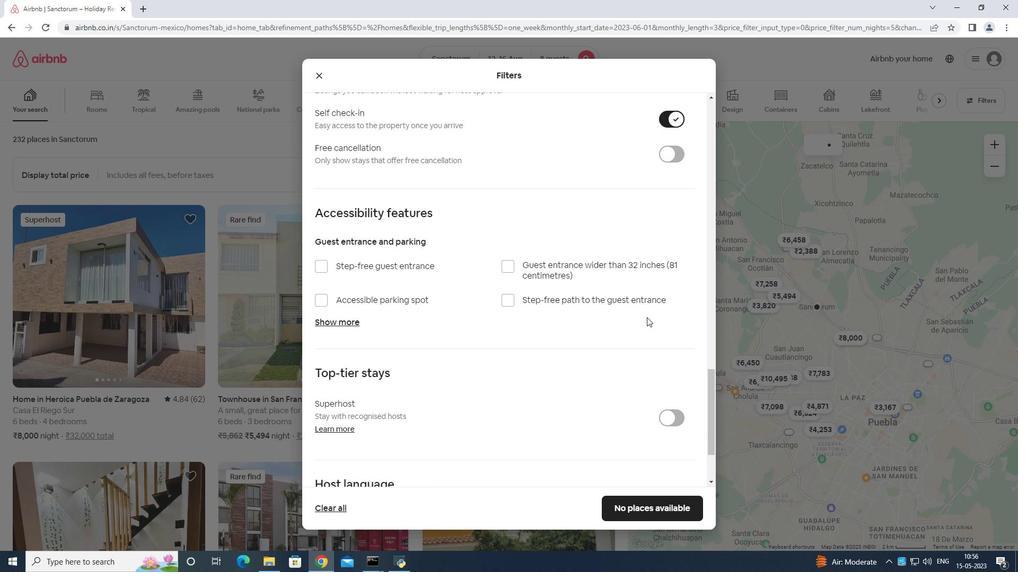 
Action: Mouse moved to (634, 325)
Screenshot: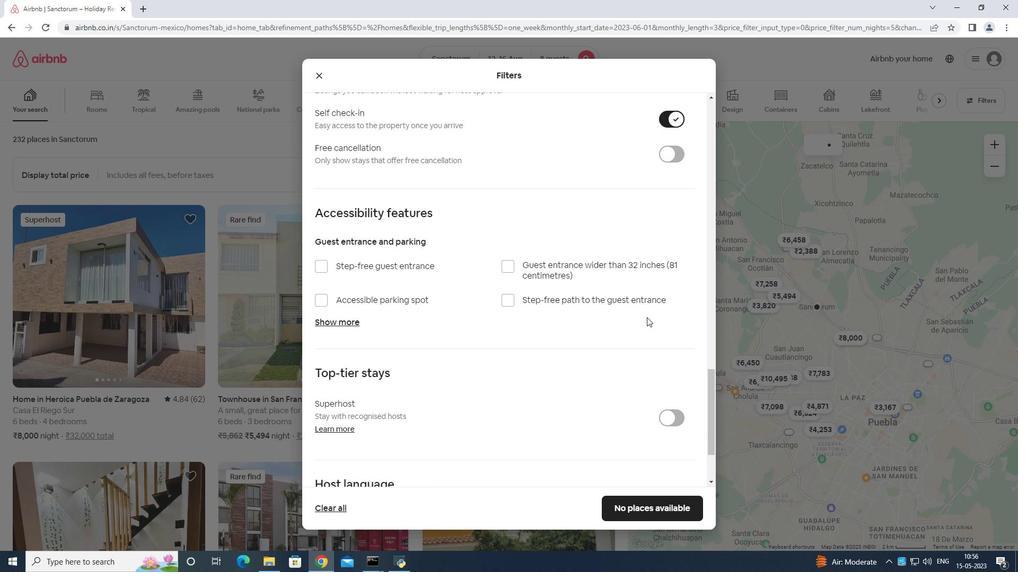 
Action: Mouse scrolled (634, 325) with delta (0, 0)
Screenshot: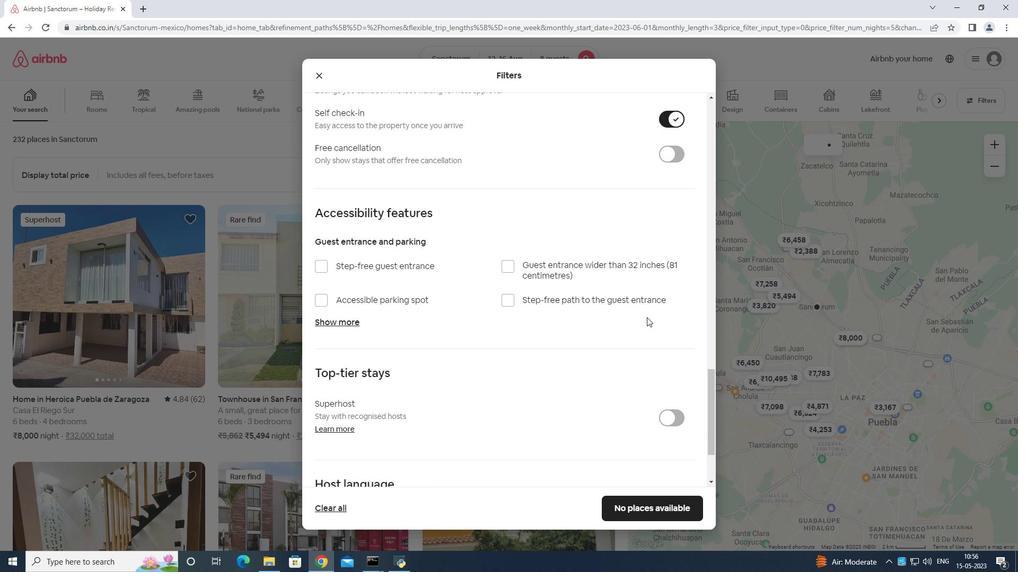 
Action: Mouse moved to (619, 331)
Screenshot: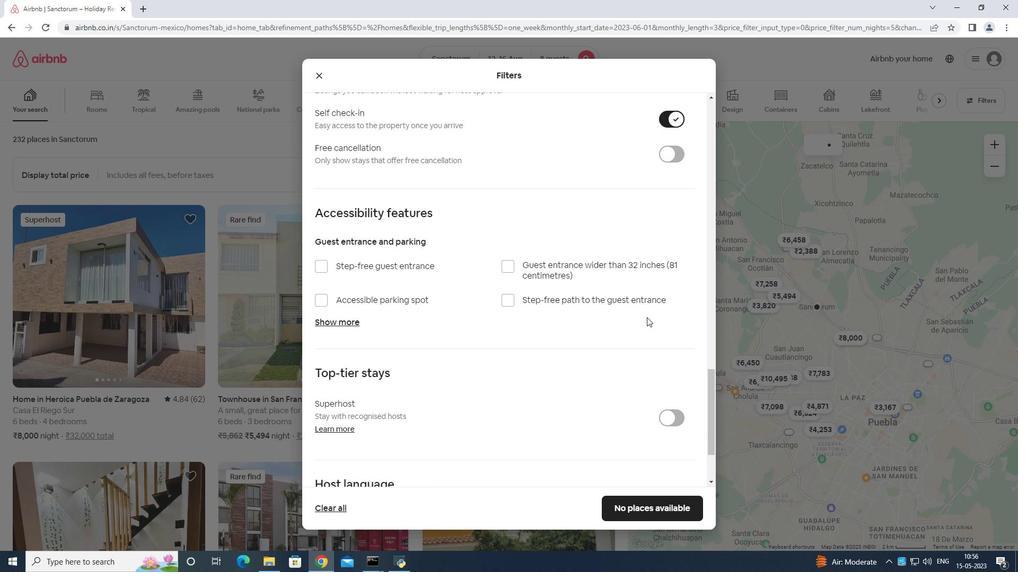 
Action: Mouse scrolled (619, 331) with delta (0, 0)
Screenshot: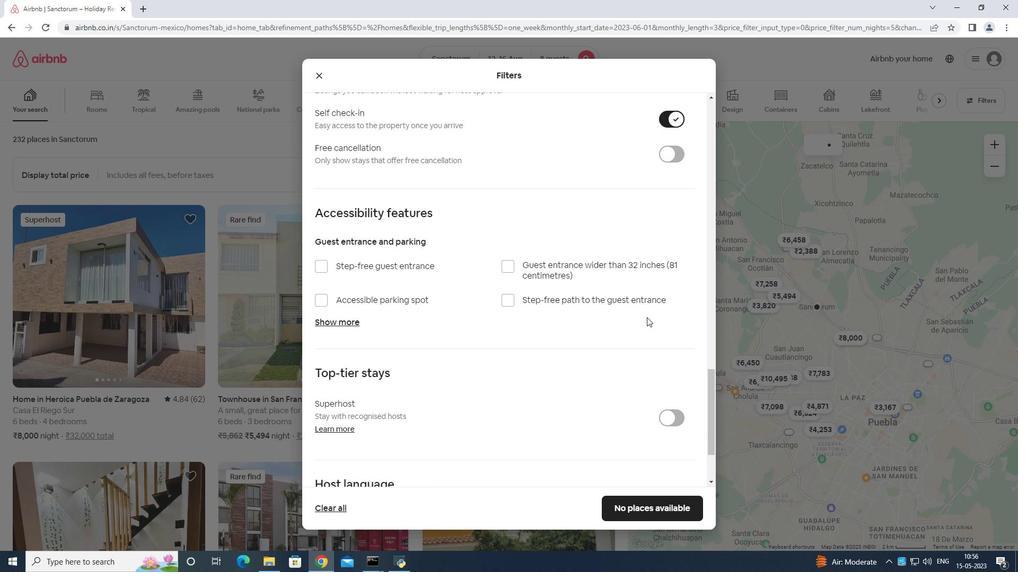 
Action: Mouse moved to (574, 335)
Screenshot: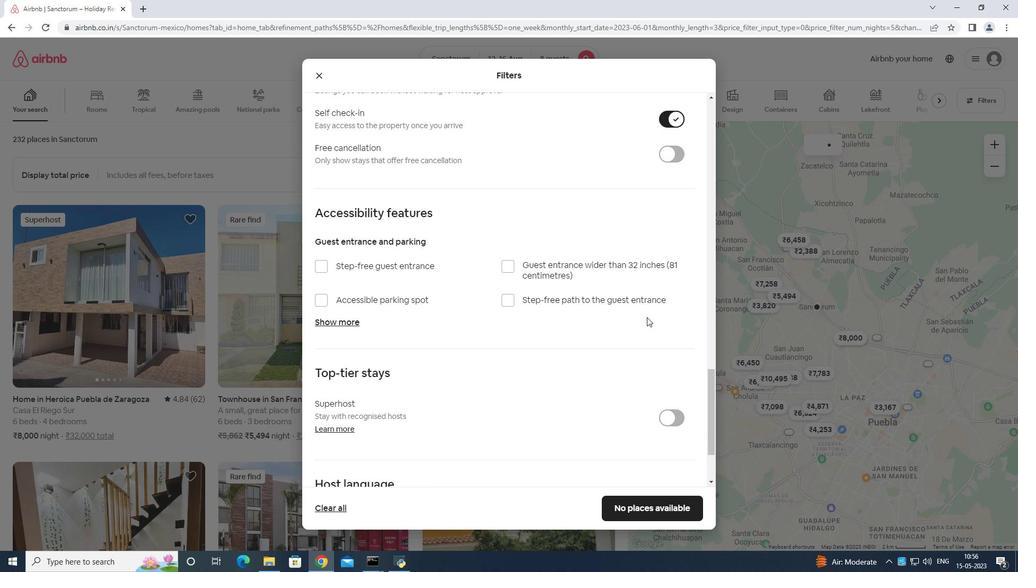 
Action: Mouse scrolled (574, 335) with delta (0, 0)
Screenshot: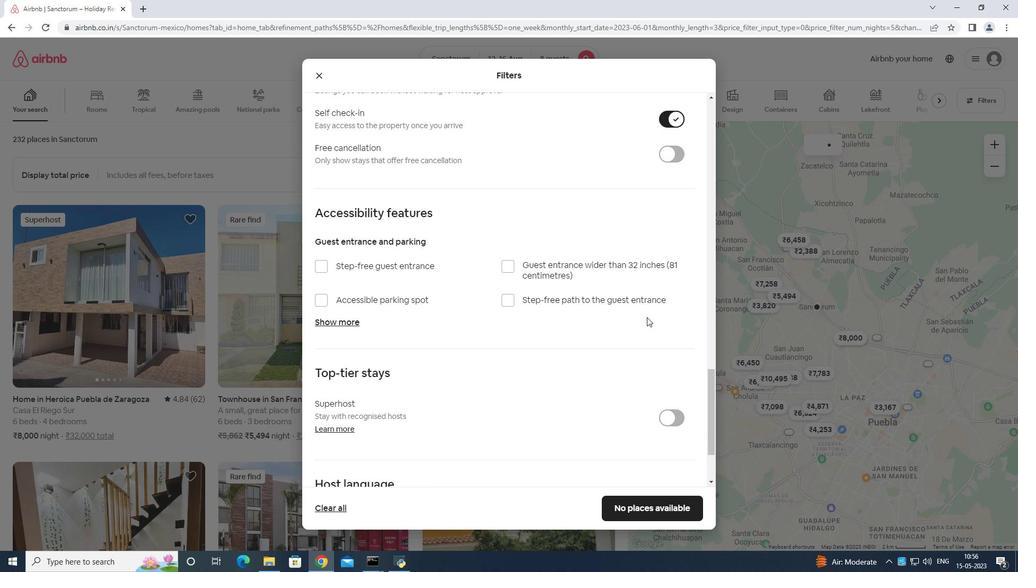 
Action: Mouse moved to (411, 370)
Screenshot: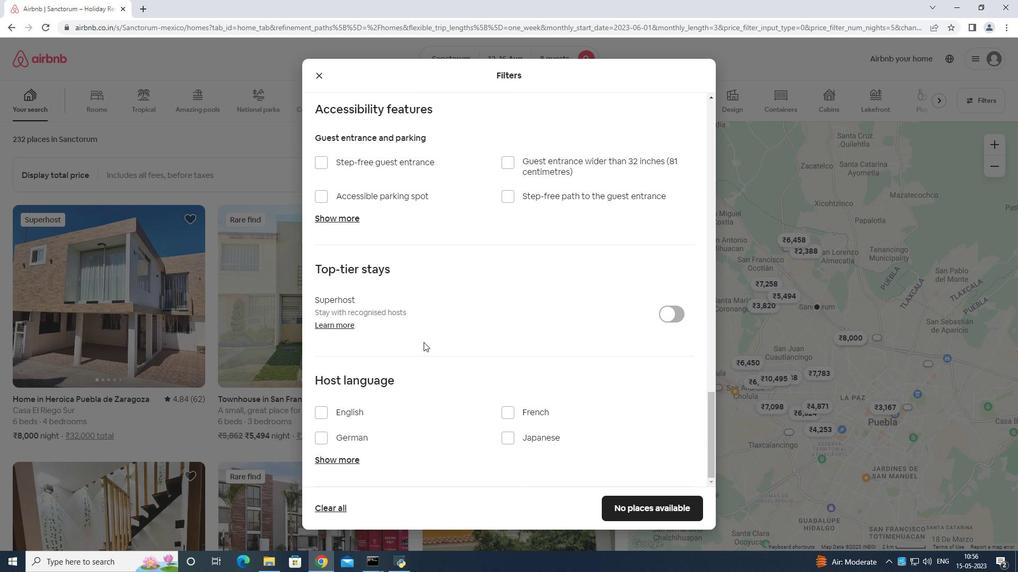 
Action: Mouse scrolled (411, 370) with delta (0, 0)
Screenshot: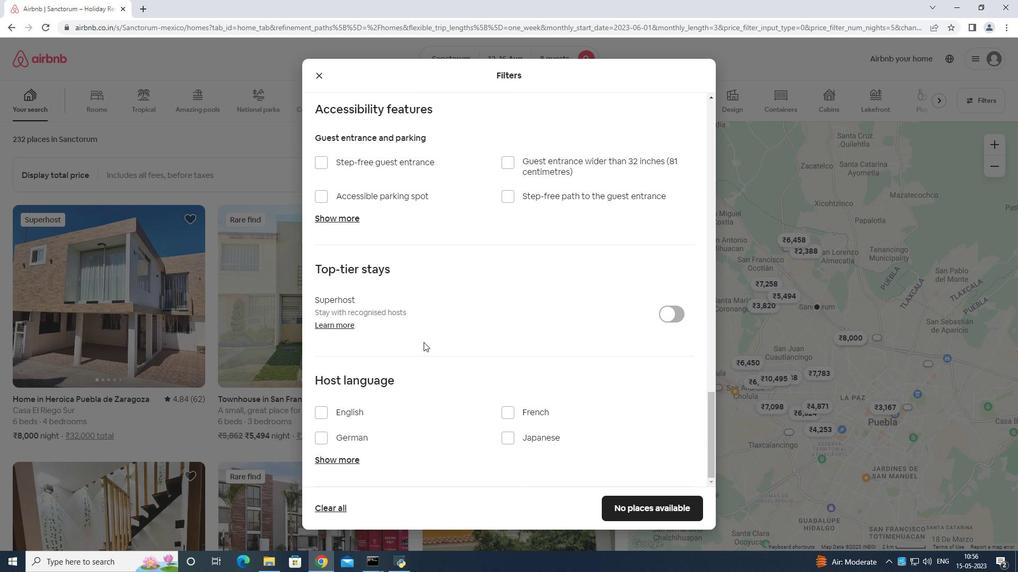 
Action: Mouse moved to (397, 381)
Screenshot: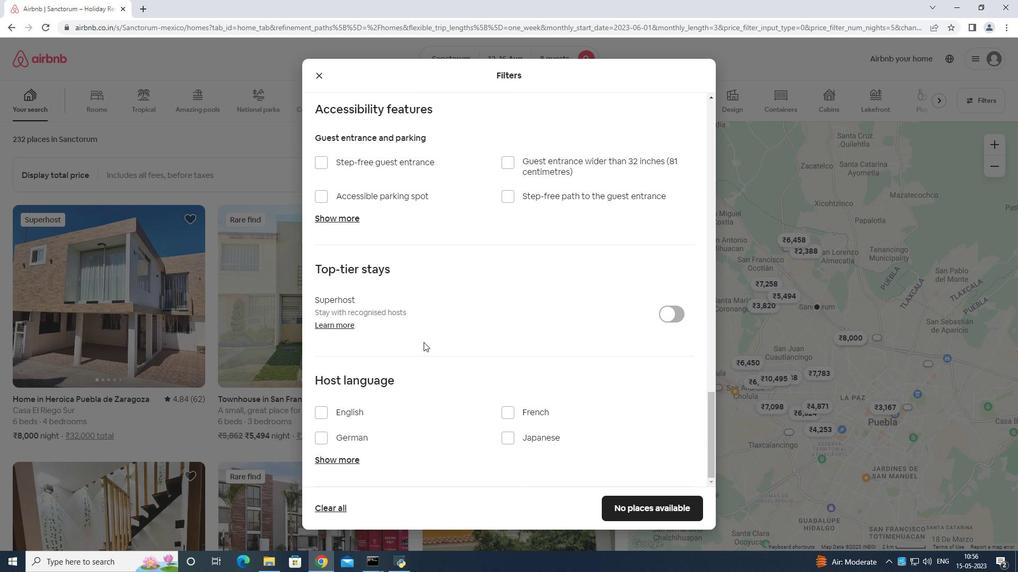 
Action: Mouse scrolled (397, 381) with delta (0, 0)
Screenshot: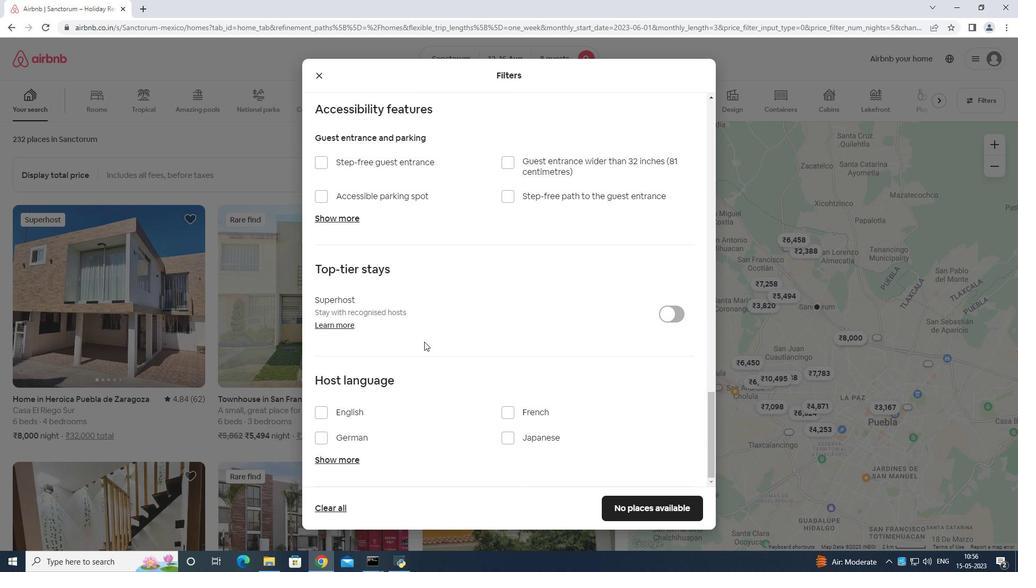 
Action: Mouse moved to (354, 398)
Screenshot: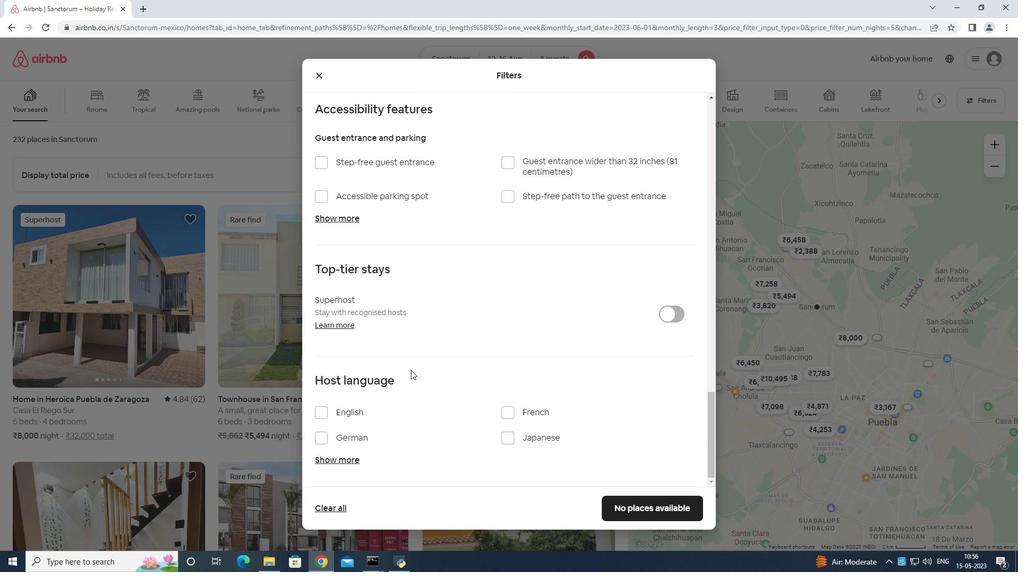 
Action: Mouse scrolled (358, 397) with delta (0, 0)
Screenshot: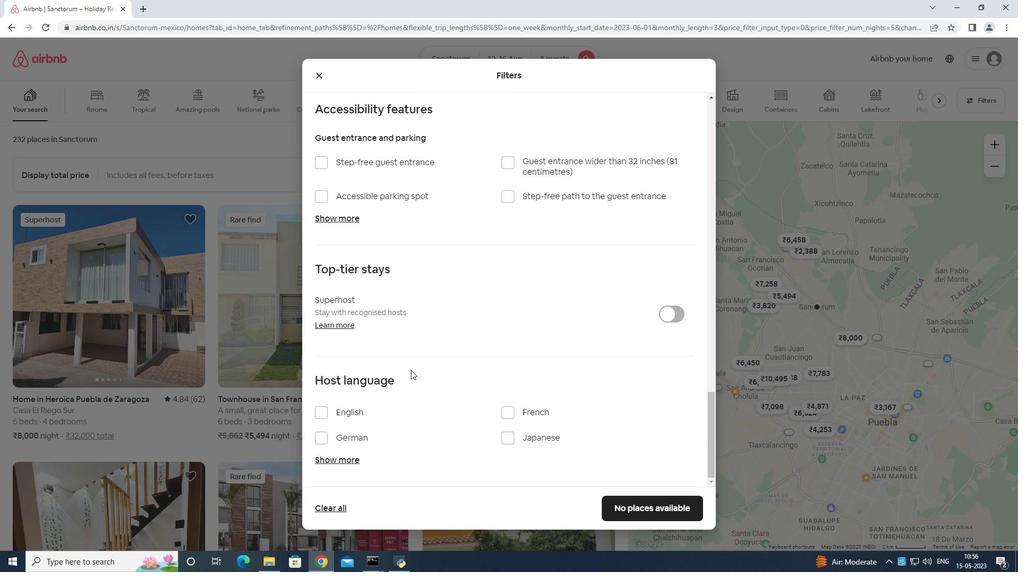 
Action: Mouse moved to (353, 411)
Screenshot: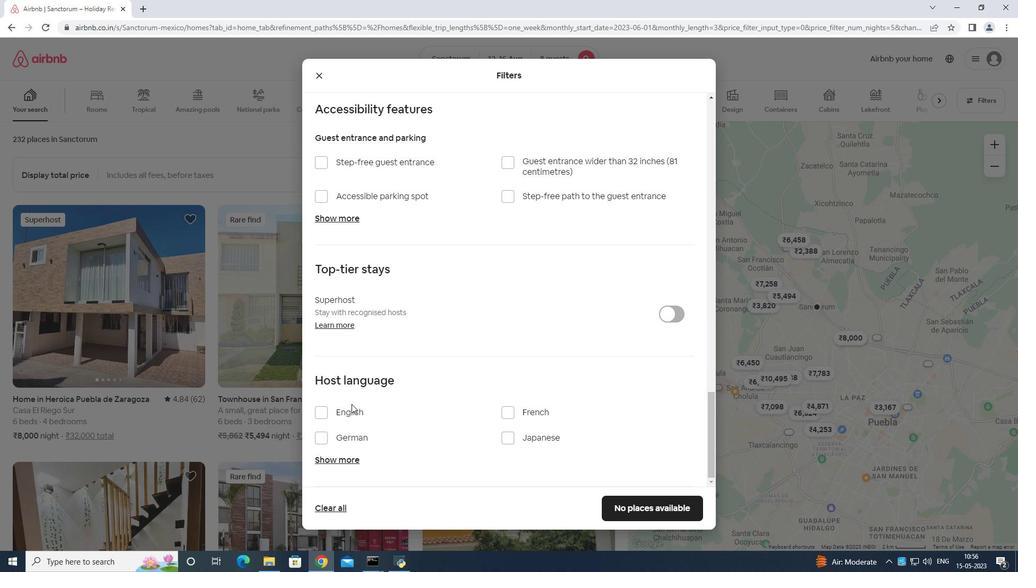 
Action: Mouse pressed left at (353, 411)
Screenshot: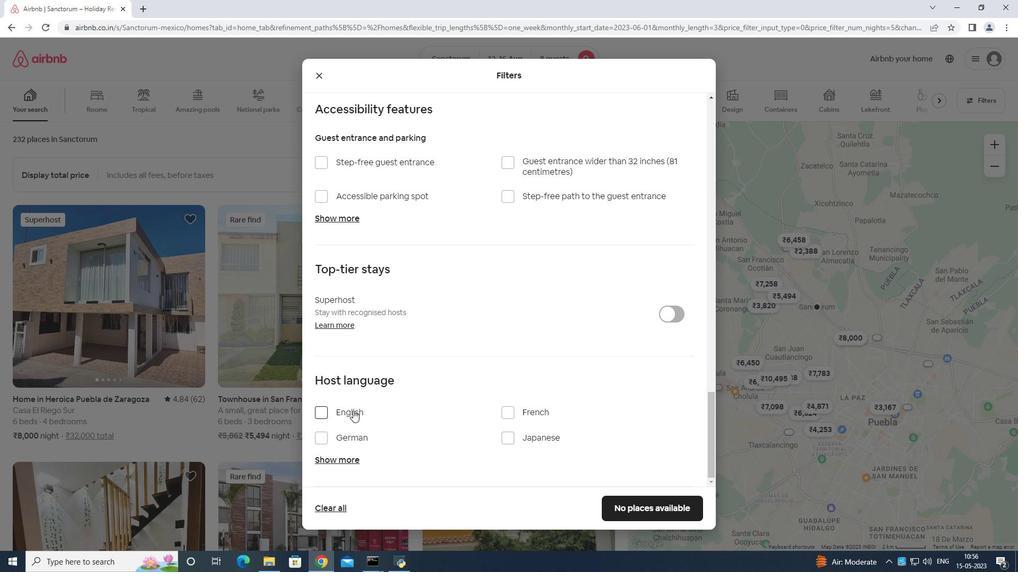 
Action: Mouse moved to (635, 509)
Screenshot: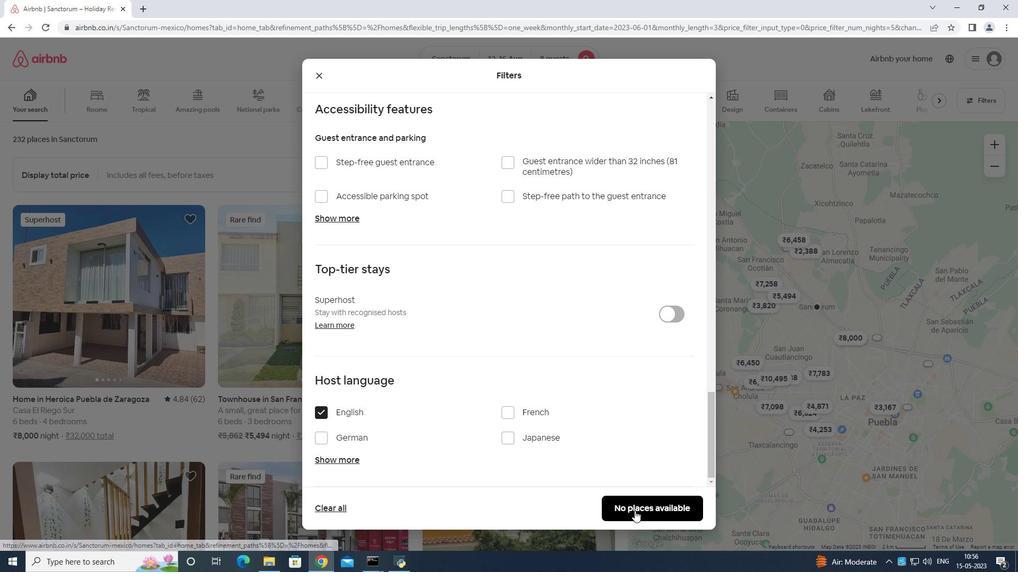 
Action: Mouse pressed left at (635, 509)
Screenshot: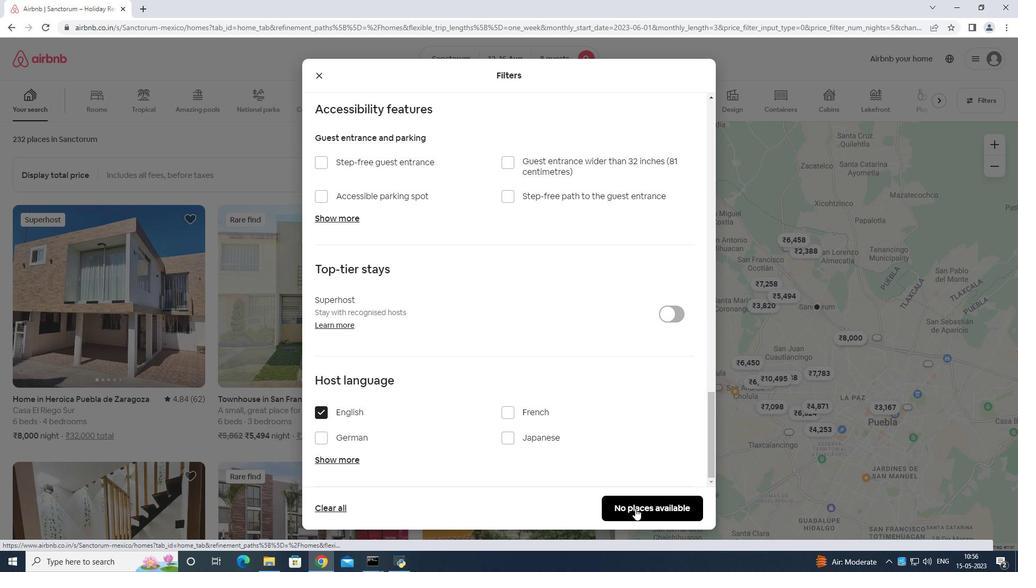 
